 Task: Look for space in Madgaon, India from 6th September, 2023 to 15th September, 2023 for 6 adults in price range Rs.8000 to Rs.12000. Place can be entire place or private room with 6 bedrooms having 6 beds and 6 bathrooms. Property type can be house, flat, guest house. Amenities needed are: wifi, TV, free parkinig on premises, gym, breakfast. Booking option can be shelf check-in. Required host language is English.
Action: Key pressed <Key.caps_lock>M<Key.caps_lock>adgaon,<Key.space><Key.caps_lock>I<Key.caps_lock>ndia<Key.enter>
Screenshot: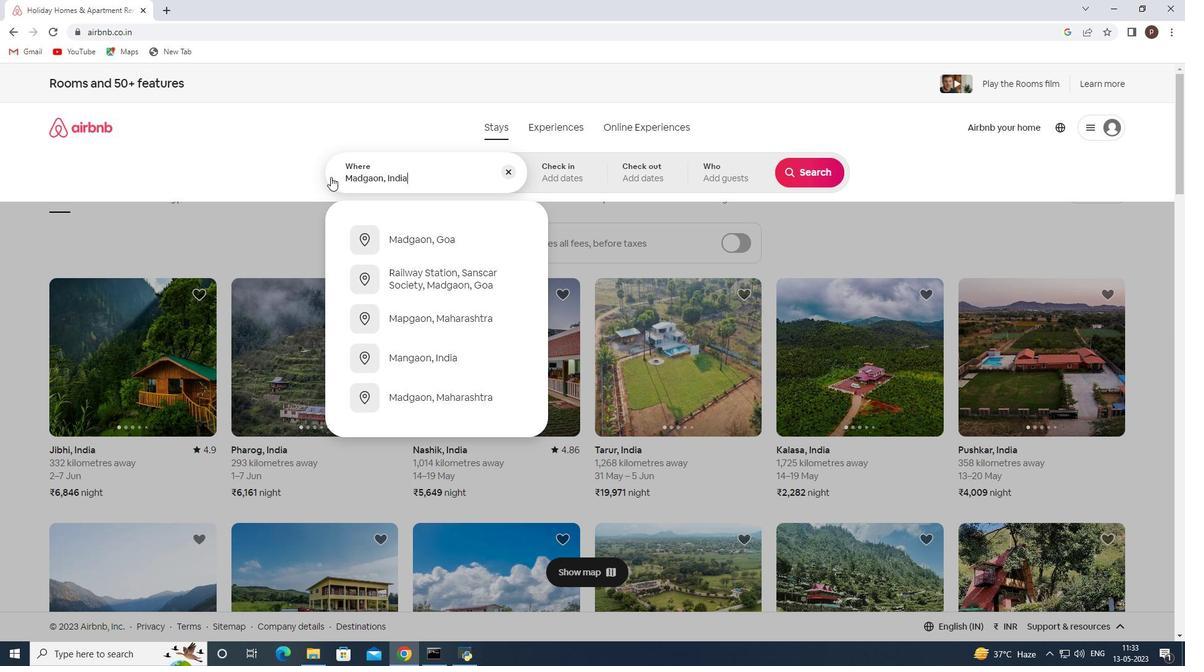 
Action: Mouse moved to (810, 269)
Screenshot: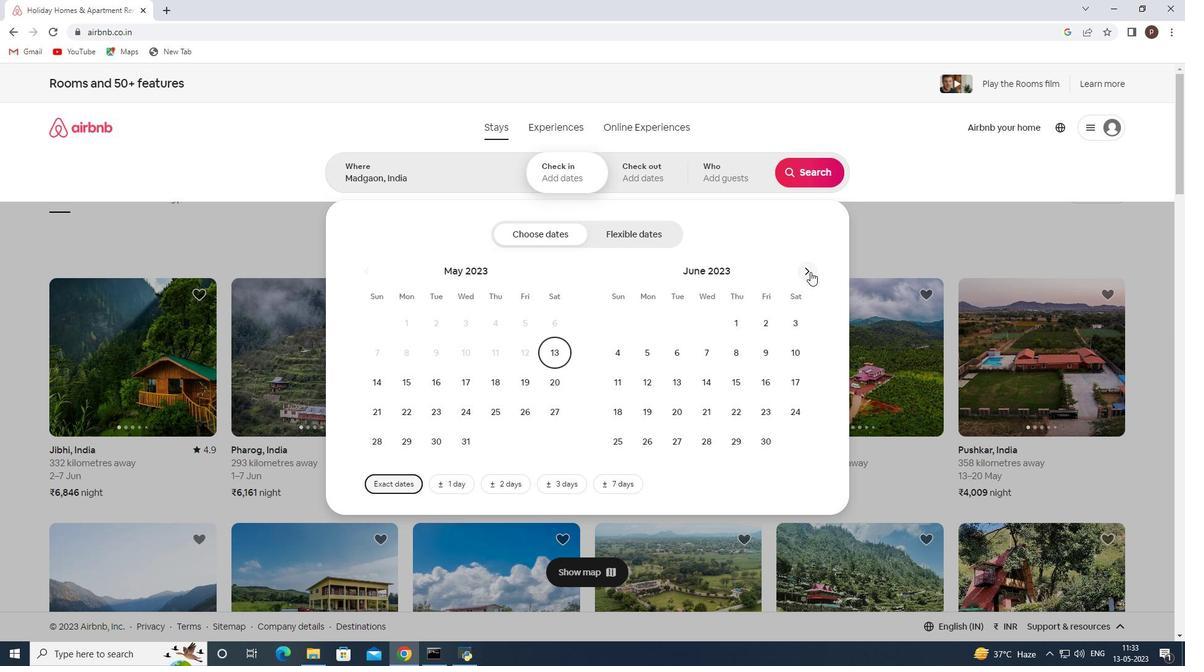 
Action: Mouse pressed left at (810, 269)
Screenshot: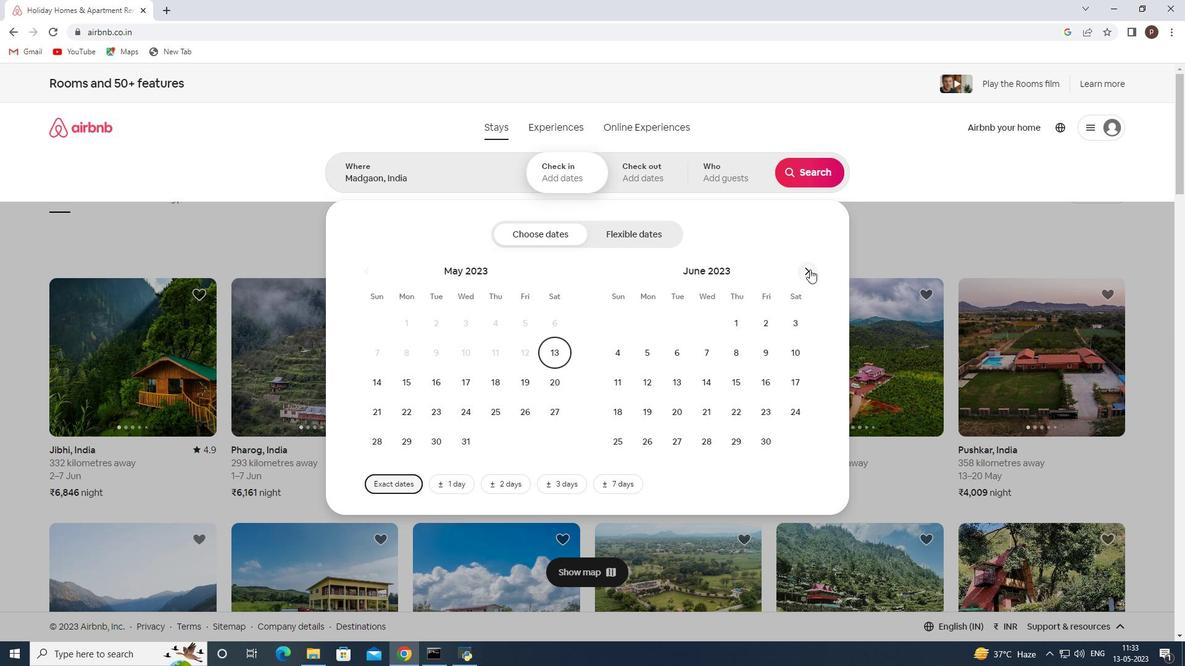 
Action: Mouse pressed left at (810, 269)
Screenshot: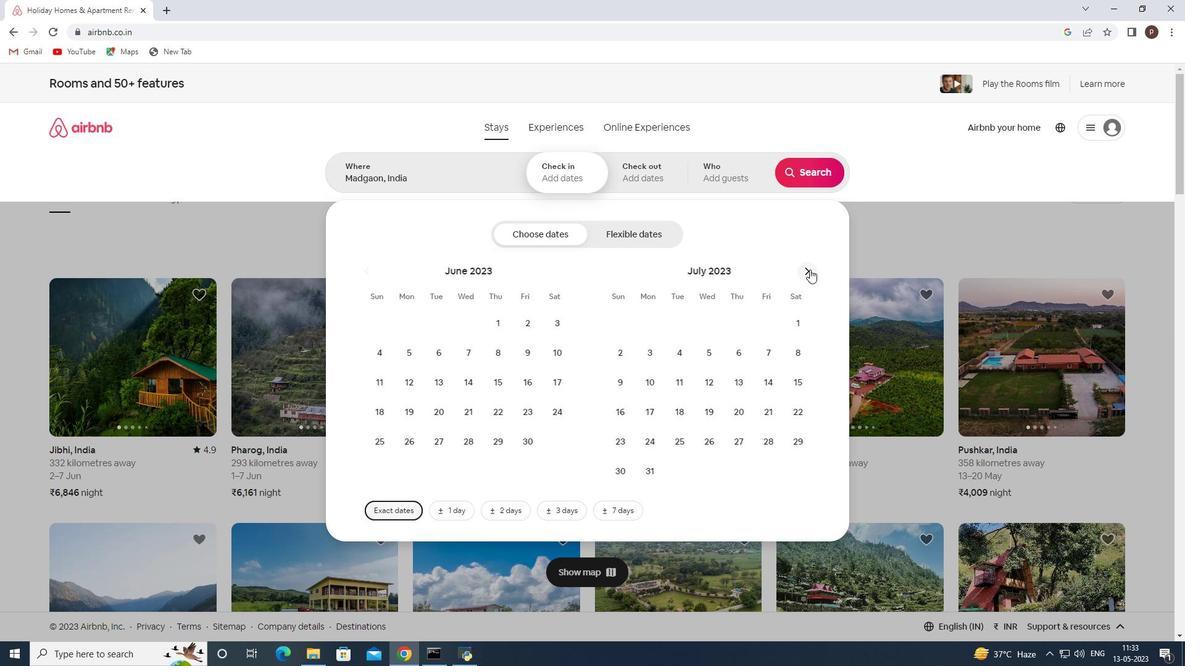 
Action: Mouse pressed left at (810, 269)
Screenshot: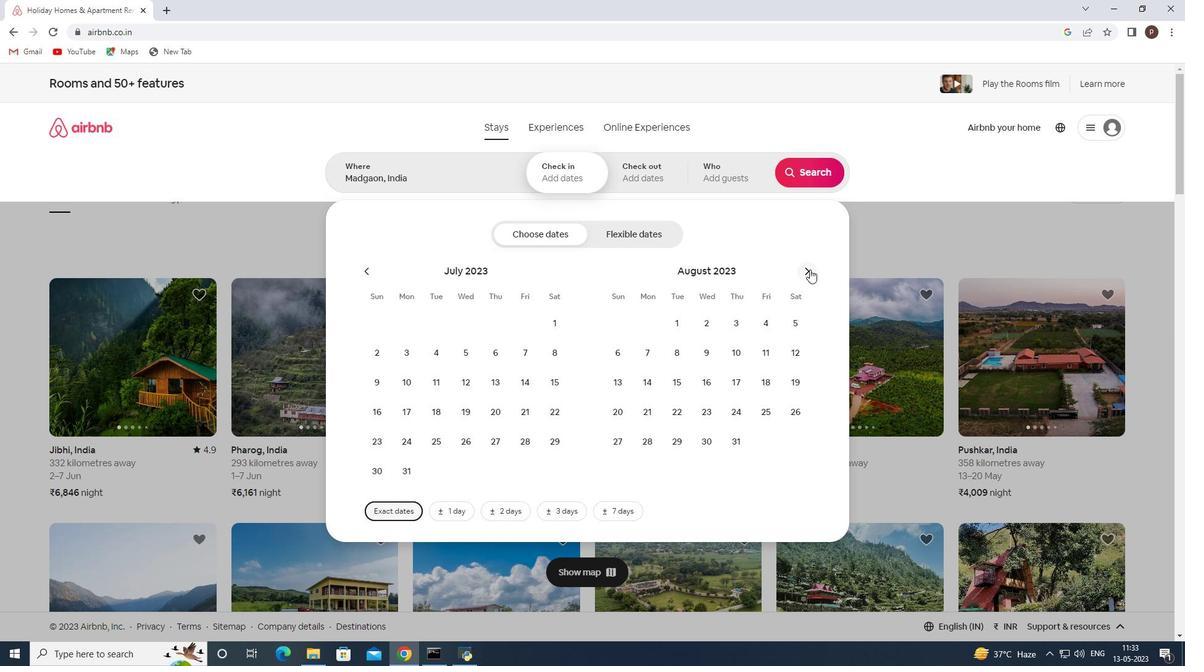 
Action: Mouse moved to (703, 351)
Screenshot: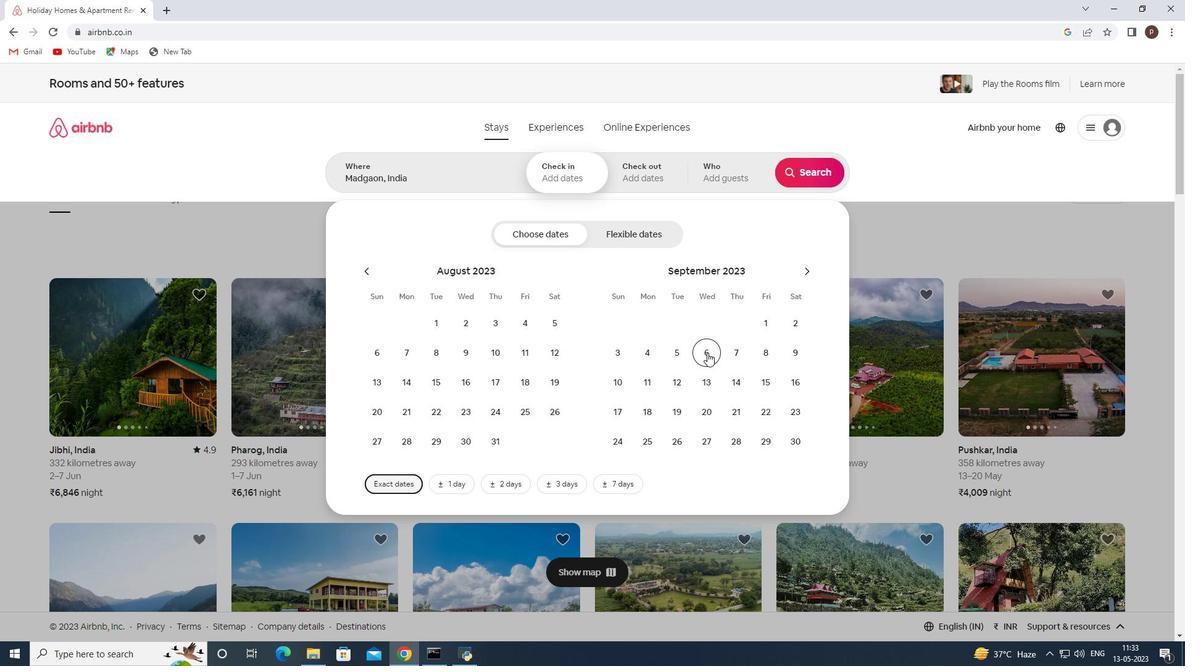 
Action: Mouse pressed left at (703, 351)
Screenshot: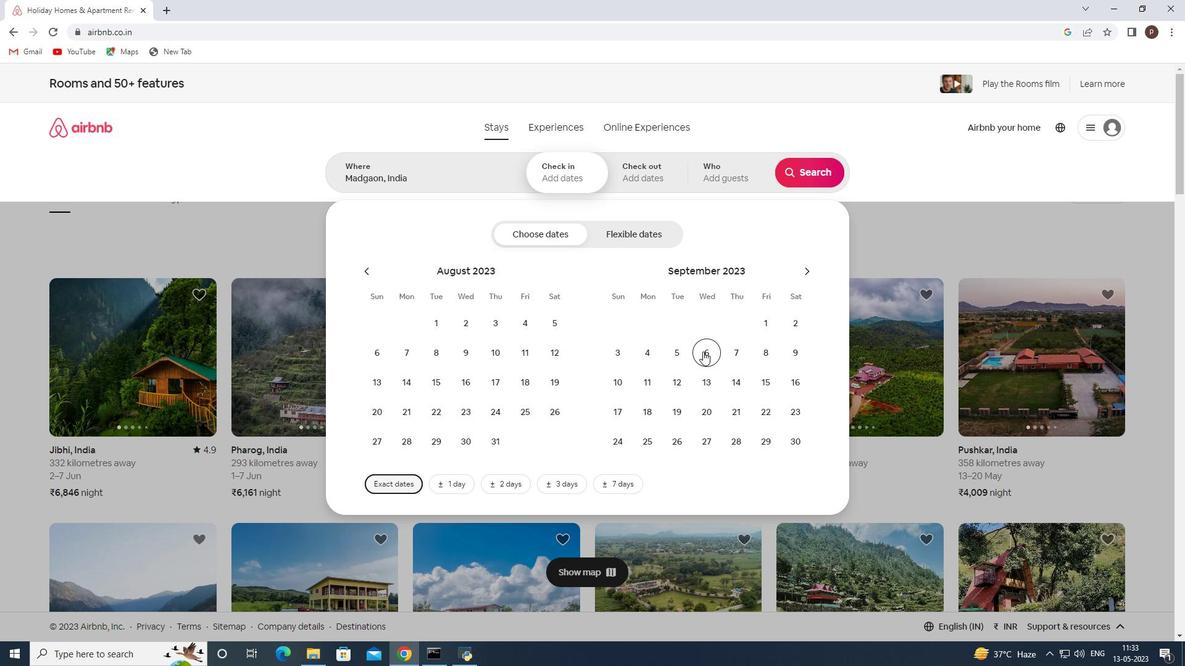 
Action: Mouse moved to (763, 382)
Screenshot: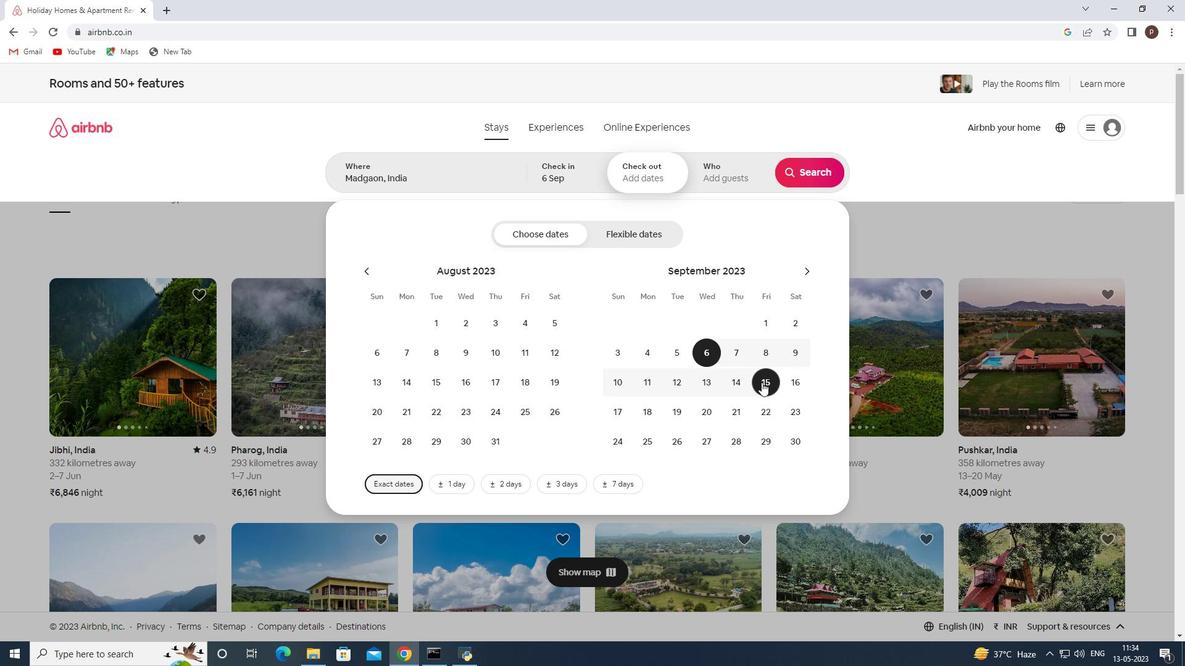
Action: Mouse pressed left at (763, 382)
Screenshot: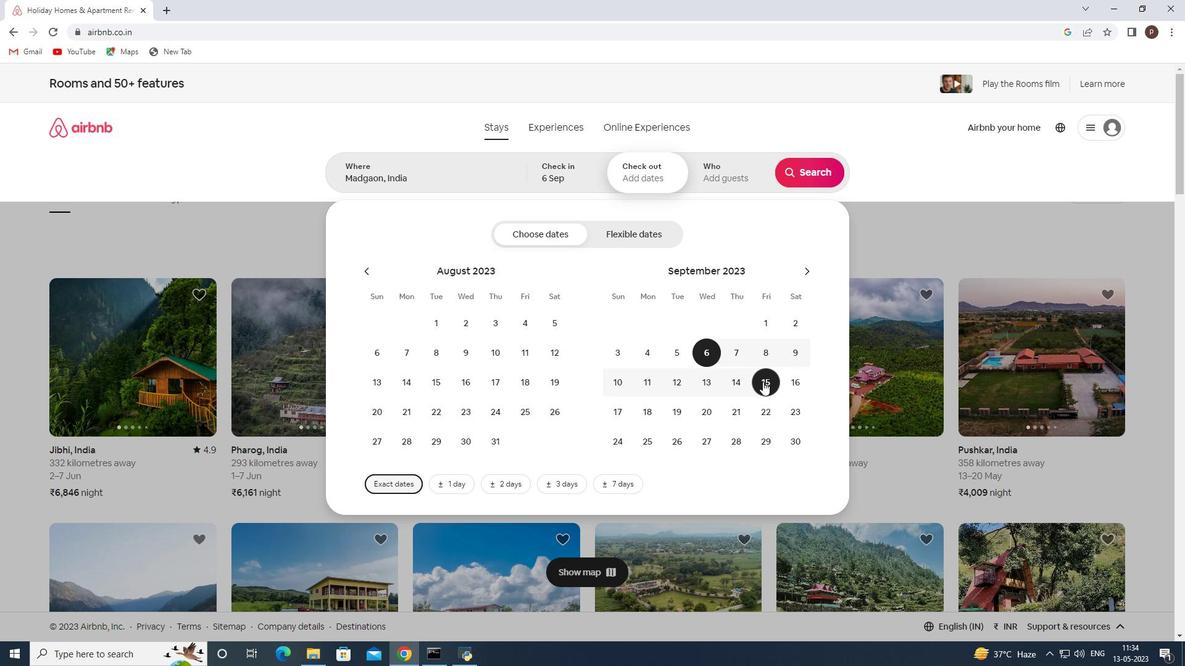 
Action: Mouse moved to (724, 158)
Screenshot: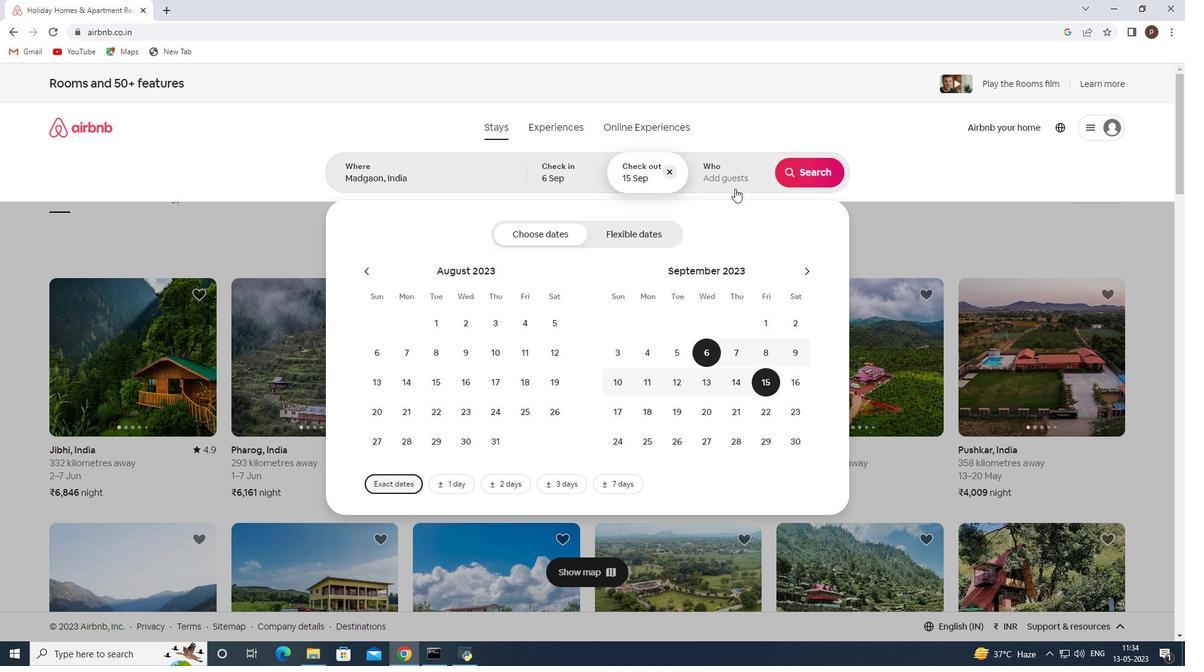 
Action: Mouse pressed left at (724, 158)
Screenshot: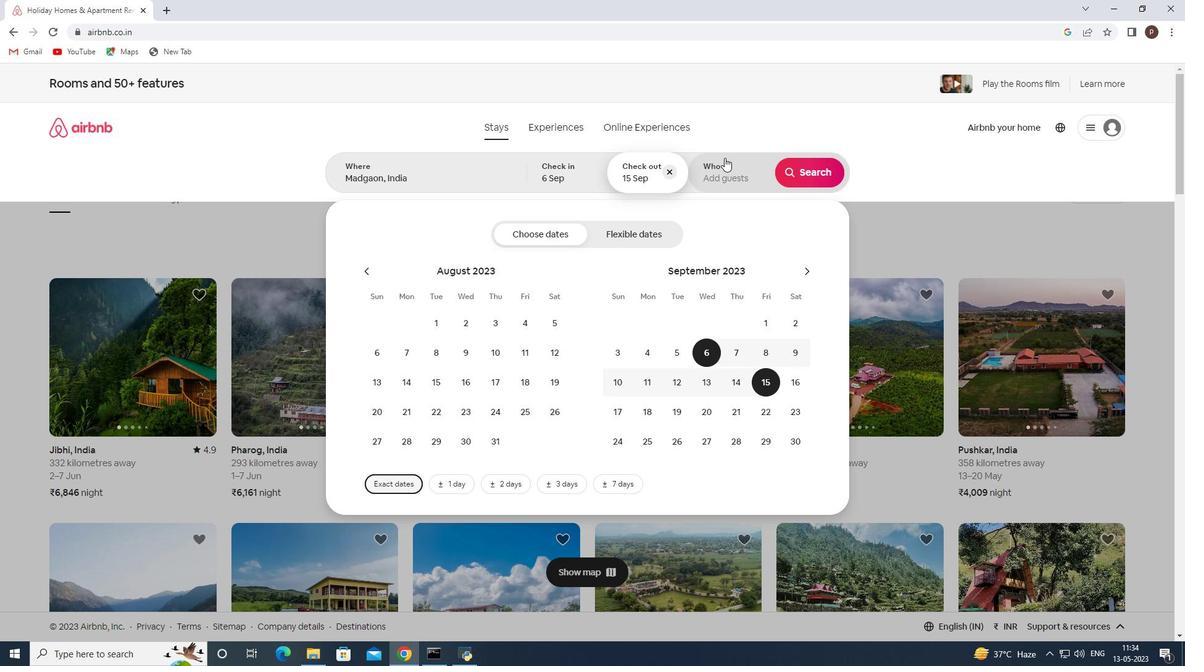 
Action: Mouse moved to (816, 241)
Screenshot: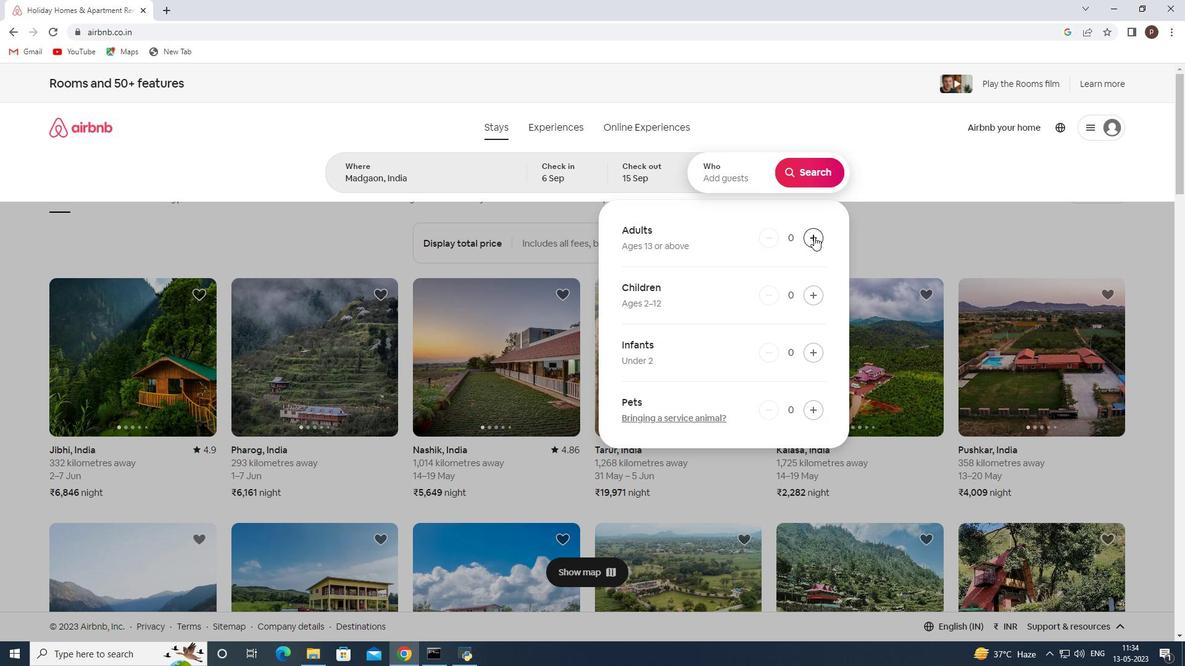 
Action: Mouse pressed left at (816, 241)
Screenshot: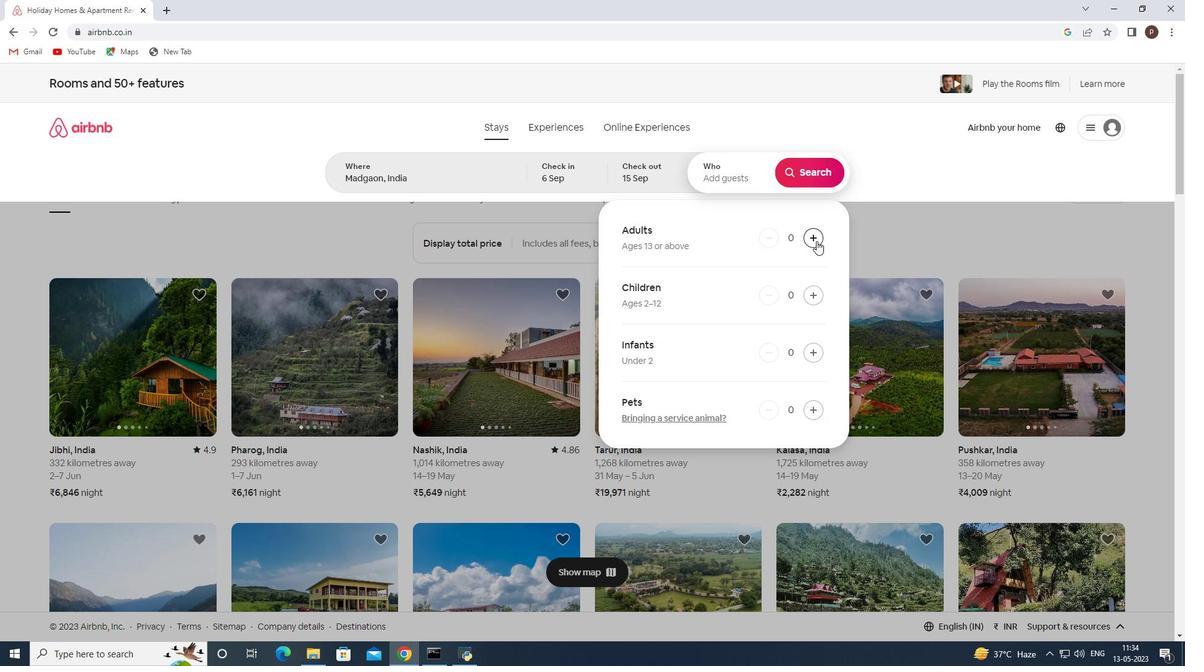 
Action: Mouse pressed left at (816, 241)
Screenshot: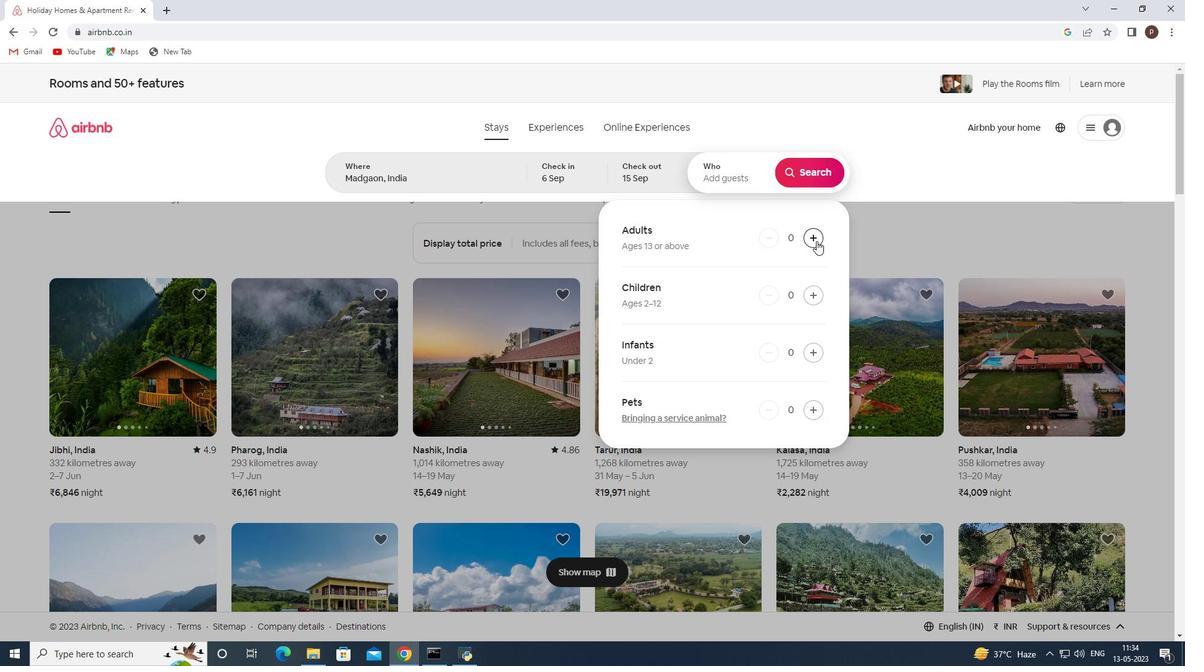 
Action: Mouse moved to (817, 241)
Screenshot: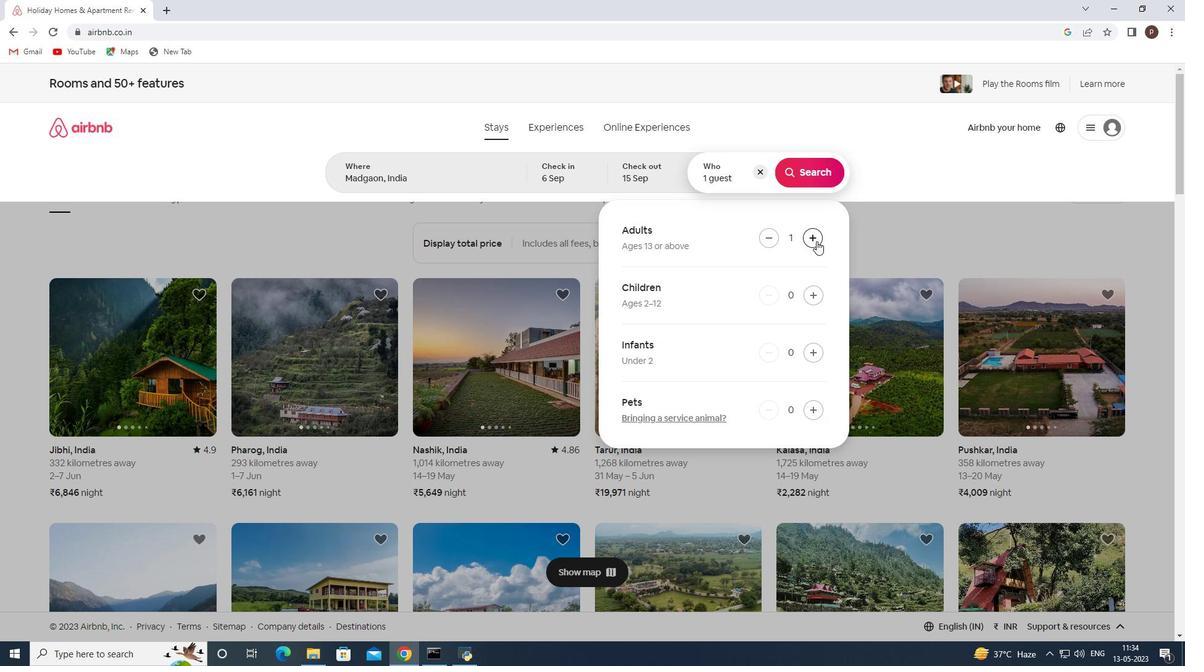 
Action: Mouse pressed left at (817, 241)
Screenshot: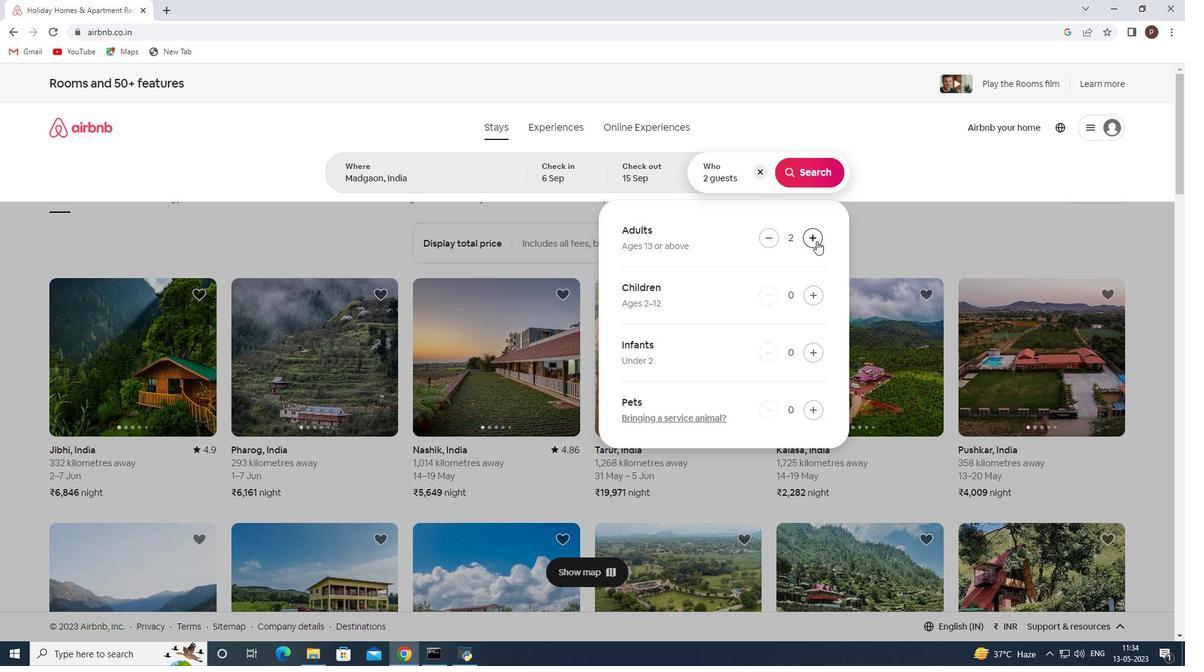 
Action: Mouse pressed left at (817, 241)
Screenshot: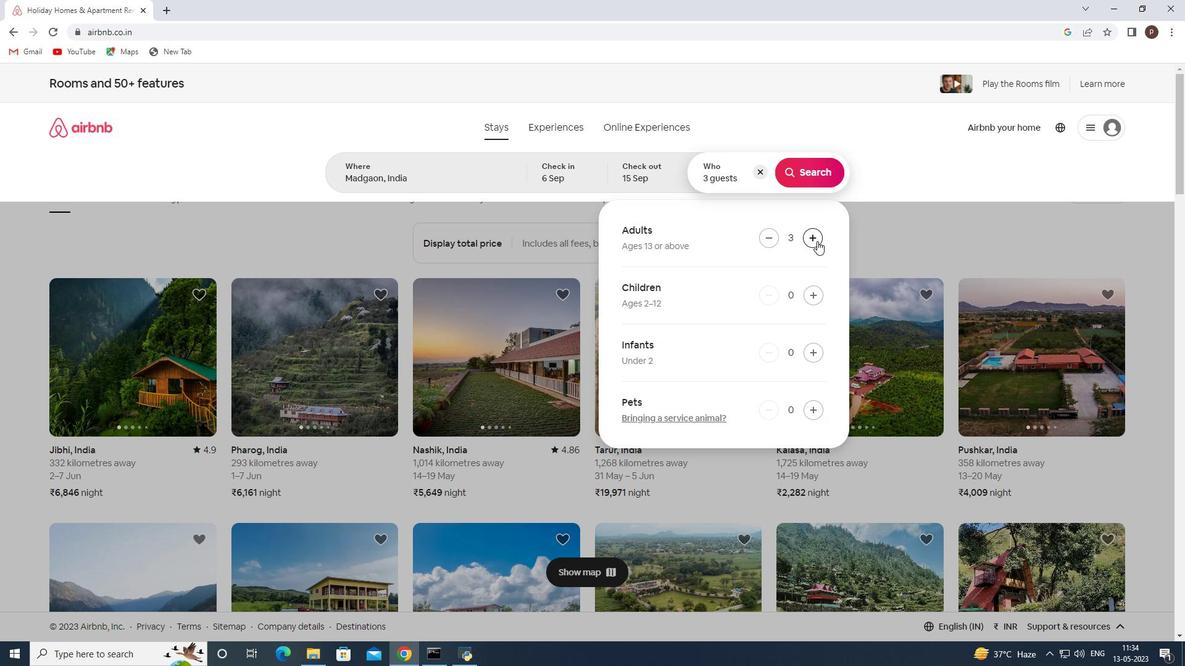 
Action: Mouse pressed left at (817, 241)
Screenshot: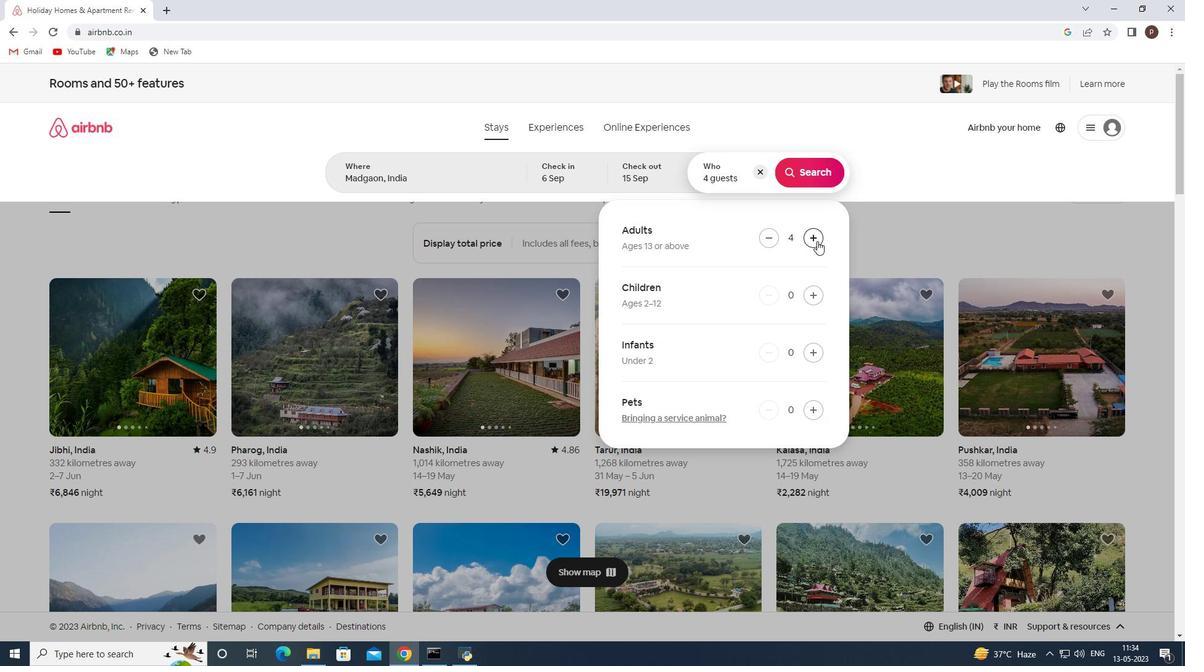 
Action: Mouse pressed left at (817, 241)
Screenshot: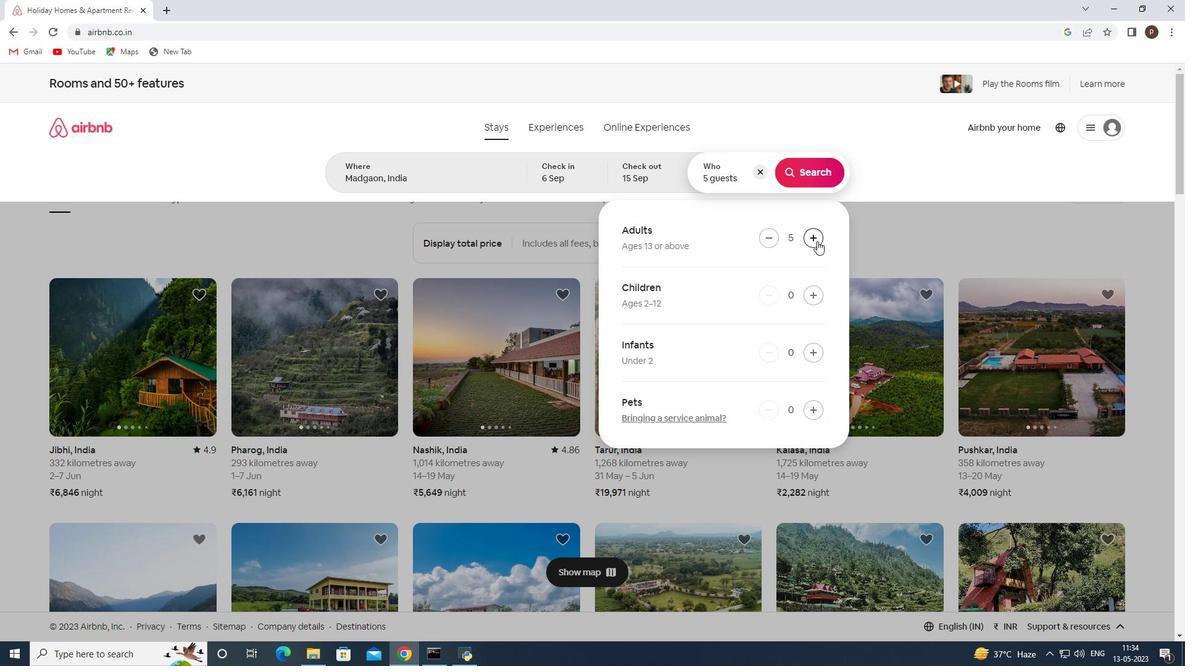 
Action: Mouse moved to (808, 185)
Screenshot: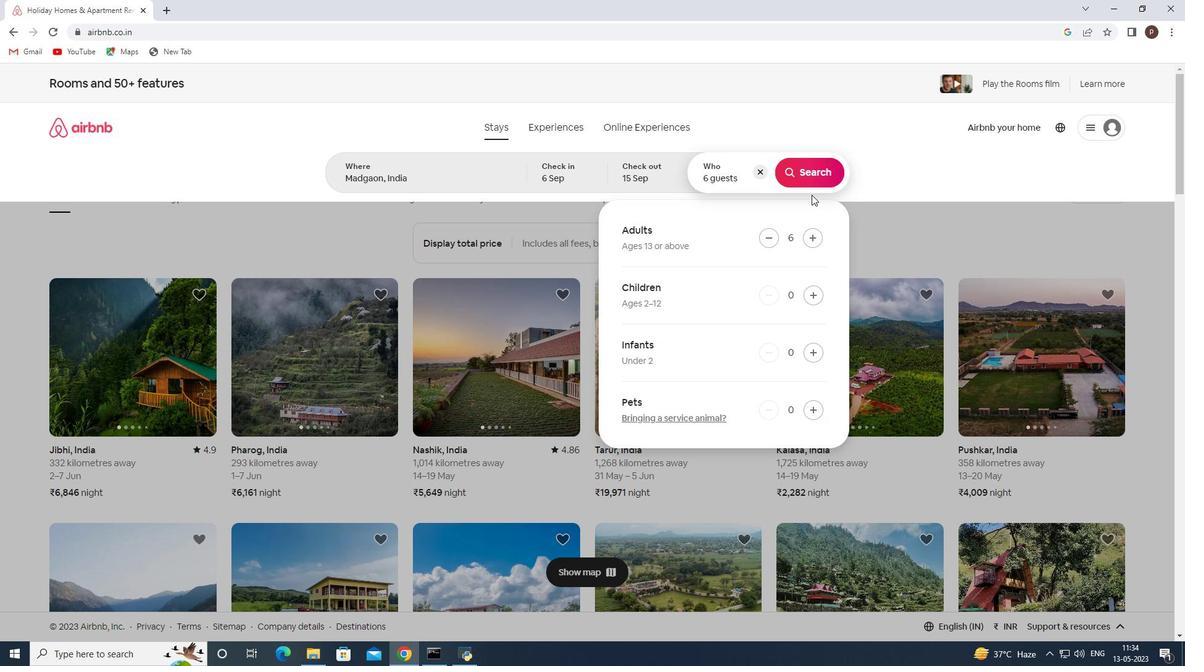 
Action: Mouse pressed left at (808, 185)
Screenshot: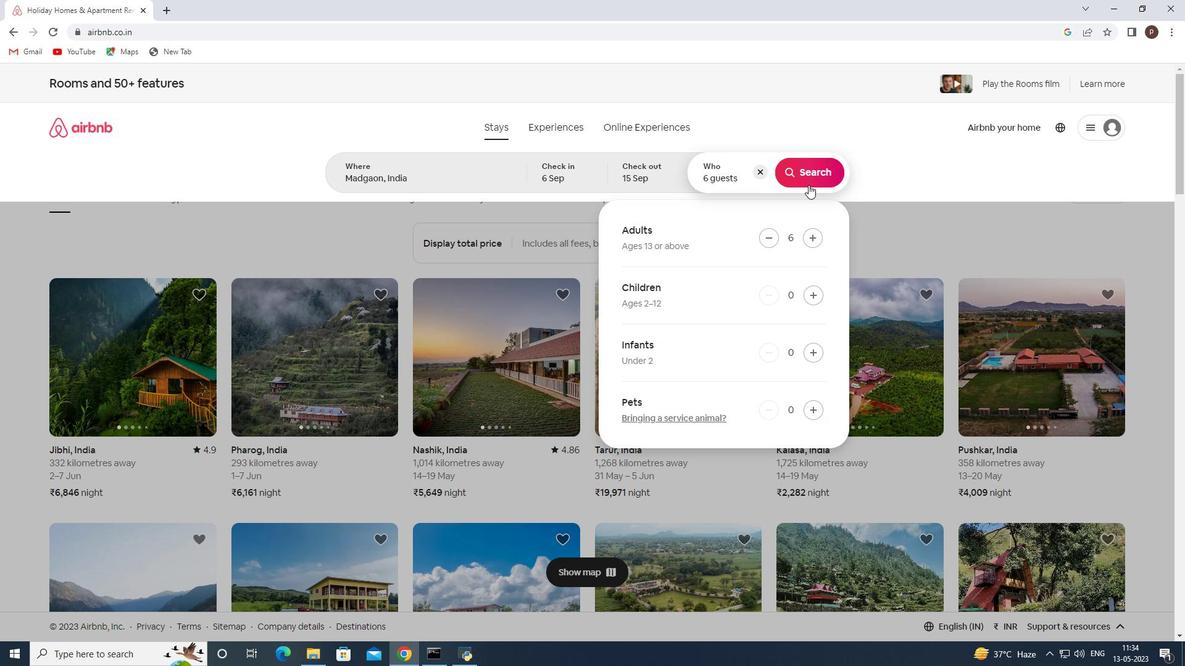 
Action: Mouse moved to (1122, 137)
Screenshot: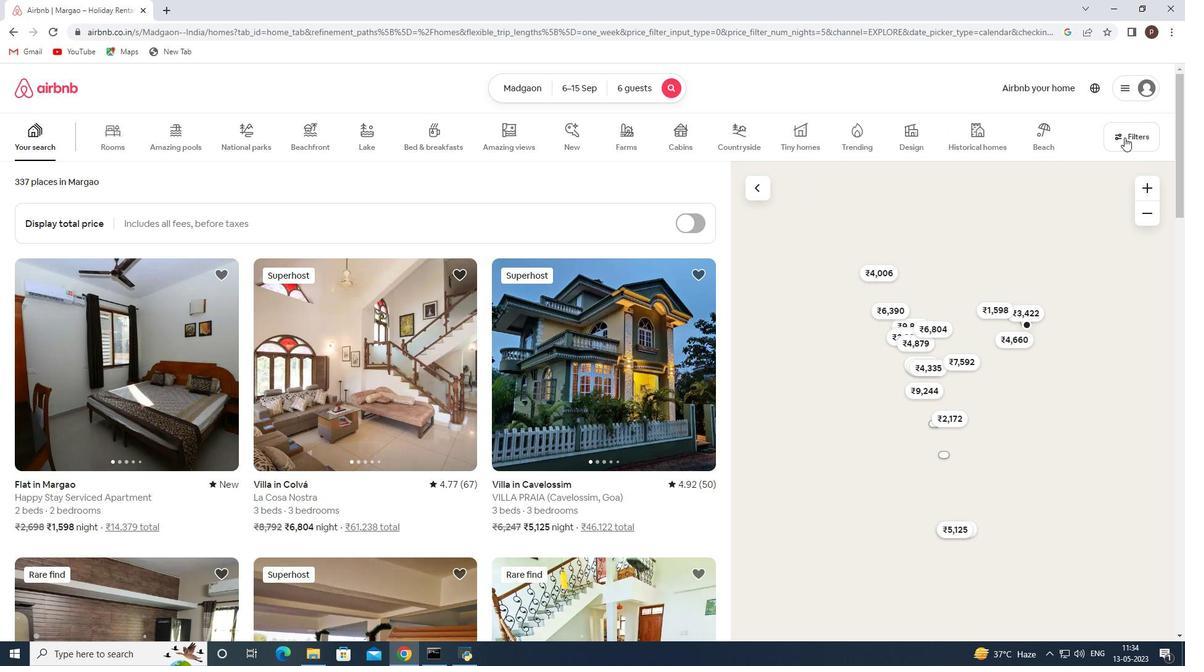 
Action: Mouse pressed left at (1122, 137)
Screenshot: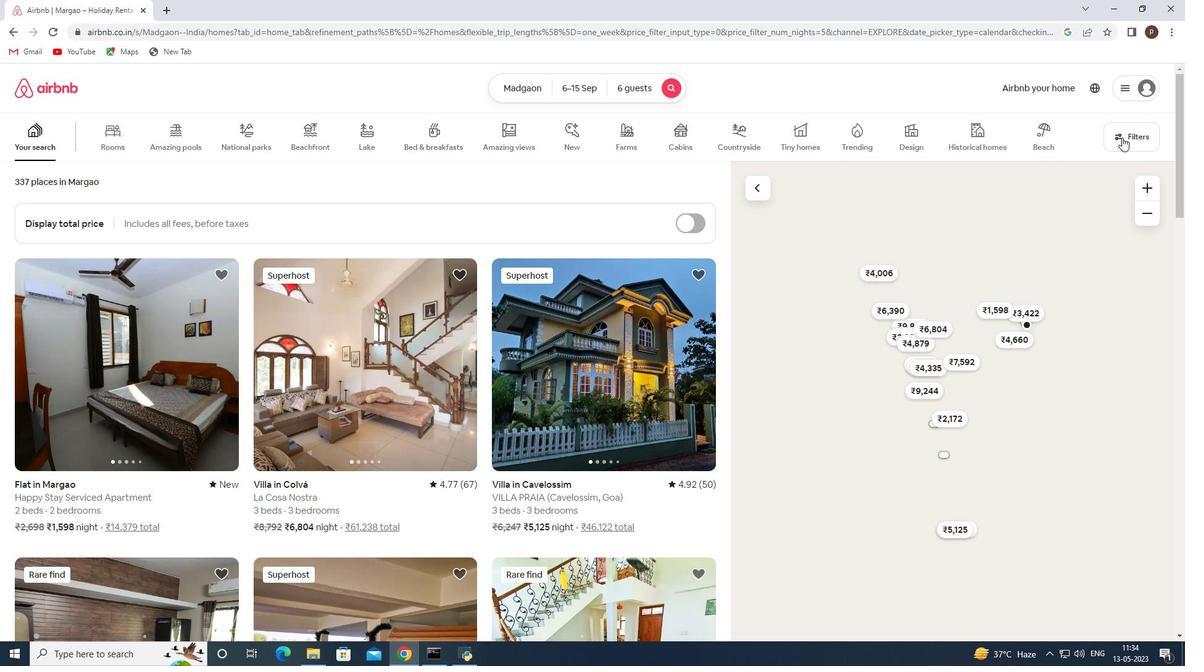 
Action: Mouse moved to (420, 438)
Screenshot: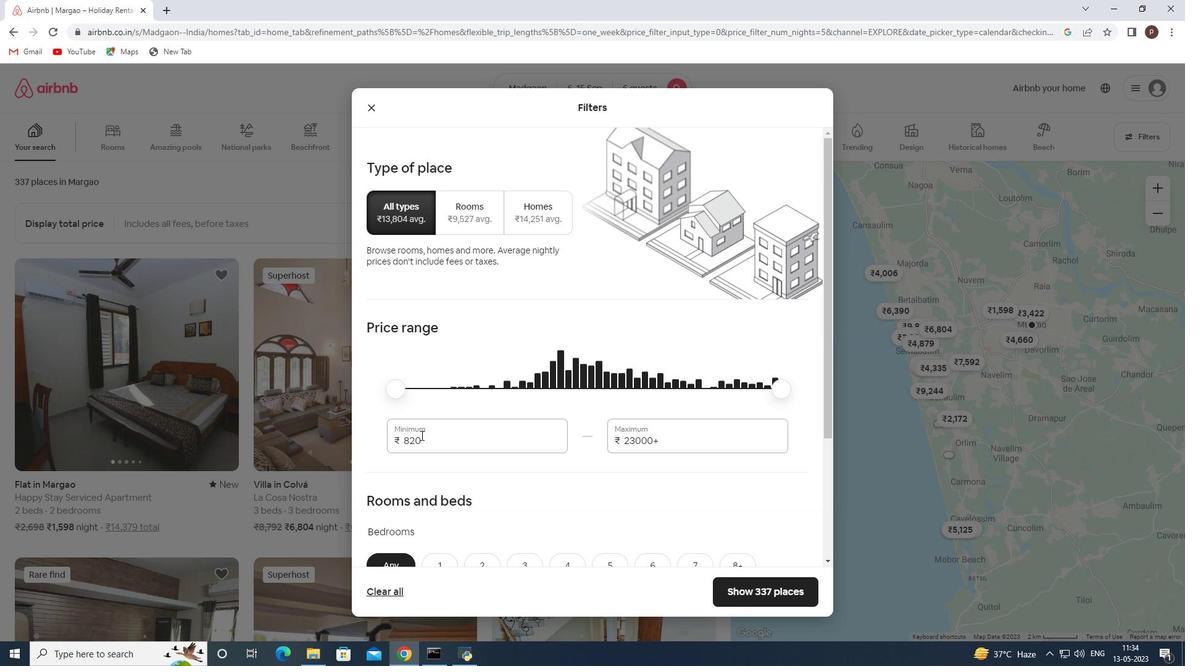 
Action: Mouse pressed left at (420, 438)
Screenshot: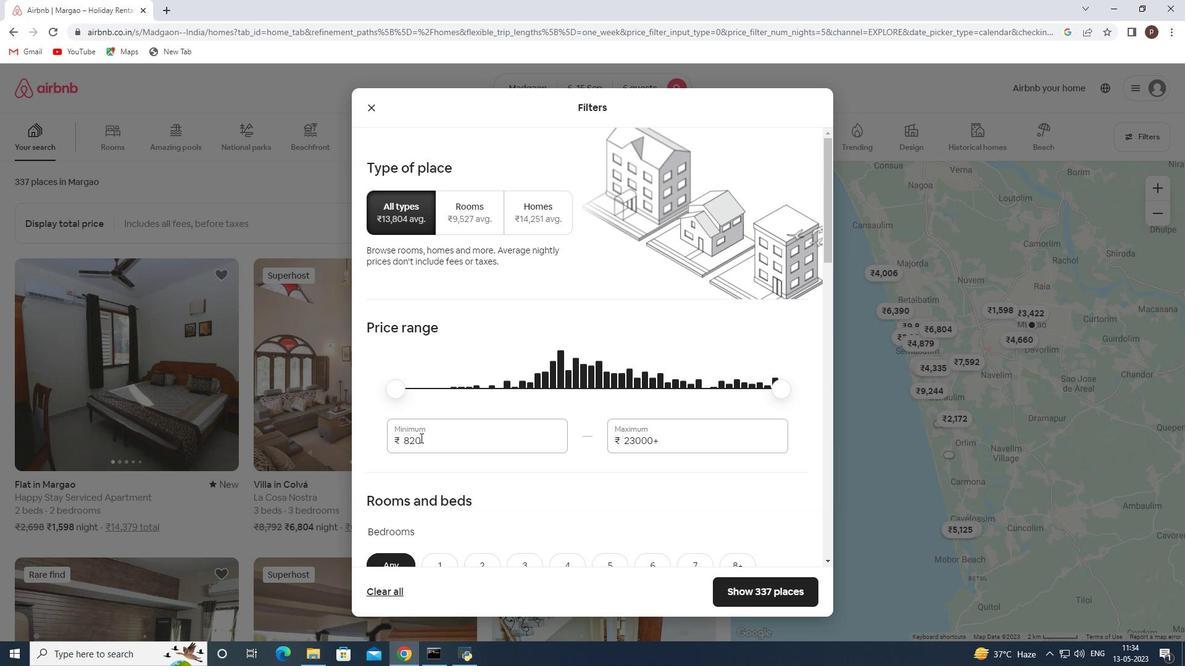 
Action: Mouse pressed left at (420, 438)
Screenshot: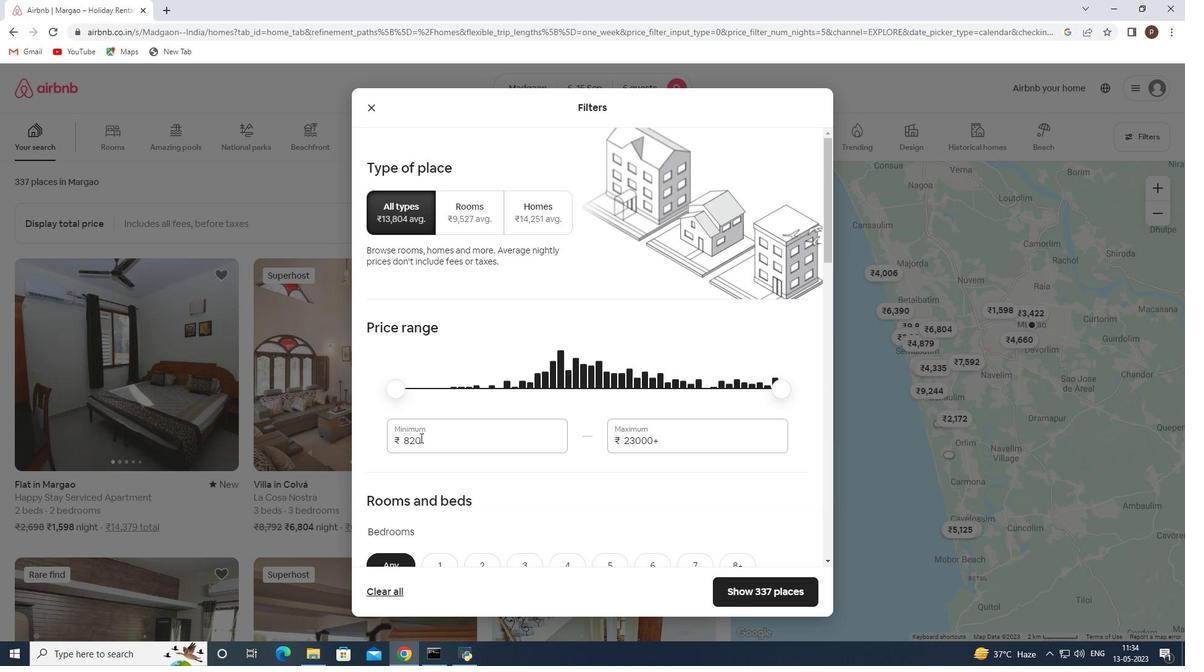 
Action: Key pressed 8000<Key.tab>12000
Screenshot: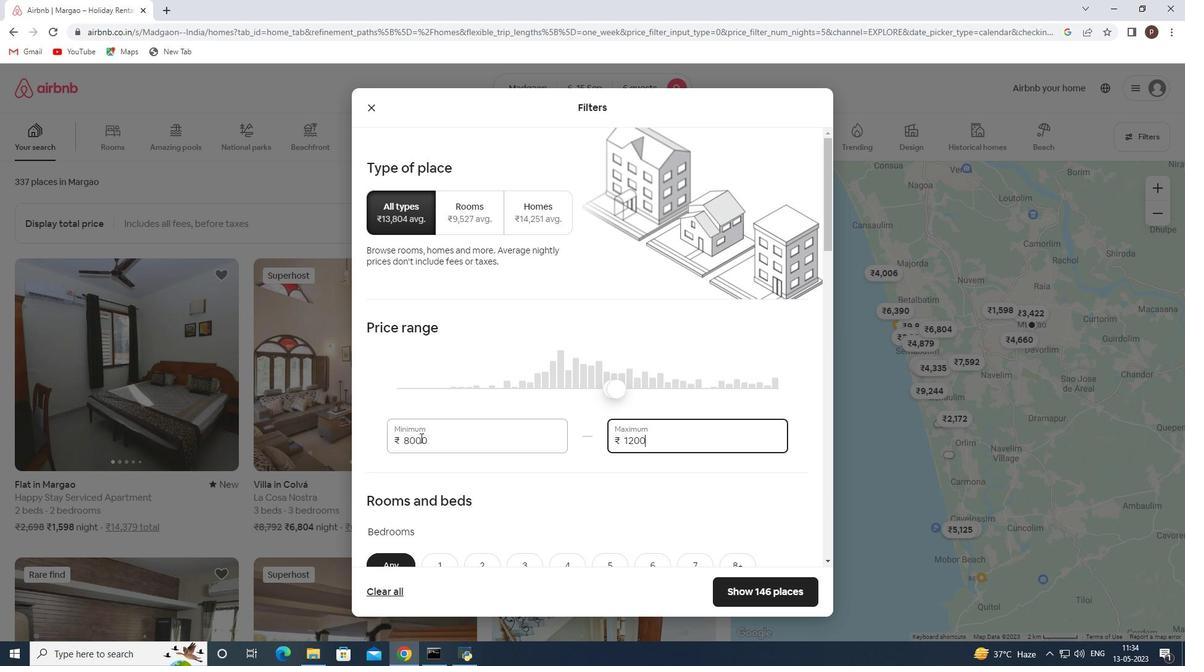 
Action: Mouse scrolled (420, 437) with delta (0, 0)
Screenshot: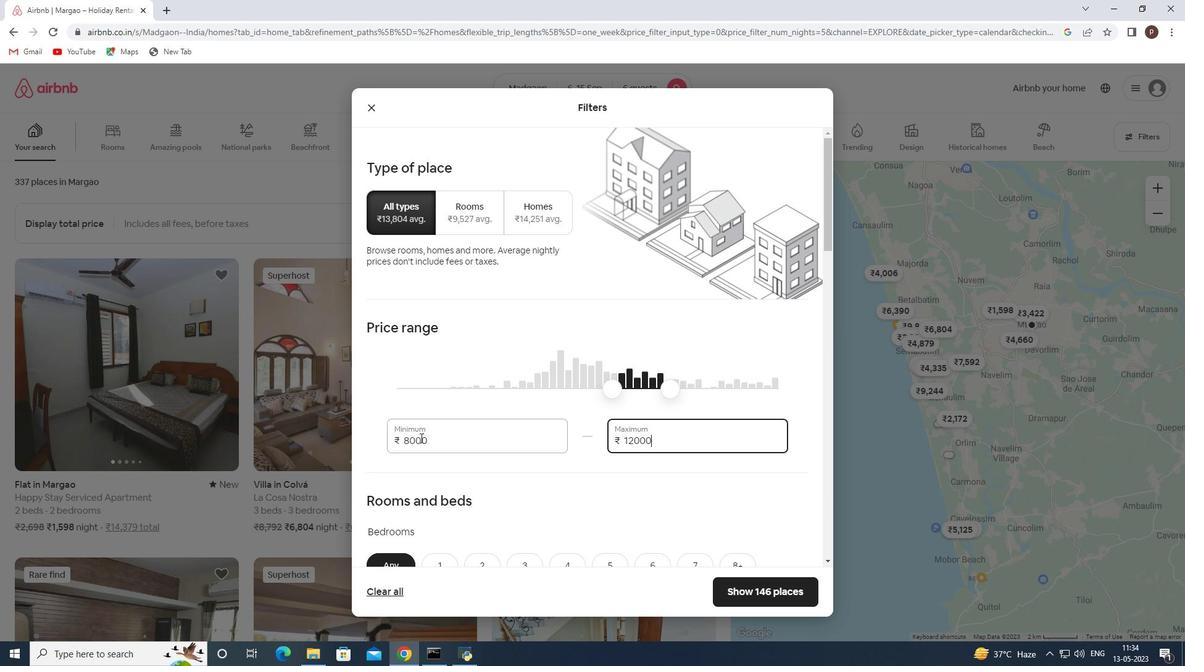 
Action: Mouse scrolled (420, 437) with delta (0, 0)
Screenshot: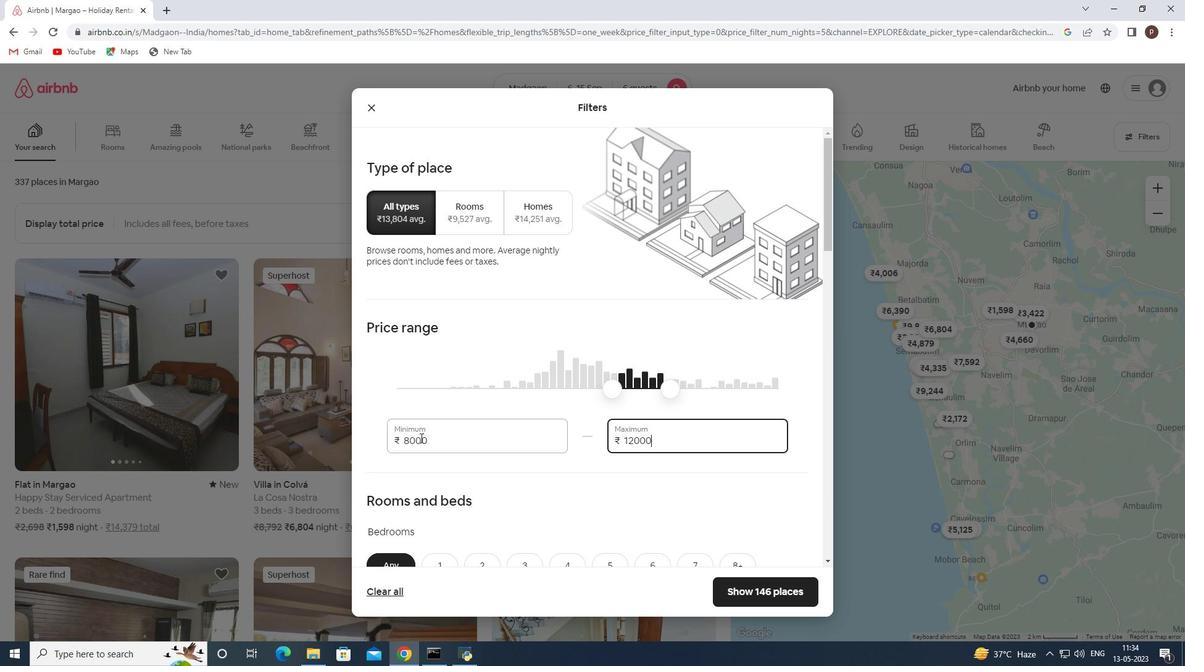 
Action: Mouse scrolled (420, 437) with delta (0, 0)
Screenshot: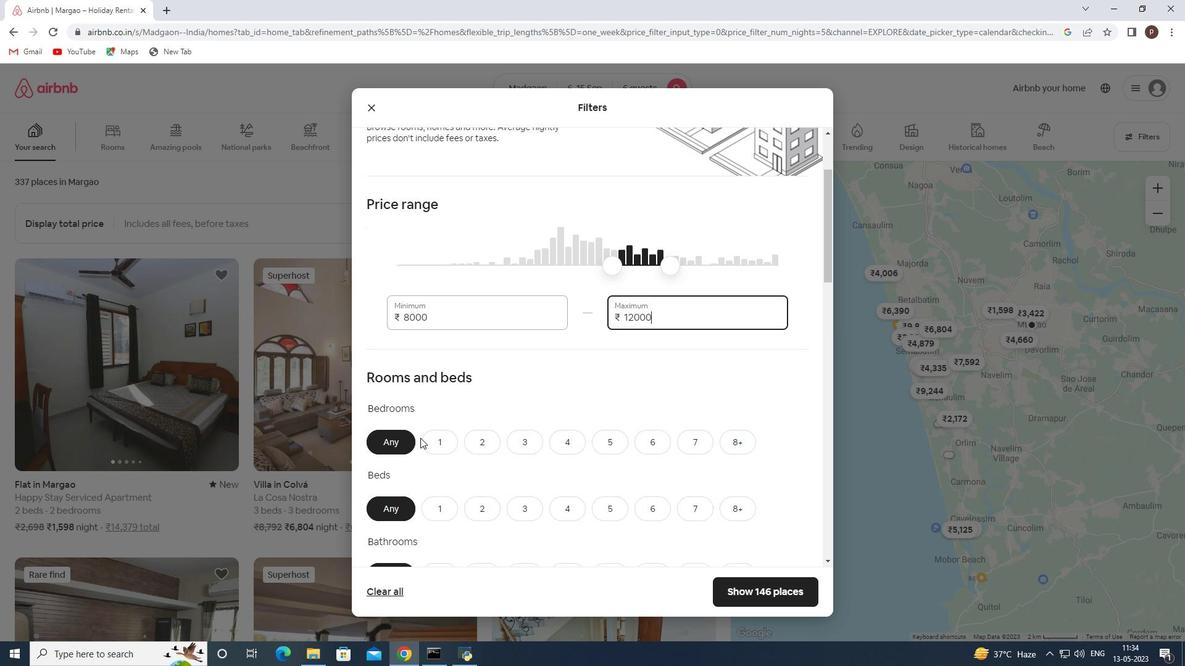 
Action: Mouse scrolled (420, 437) with delta (0, 0)
Screenshot: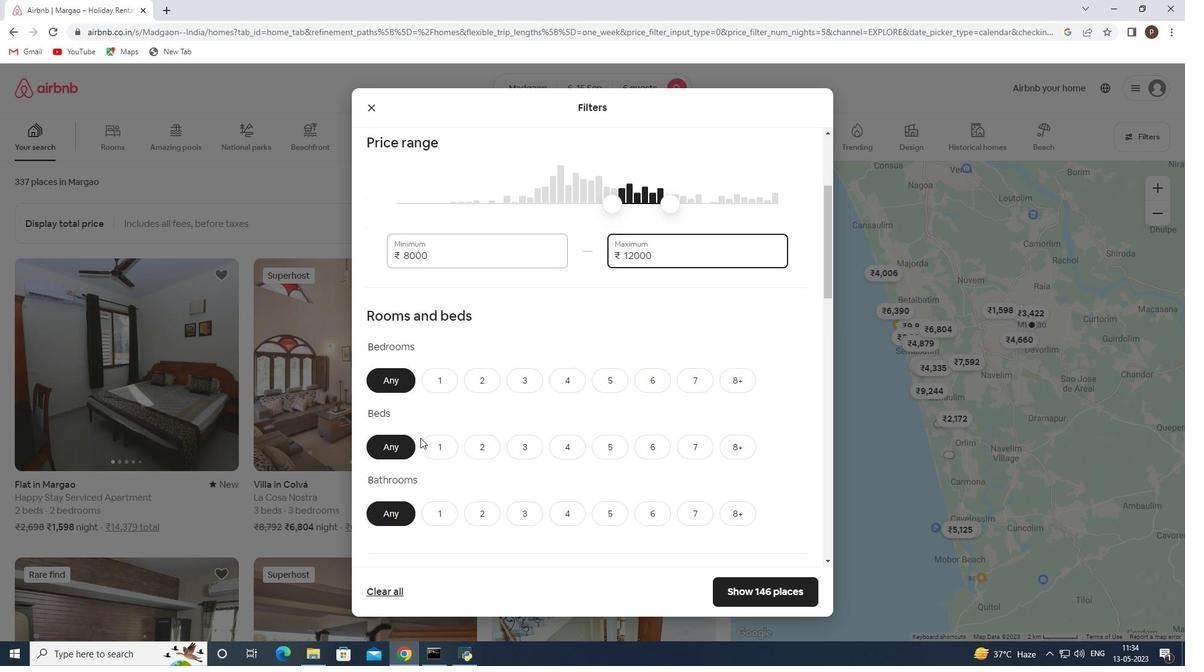 
Action: Mouse moved to (642, 319)
Screenshot: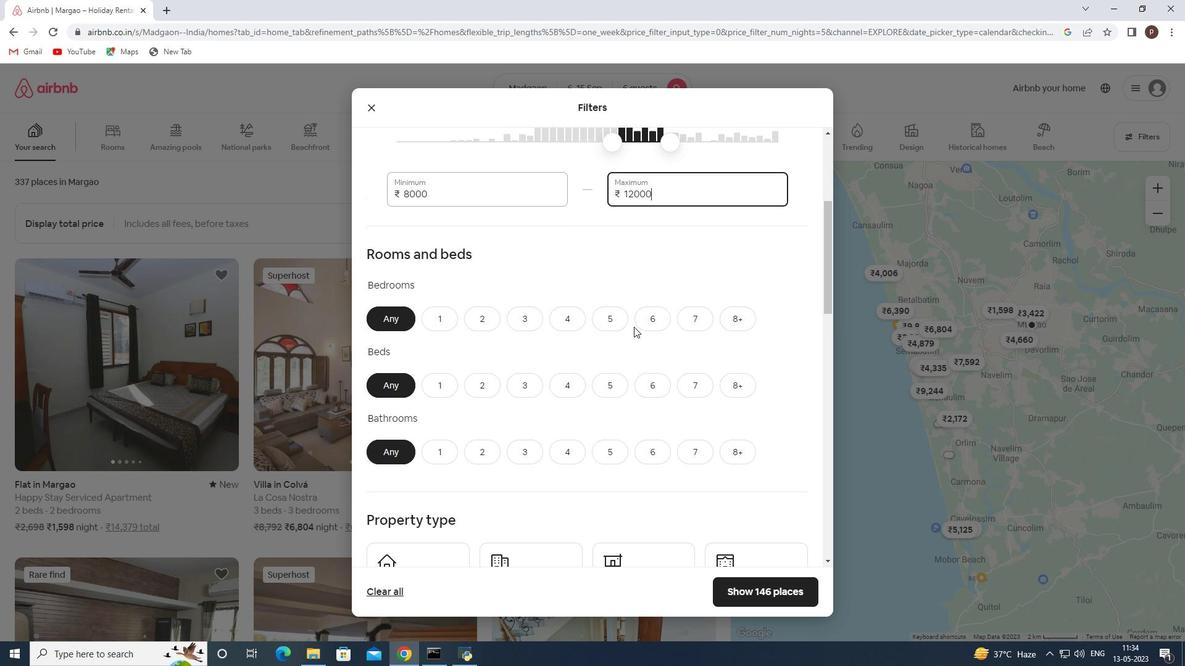 
Action: Mouse pressed left at (642, 319)
Screenshot: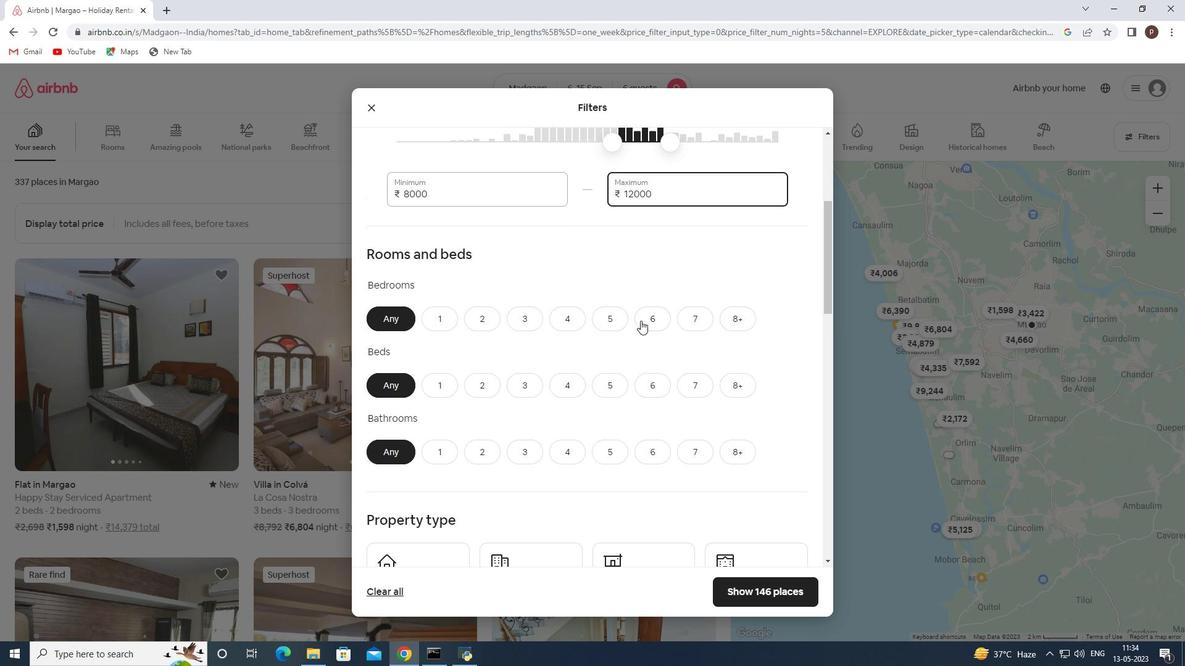 
Action: Mouse moved to (653, 389)
Screenshot: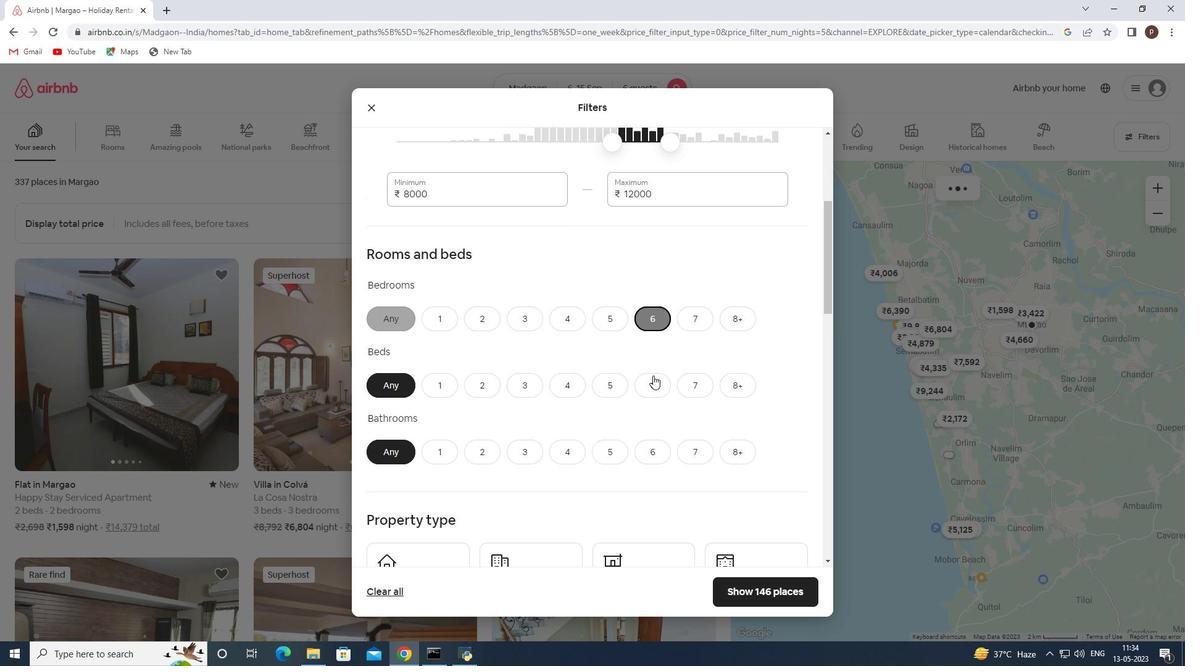 
Action: Mouse pressed left at (653, 389)
Screenshot: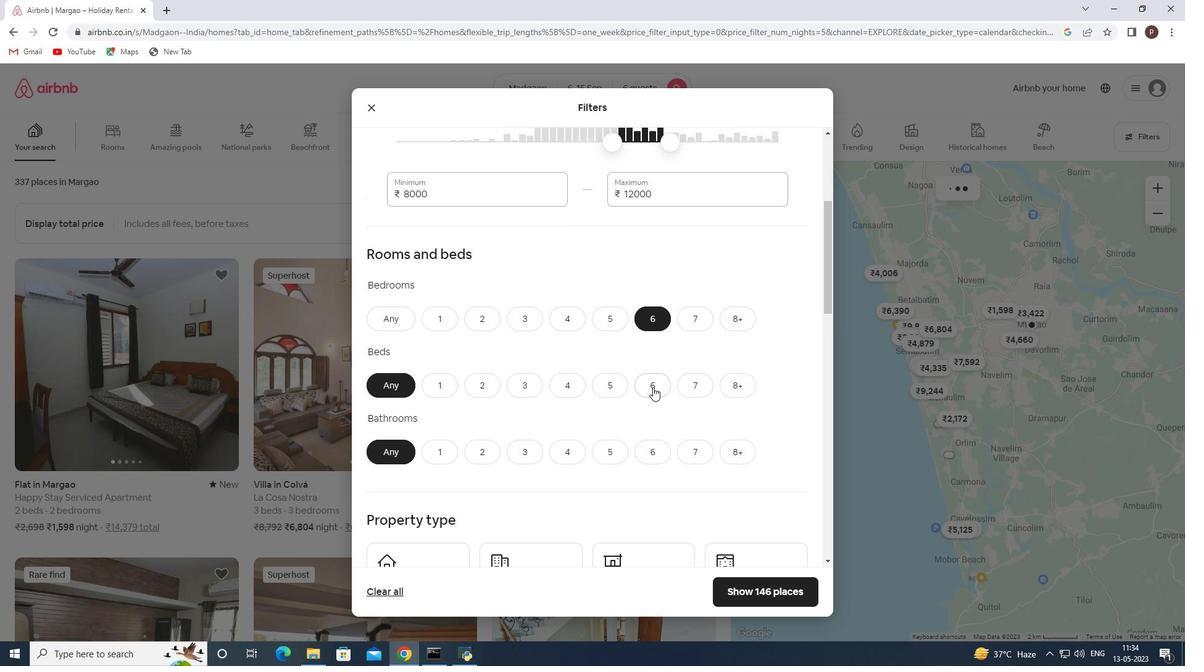 
Action: Mouse moved to (652, 442)
Screenshot: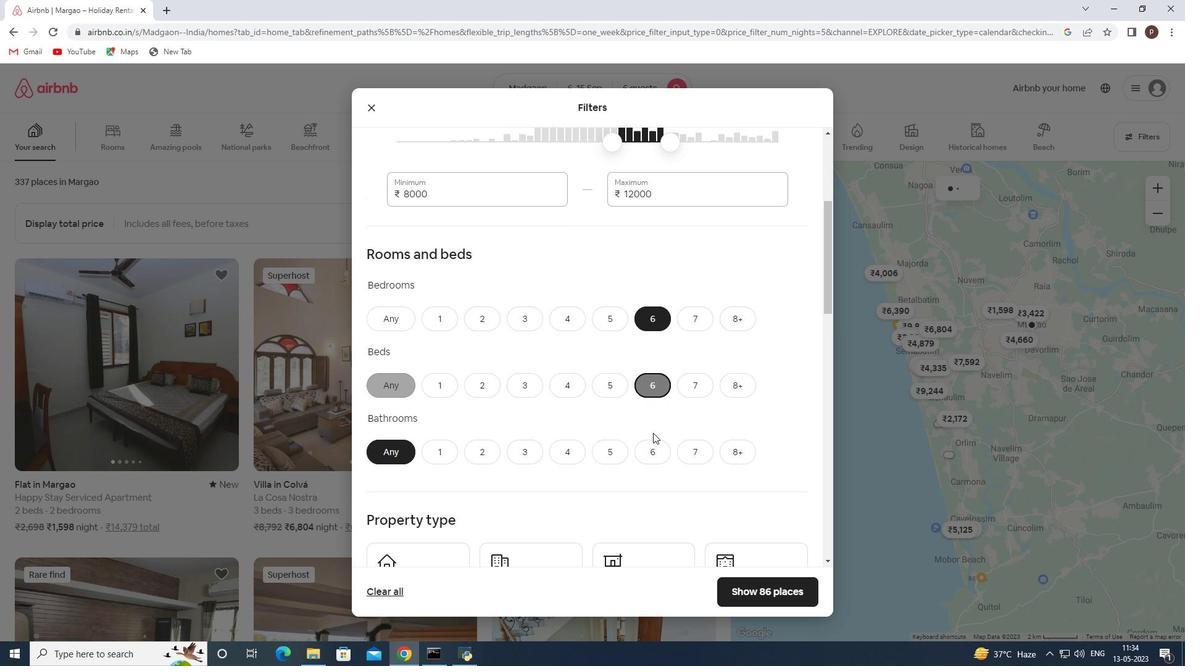 
Action: Mouse pressed left at (652, 442)
Screenshot: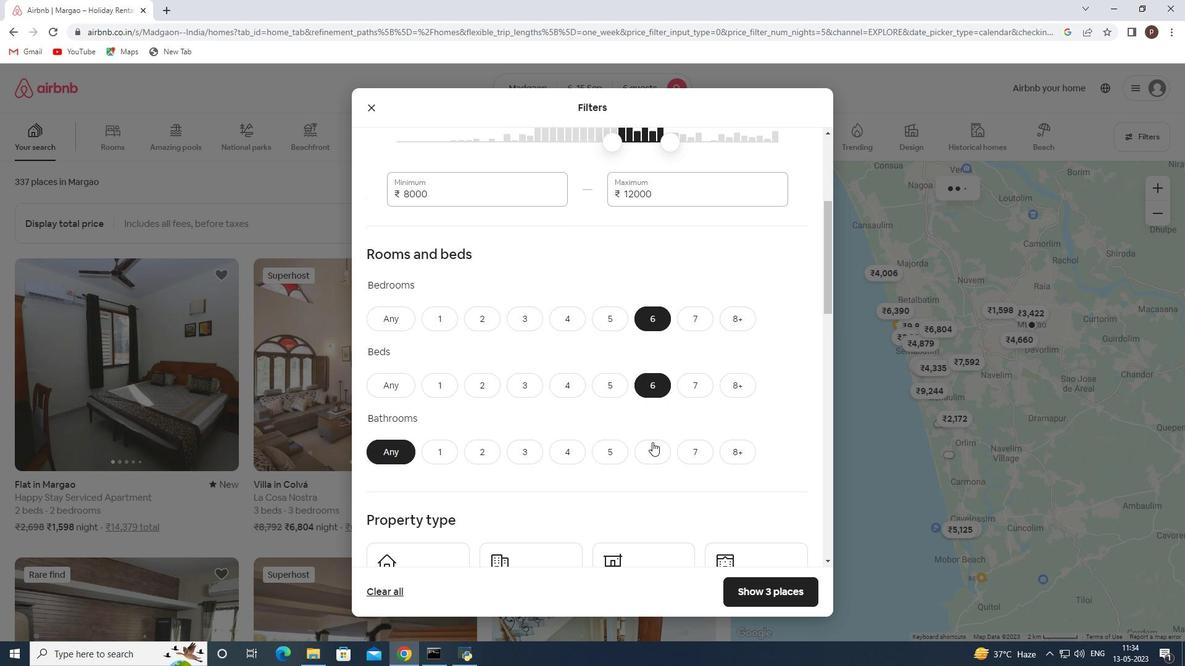 
Action: Mouse moved to (650, 442)
Screenshot: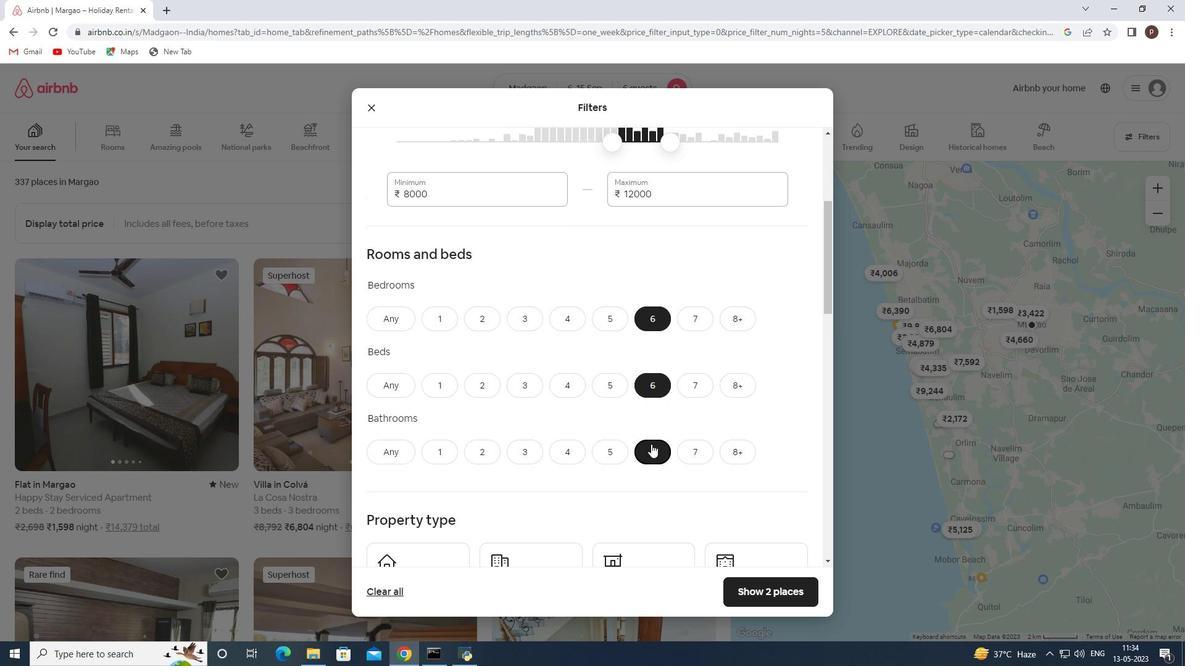 
Action: Mouse scrolled (650, 441) with delta (0, 0)
Screenshot: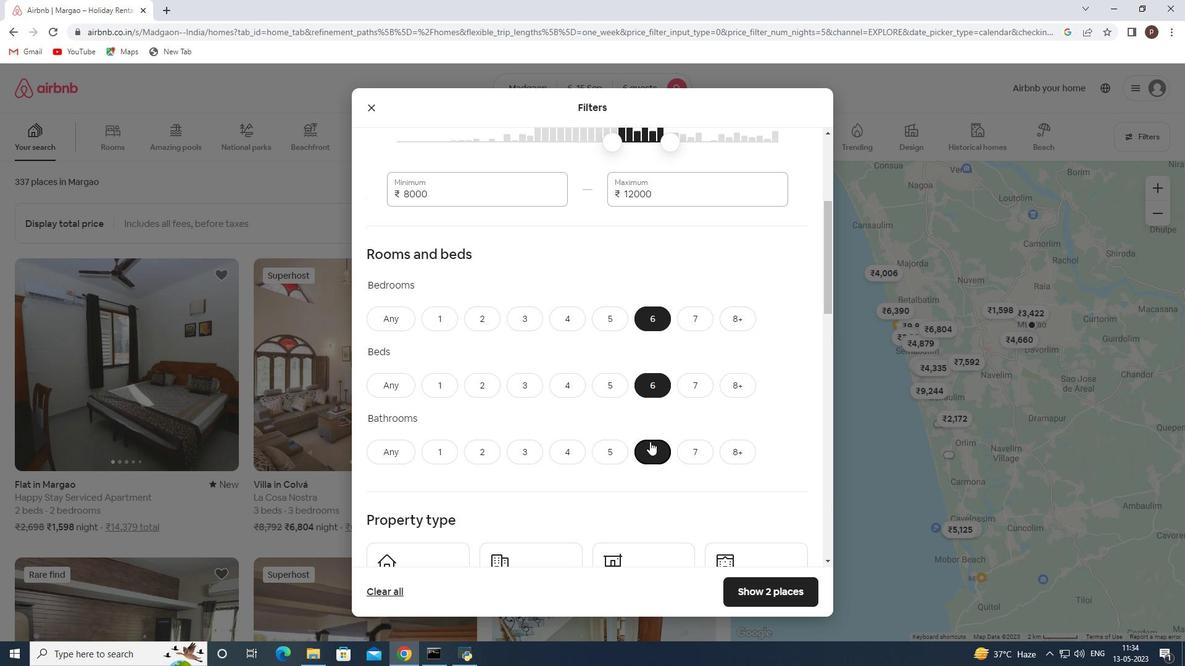 
Action: Mouse moved to (632, 397)
Screenshot: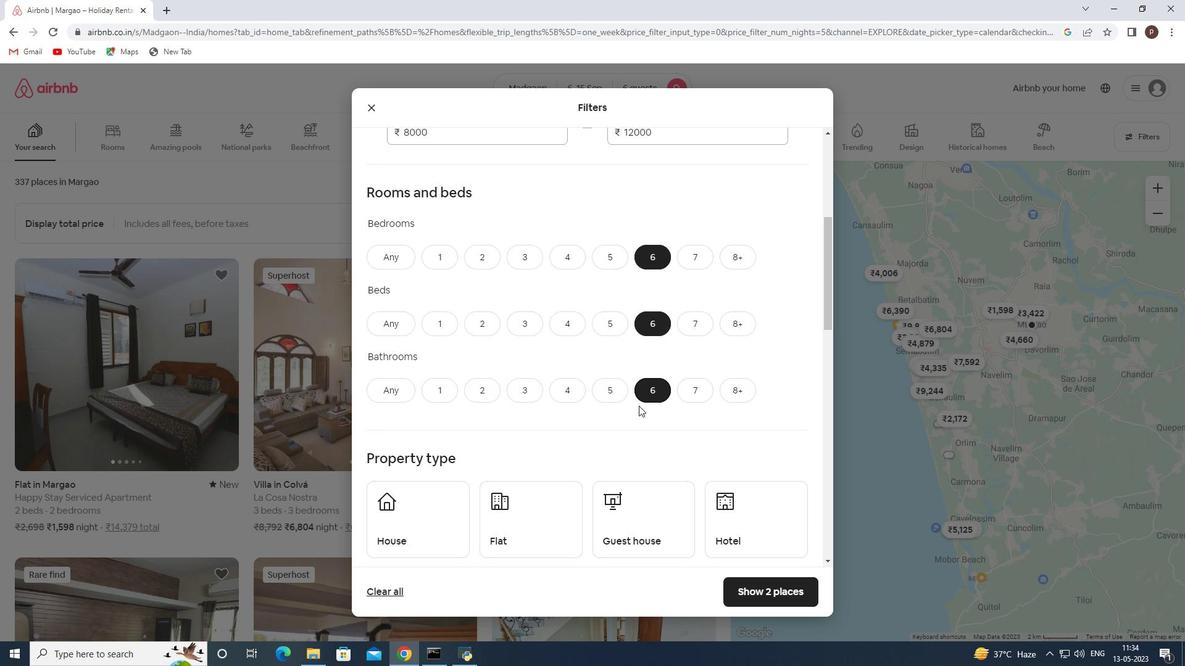 
Action: Mouse scrolled (632, 396) with delta (0, 0)
Screenshot: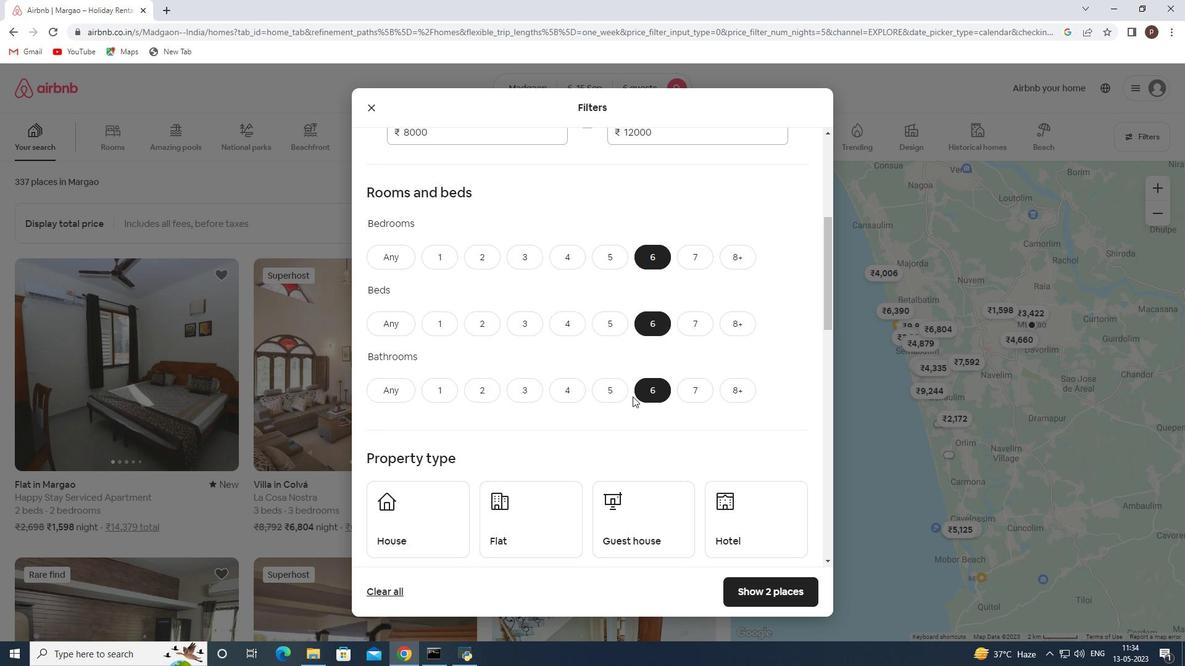 
Action: Mouse scrolled (632, 396) with delta (0, 0)
Screenshot: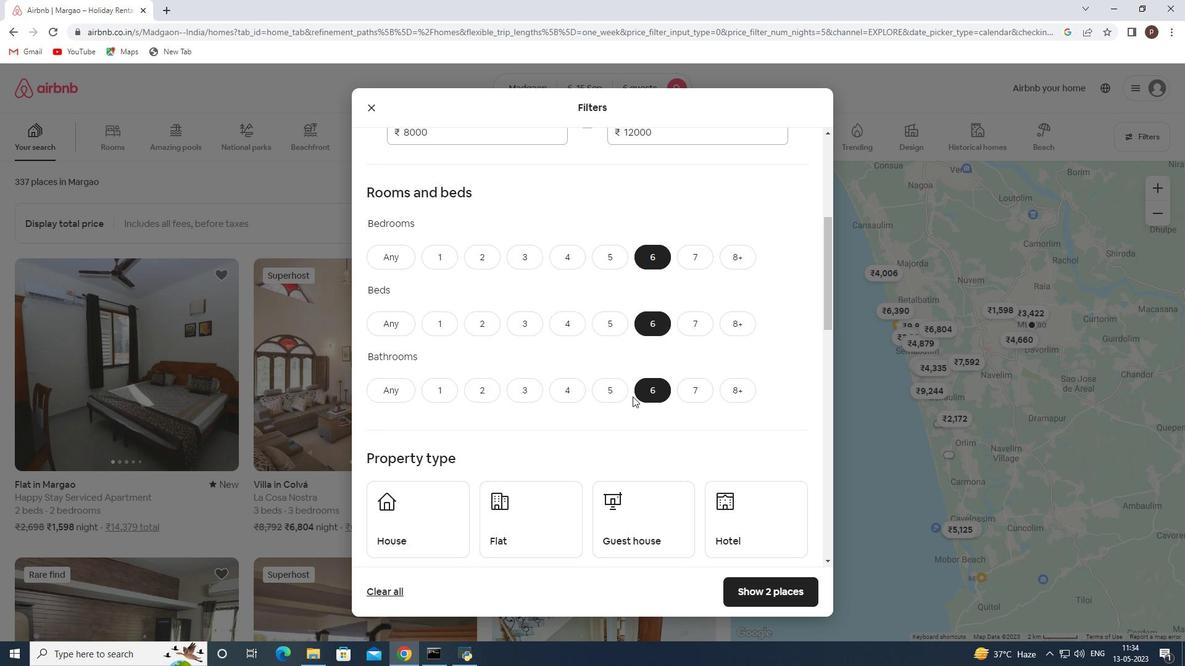 
Action: Mouse moved to (403, 406)
Screenshot: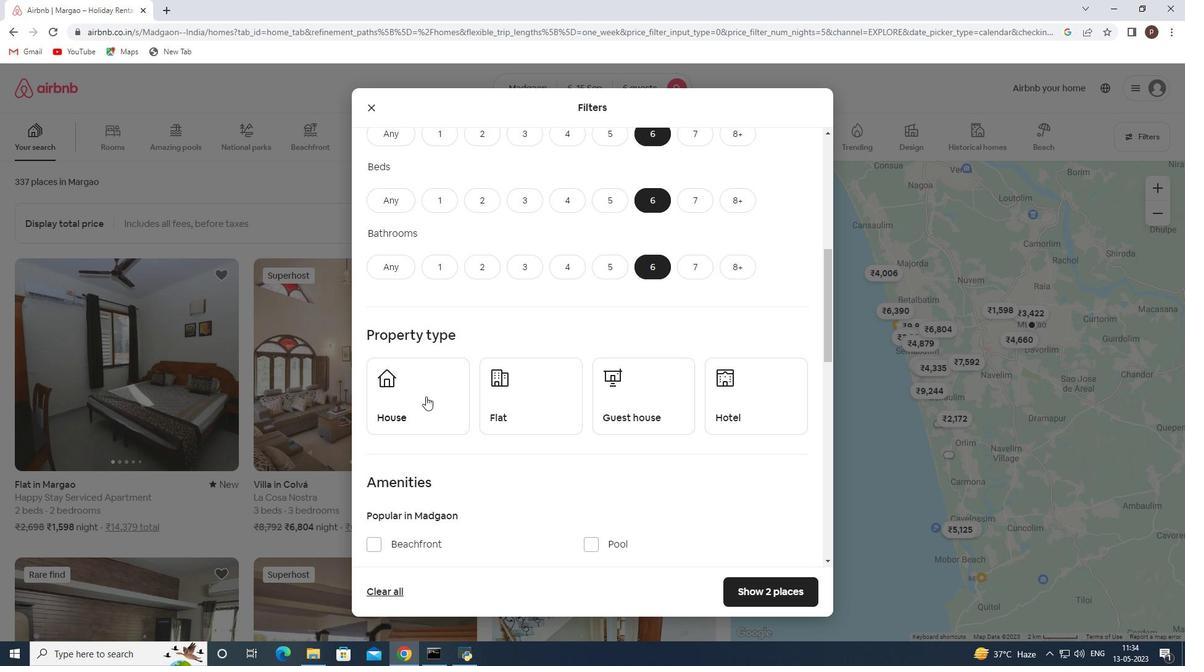 
Action: Mouse pressed left at (403, 406)
Screenshot: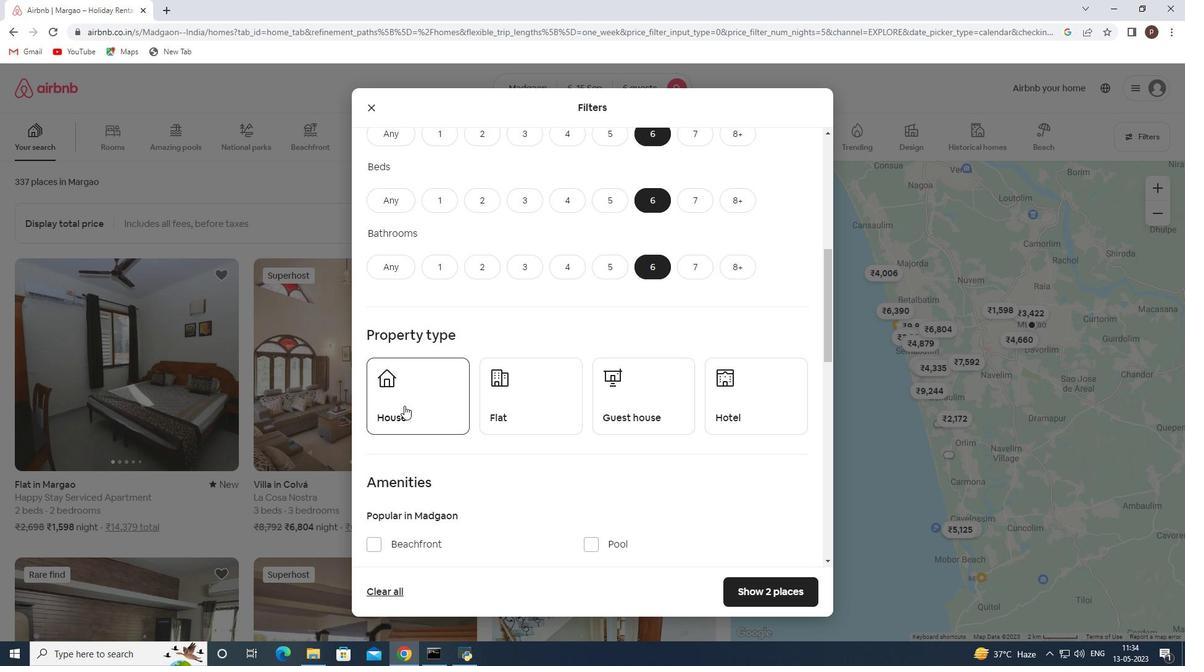 
Action: Mouse moved to (505, 408)
Screenshot: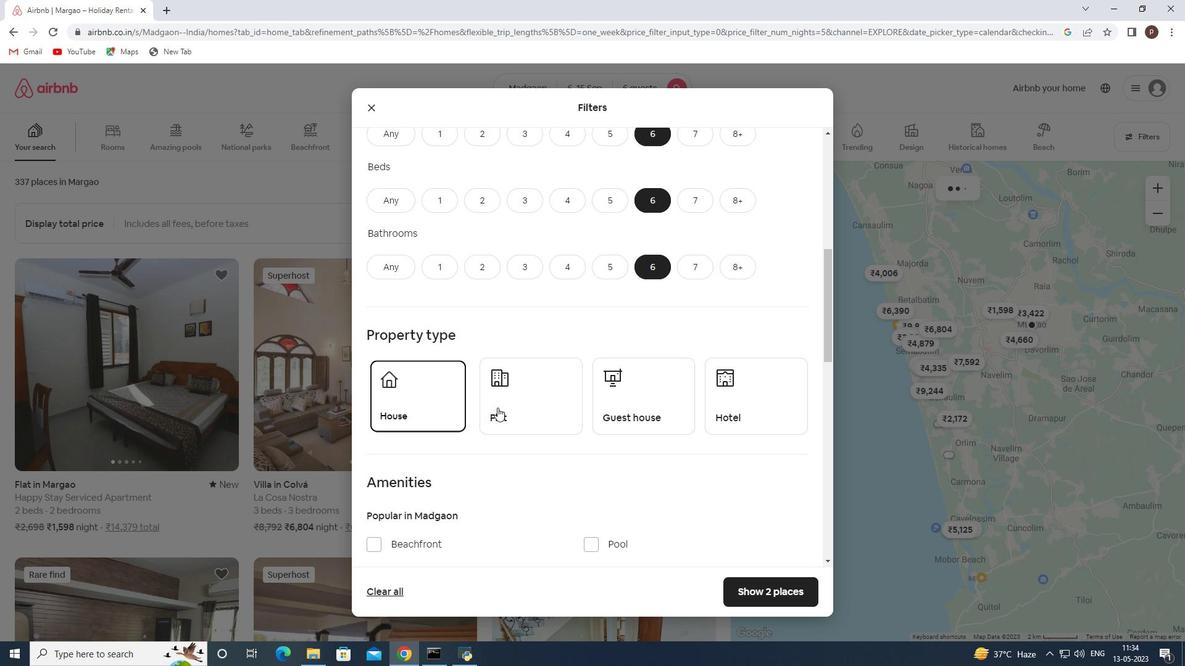 
Action: Mouse pressed left at (505, 408)
Screenshot: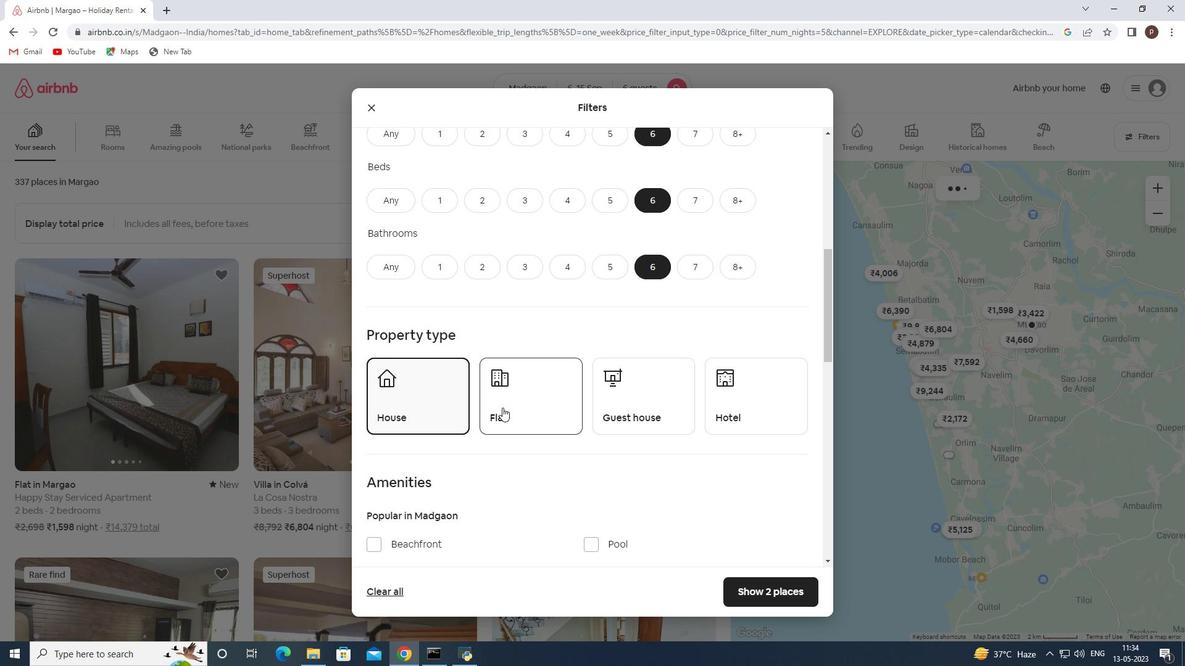
Action: Mouse moved to (641, 409)
Screenshot: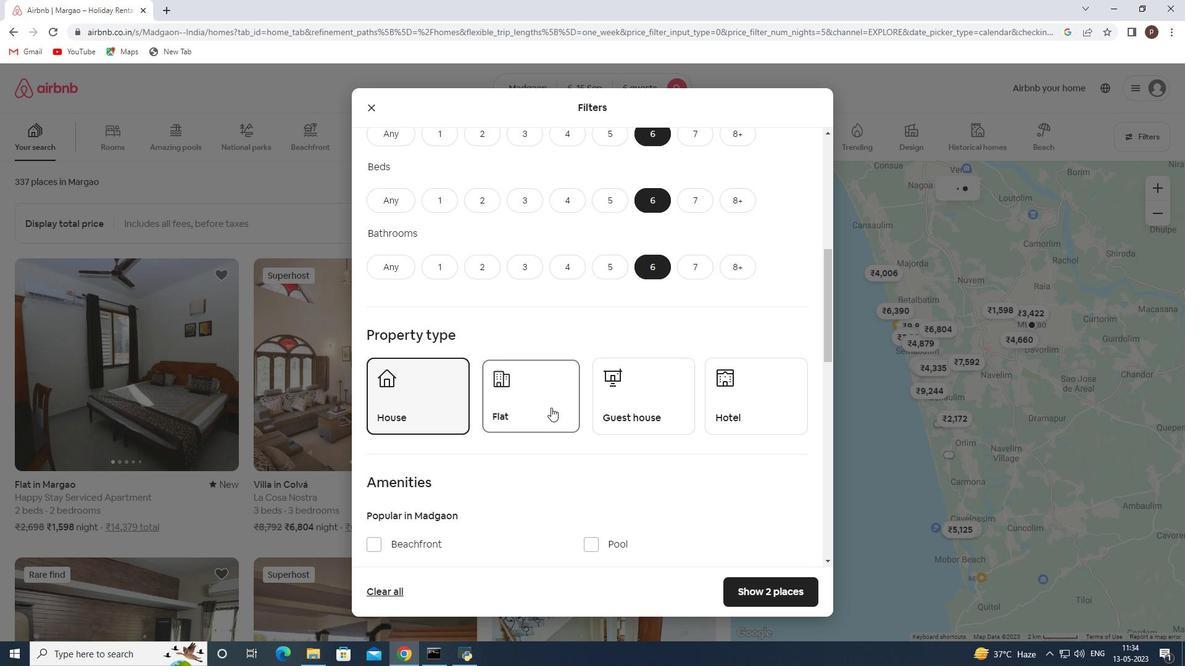 
Action: Mouse pressed left at (641, 409)
Screenshot: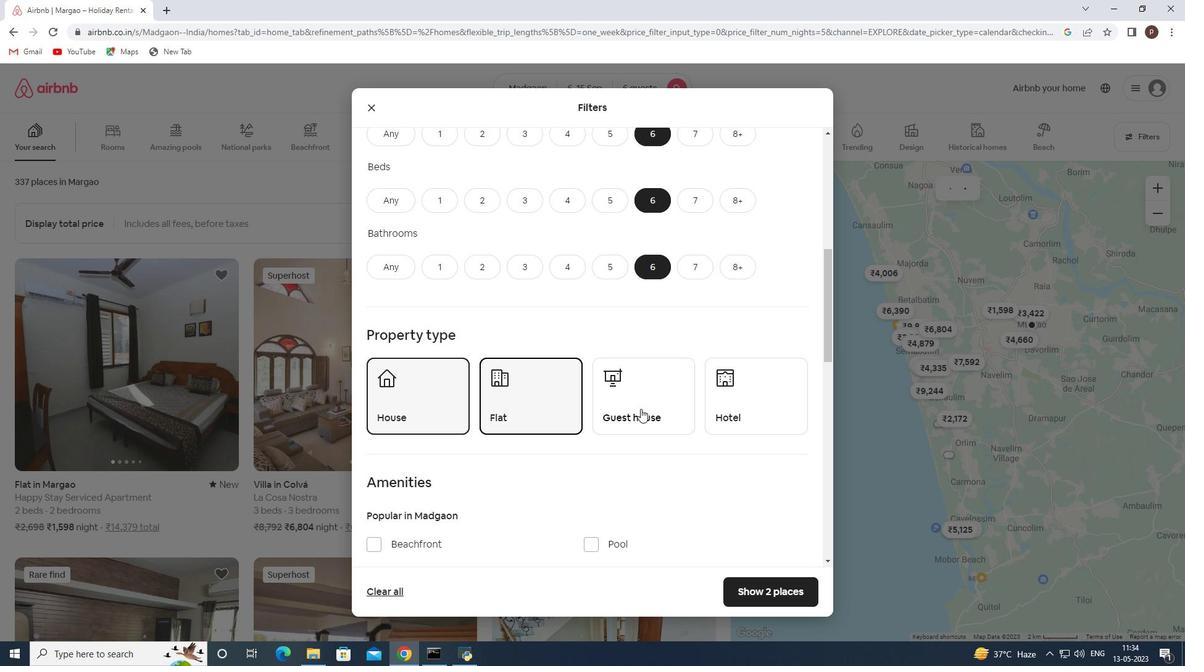 
Action: Mouse moved to (637, 408)
Screenshot: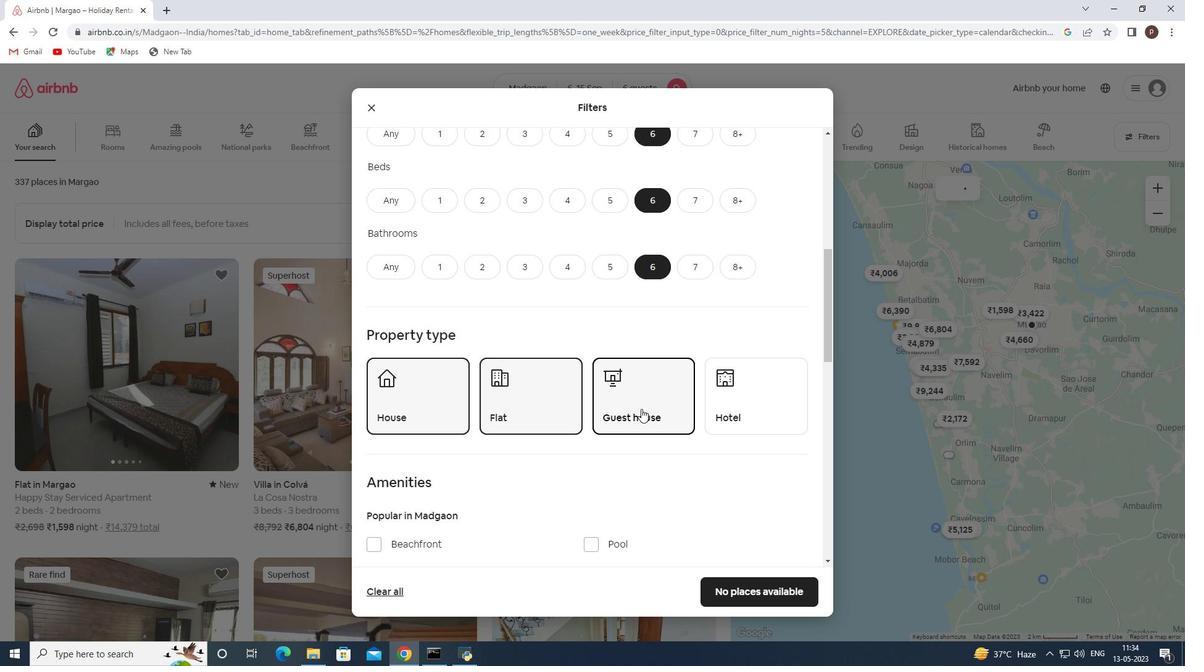 
Action: Mouse scrolled (637, 408) with delta (0, 0)
Screenshot: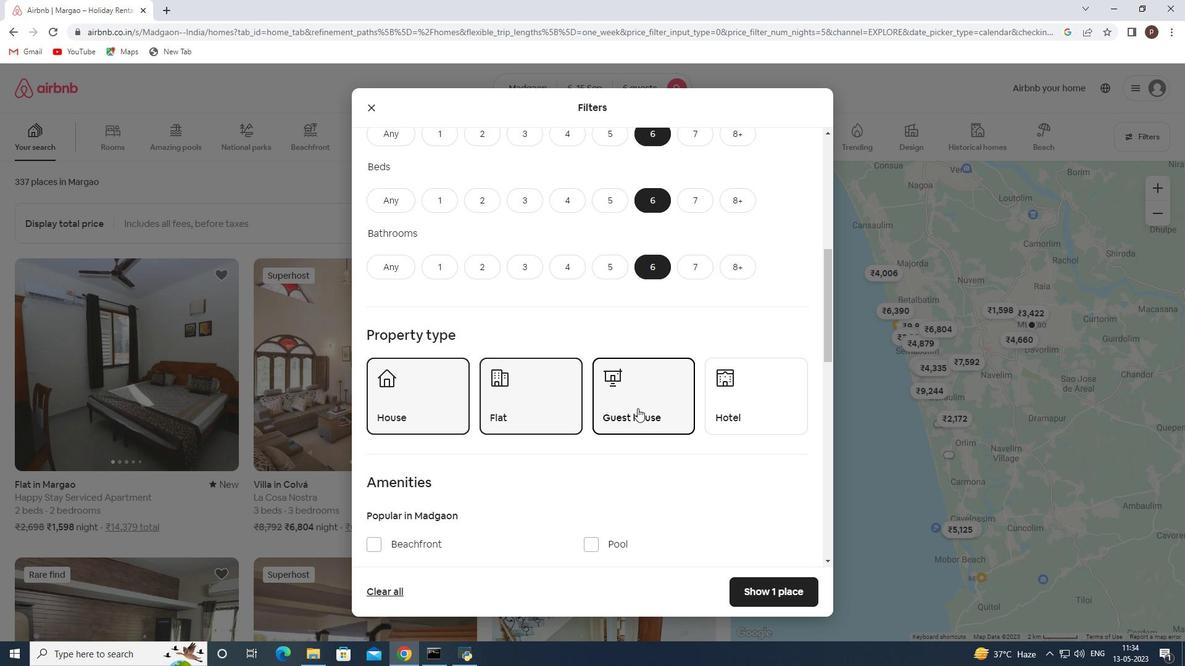
Action: Mouse scrolled (637, 408) with delta (0, 0)
Screenshot: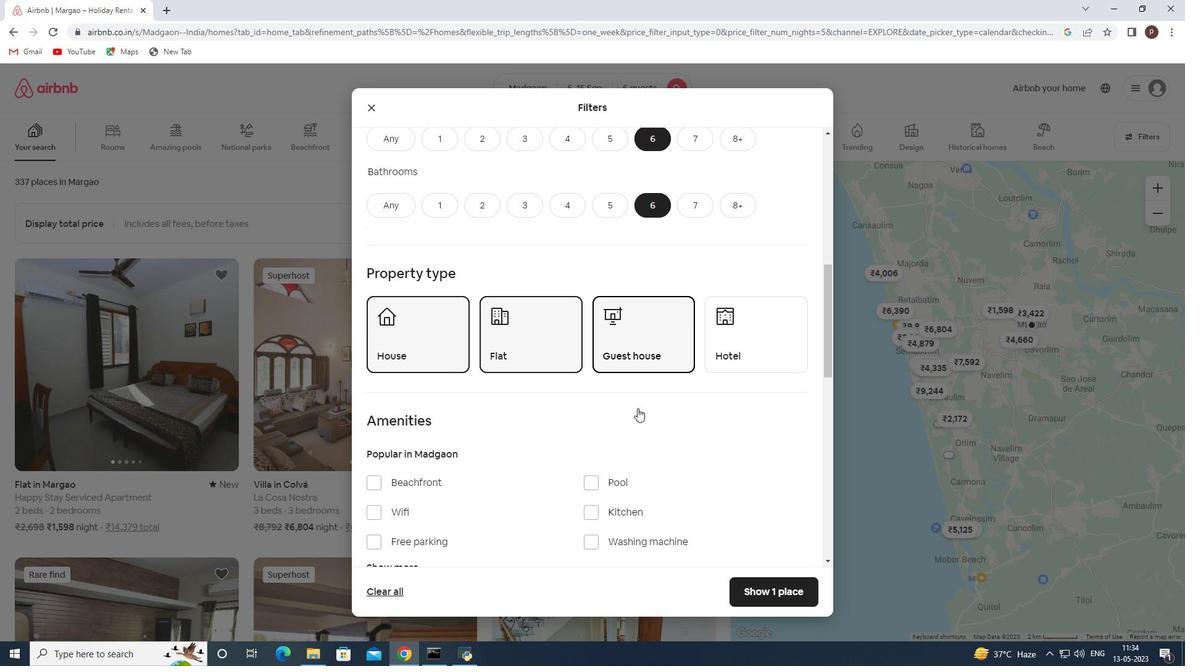 
Action: Mouse scrolled (637, 408) with delta (0, 0)
Screenshot: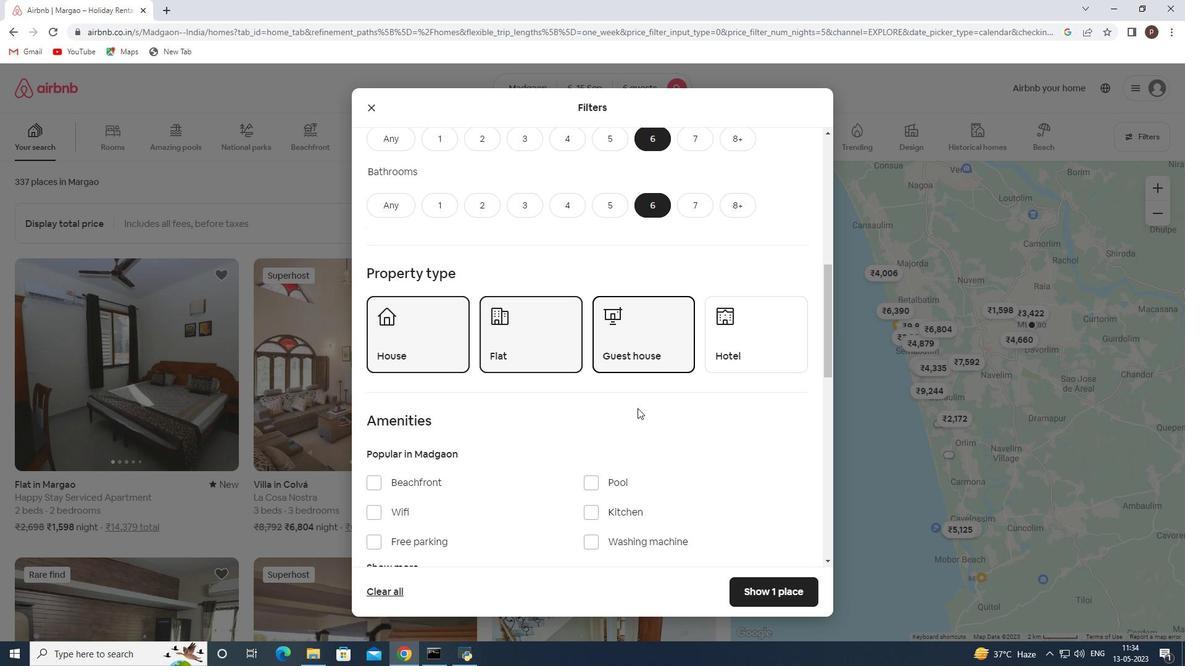 
Action: Mouse moved to (372, 389)
Screenshot: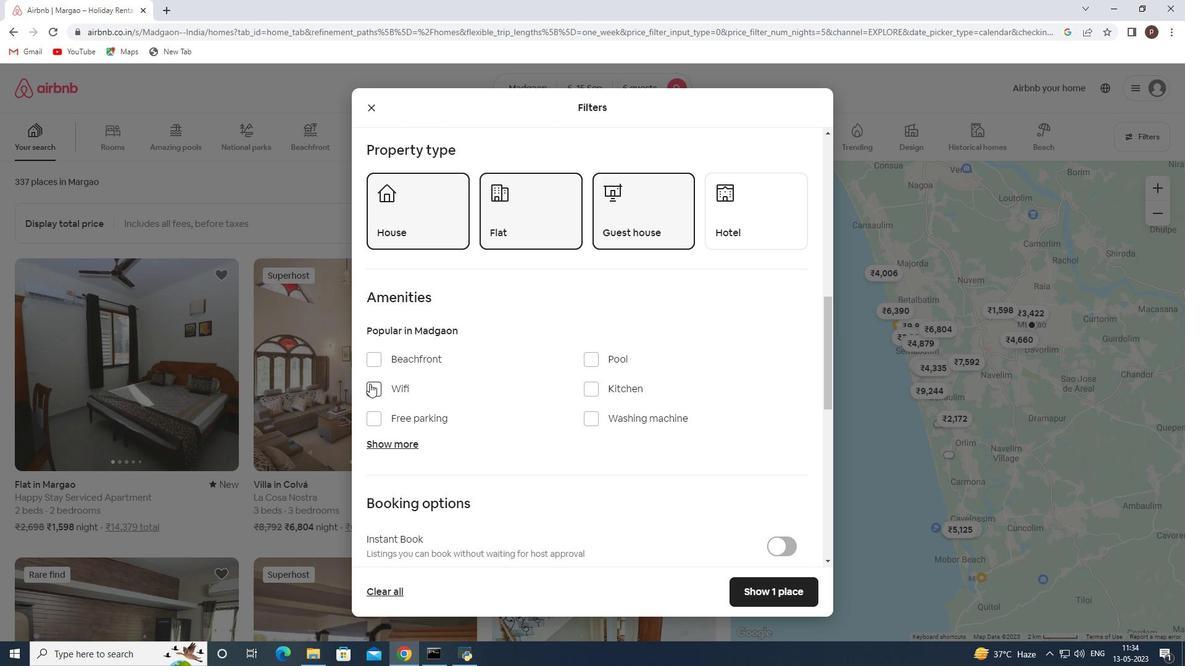 
Action: Mouse pressed left at (372, 389)
Screenshot: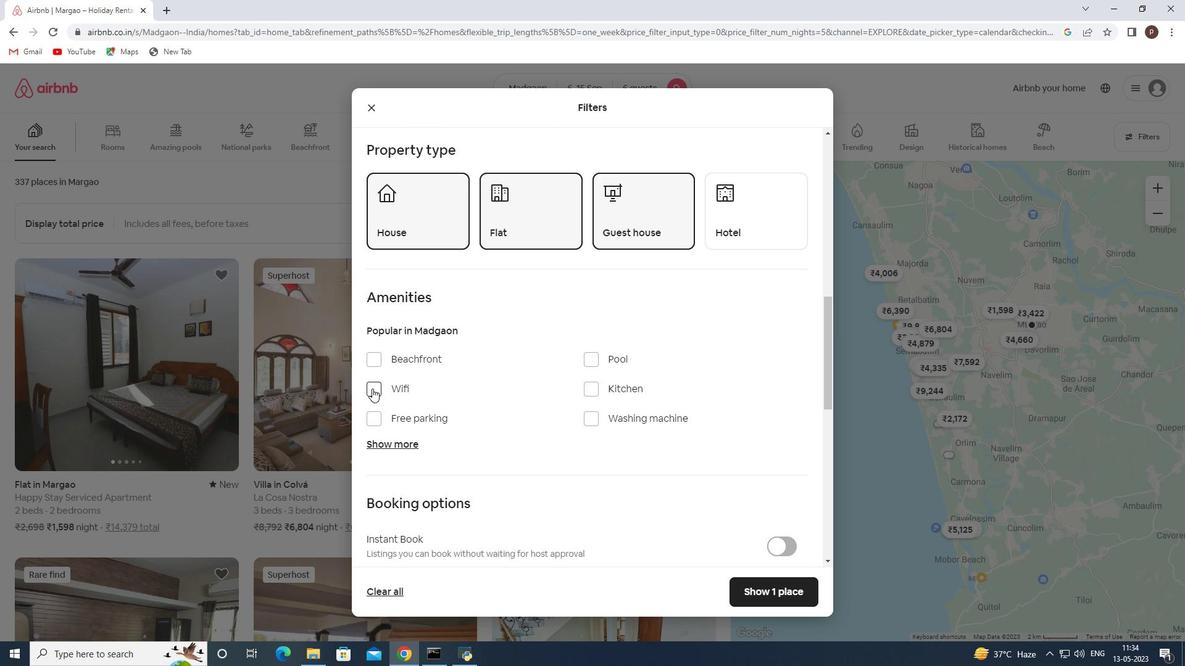 
Action: Mouse moved to (385, 418)
Screenshot: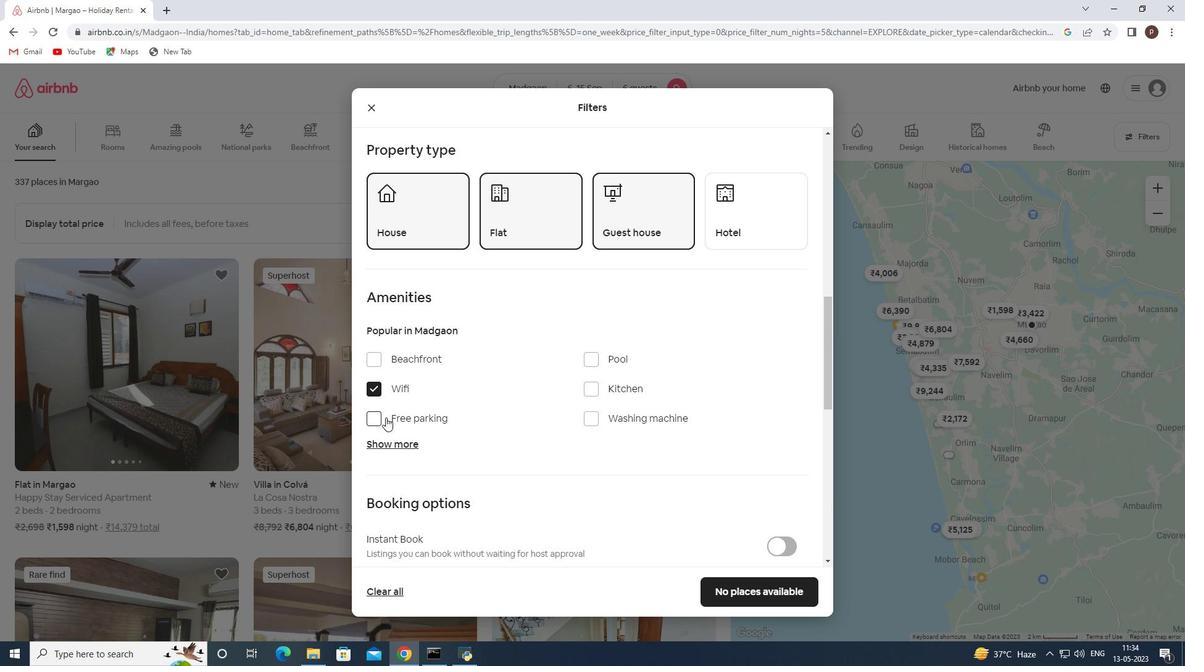 
Action: Mouse pressed left at (385, 418)
Screenshot: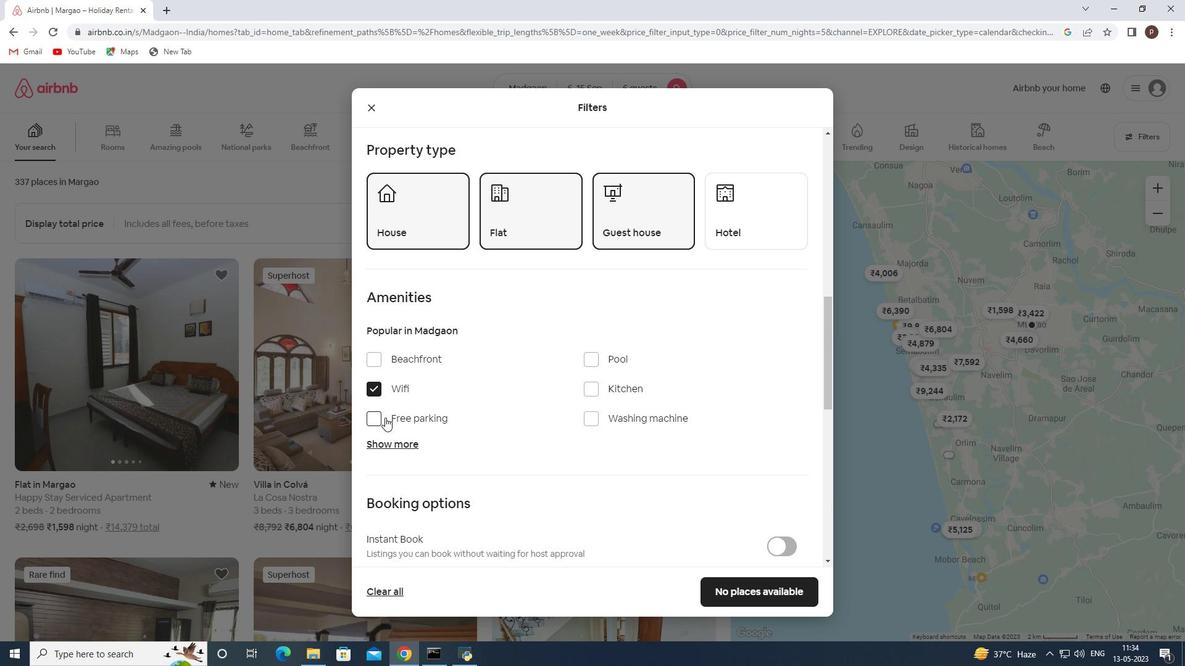 
Action: Mouse moved to (399, 440)
Screenshot: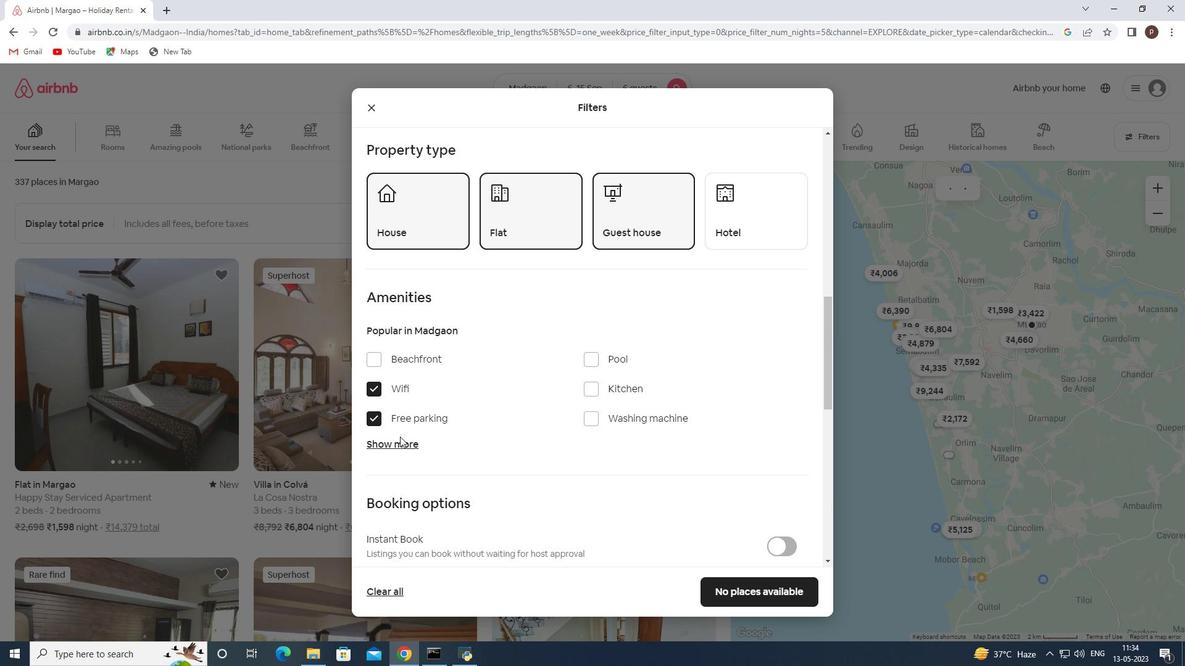 
Action: Mouse pressed left at (399, 440)
Screenshot: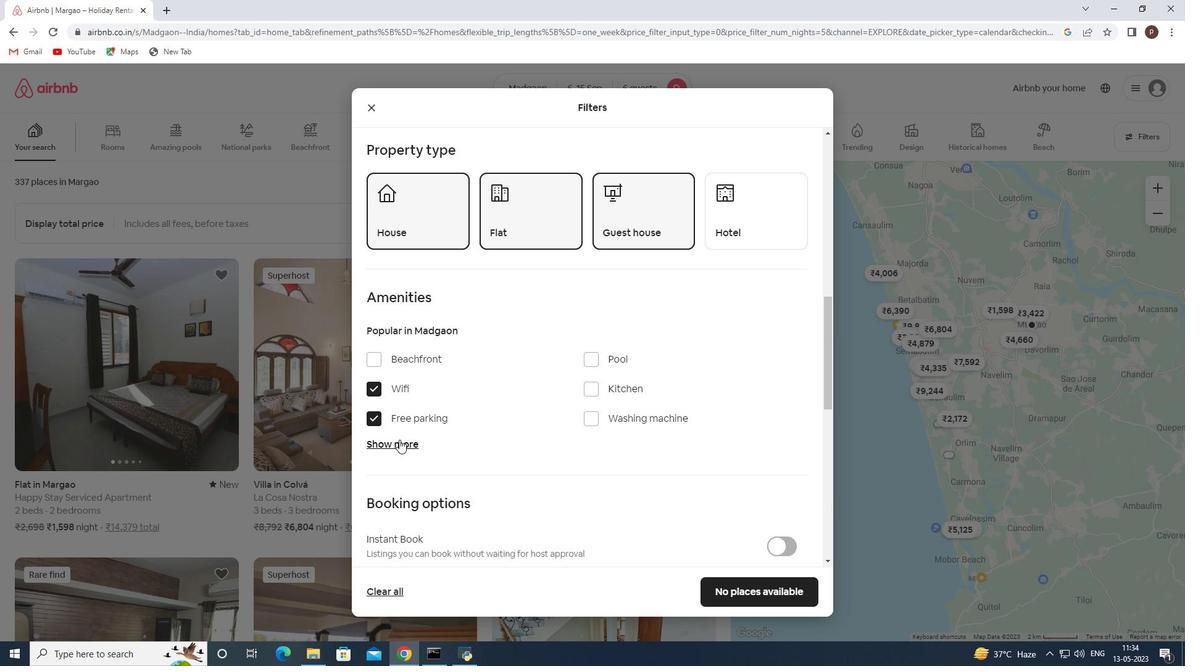
Action: Mouse moved to (515, 445)
Screenshot: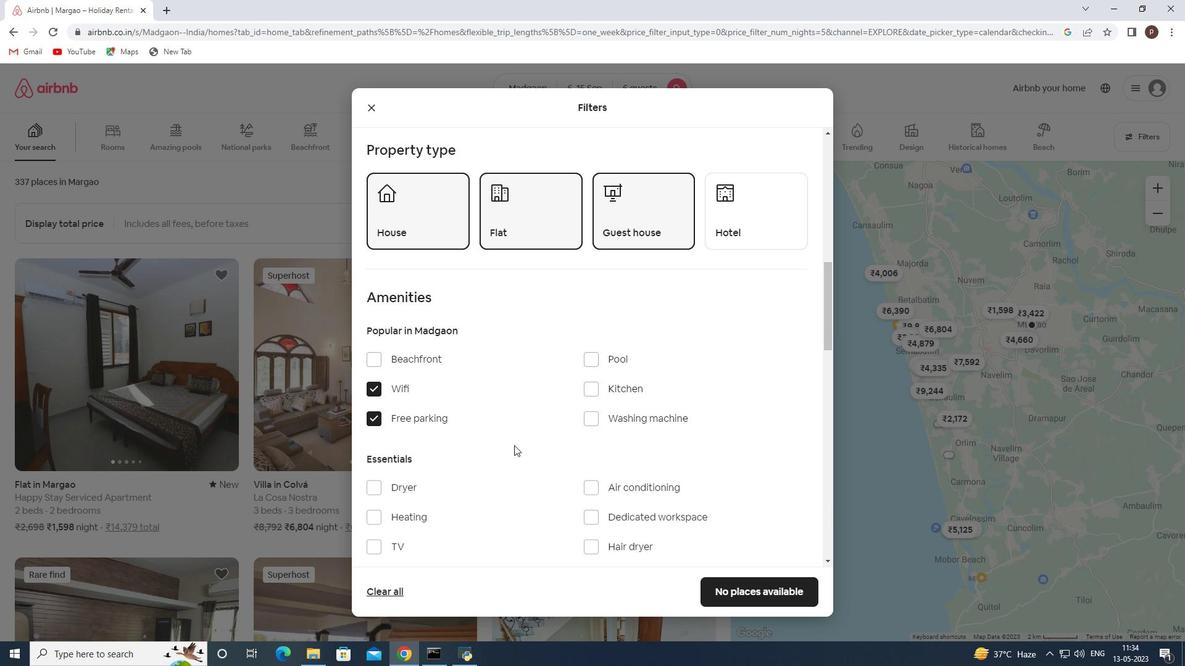 
Action: Mouse scrolled (515, 445) with delta (0, 0)
Screenshot: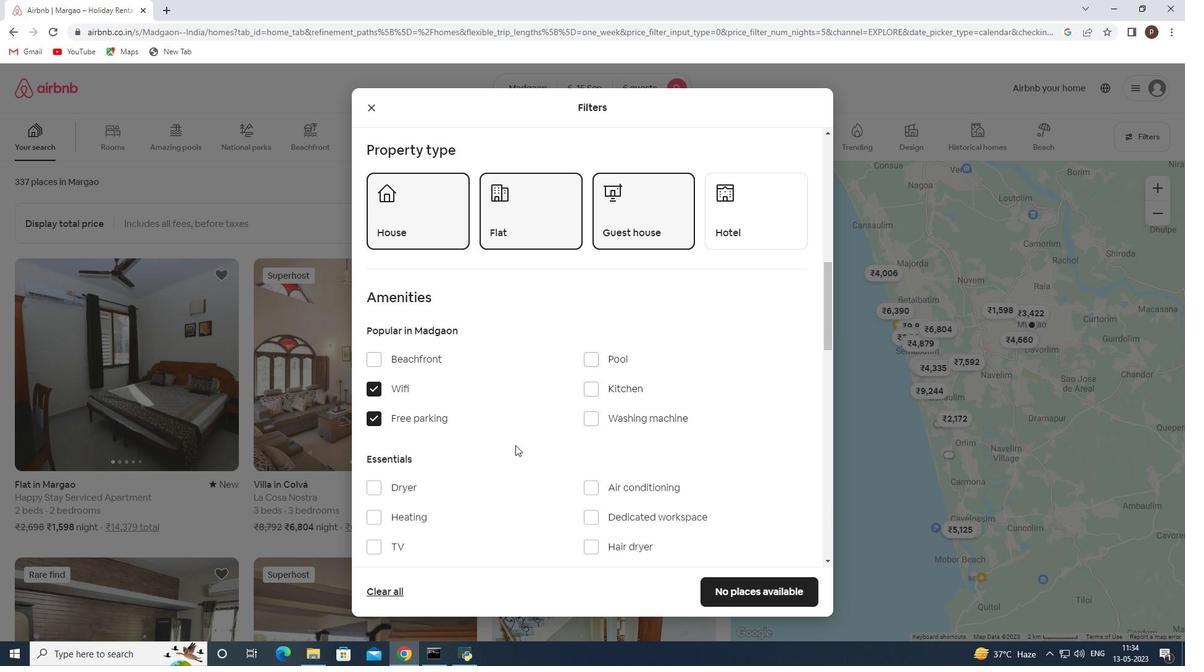
Action: Mouse moved to (374, 484)
Screenshot: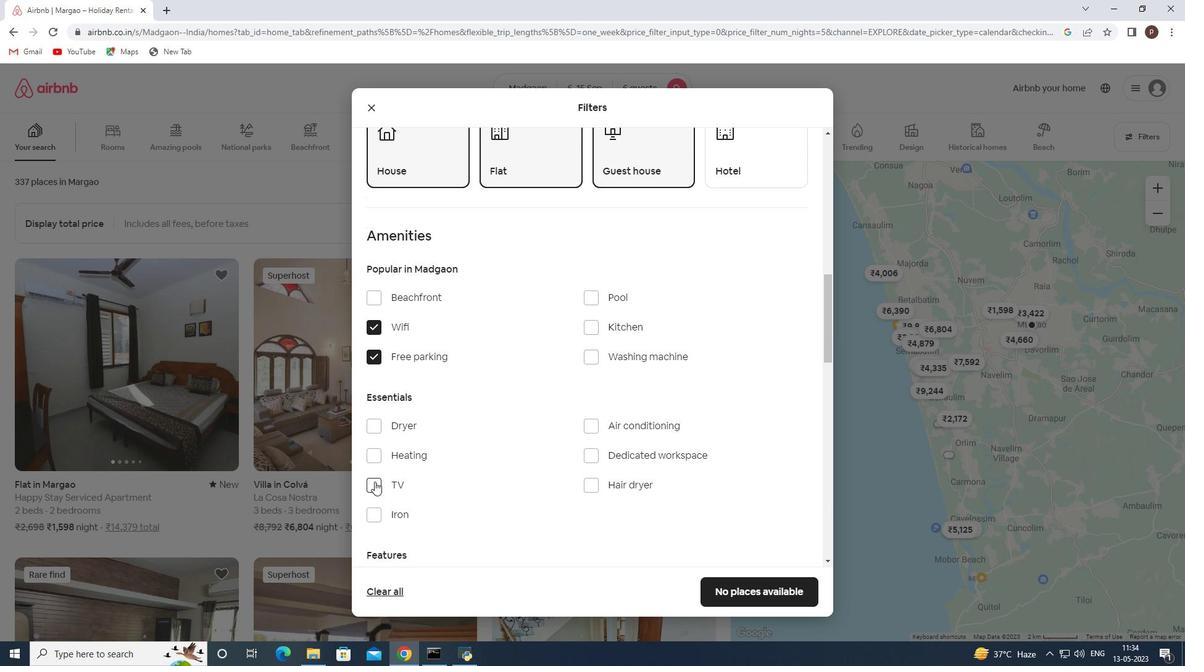 
Action: Mouse pressed left at (374, 484)
Screenshot: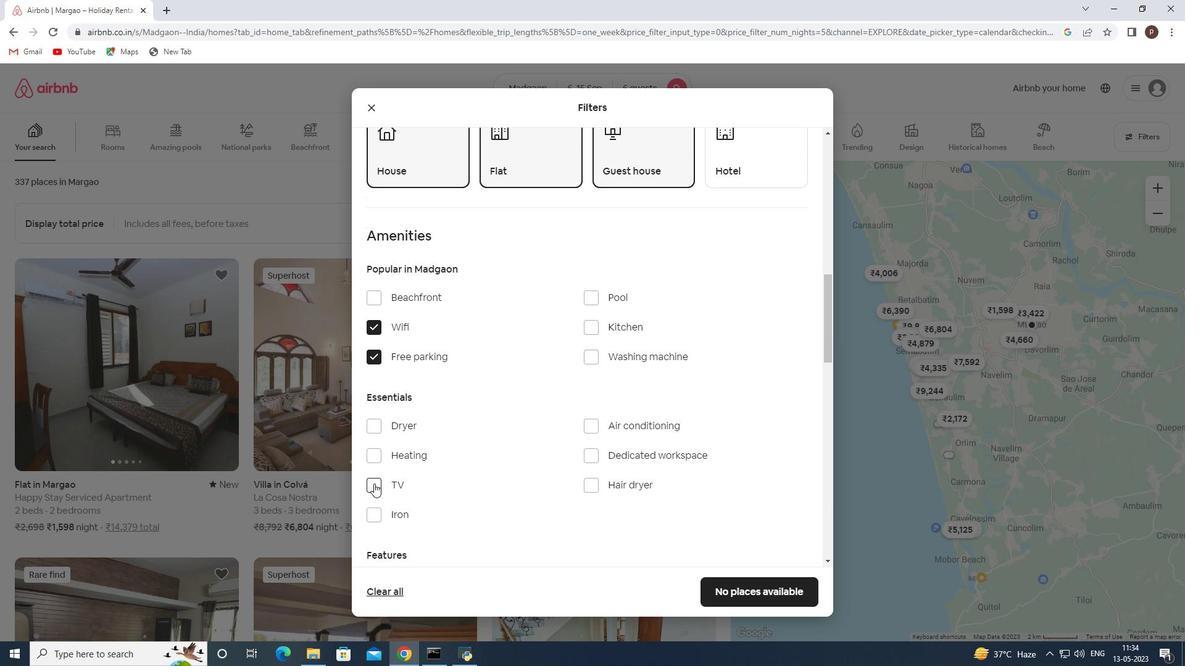 
Action: Mouse moved to (476, 463)
Screenshot: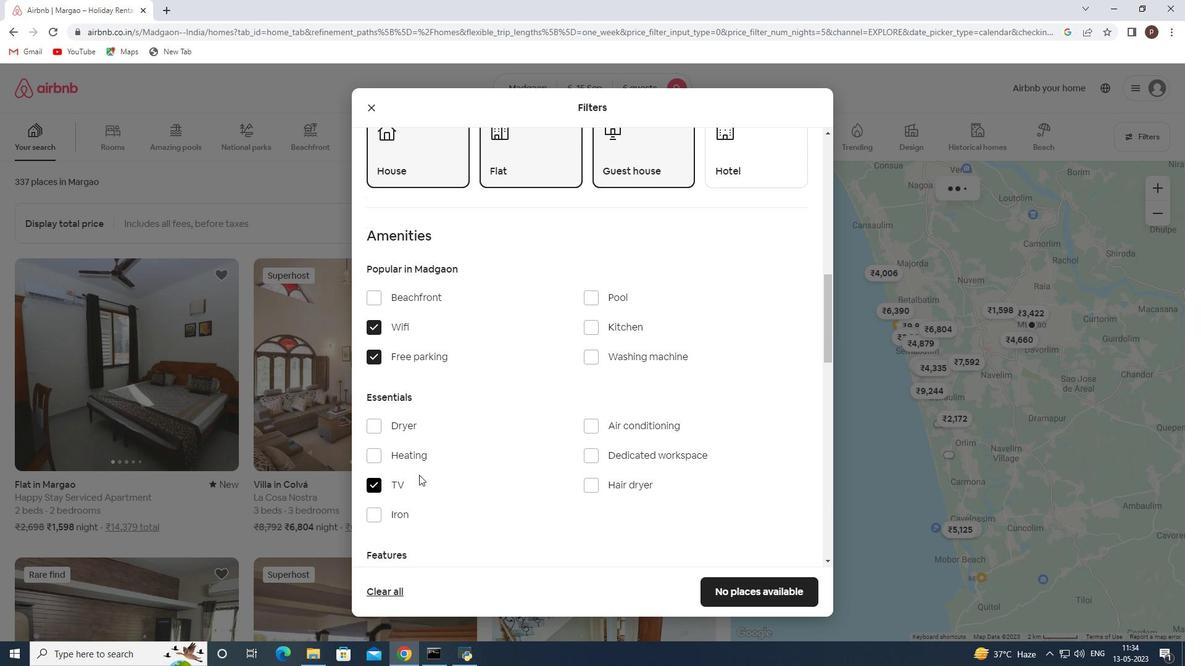 
Action: Mouse scrolled (476, 463) with delta (0, 0)
Screenshot: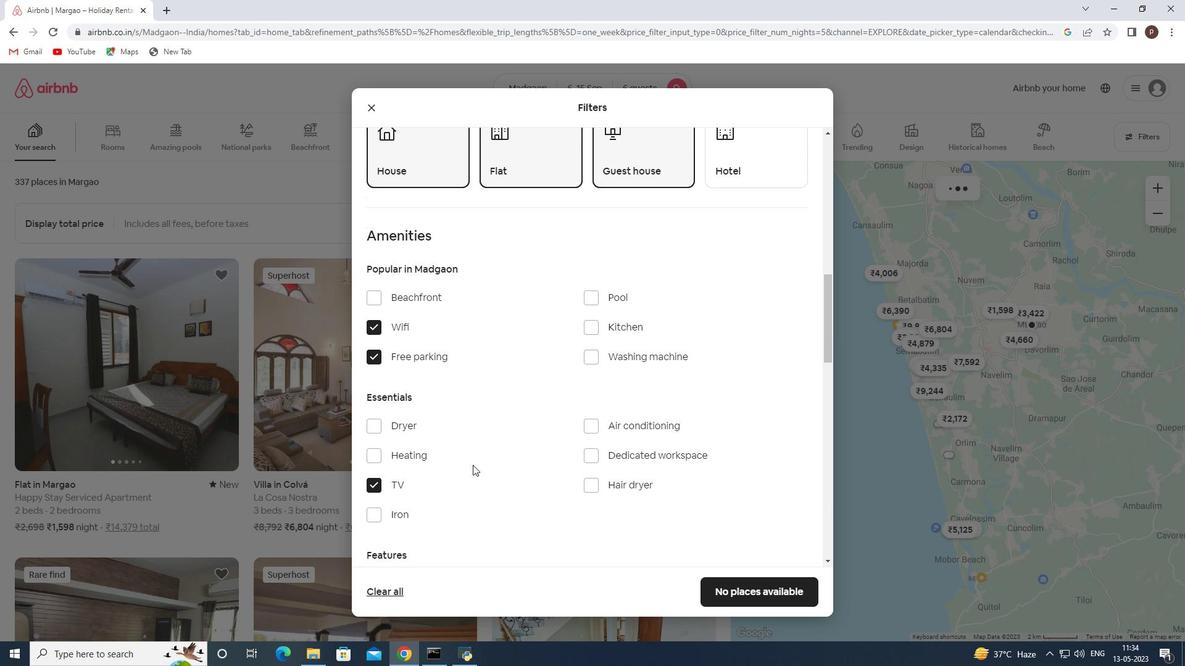 
Action: Mouse scrolled (476, 463) with delta (0, 0)
Screenshot: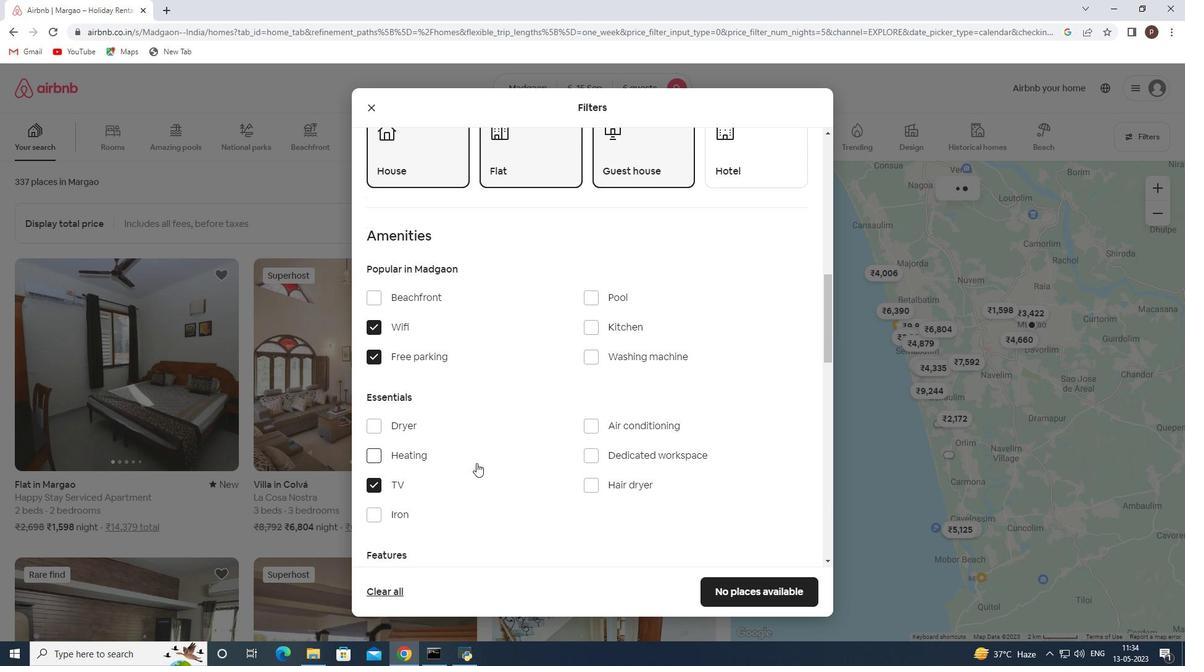 
Action: Mouse scrolled (476, 463) with delta (0, 0)
Screenshot: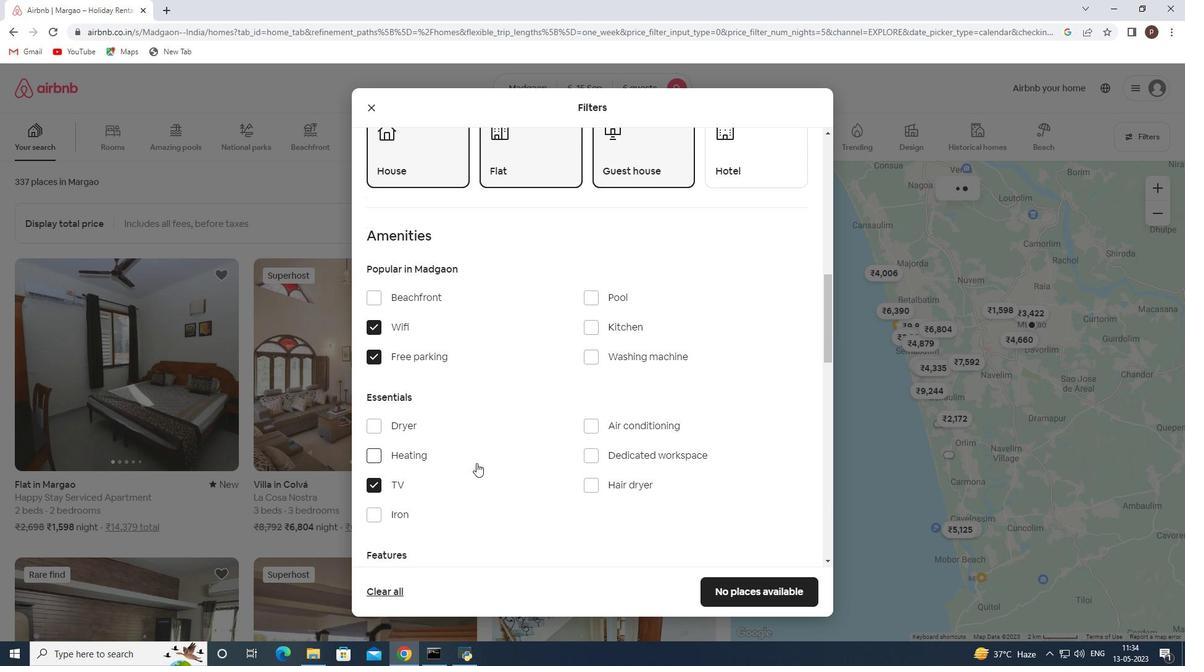 
Action: Mouse moved to (587, 429)
Screenshot: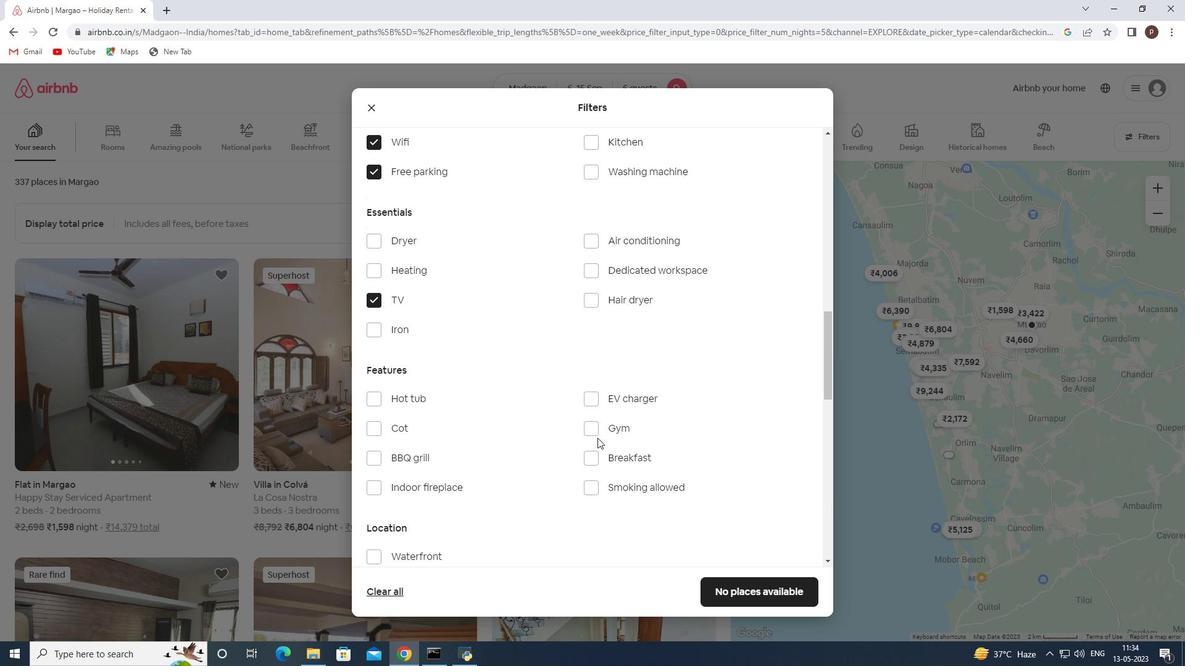 
Action: Mouse pressed left at (587, 429)
Screenshot: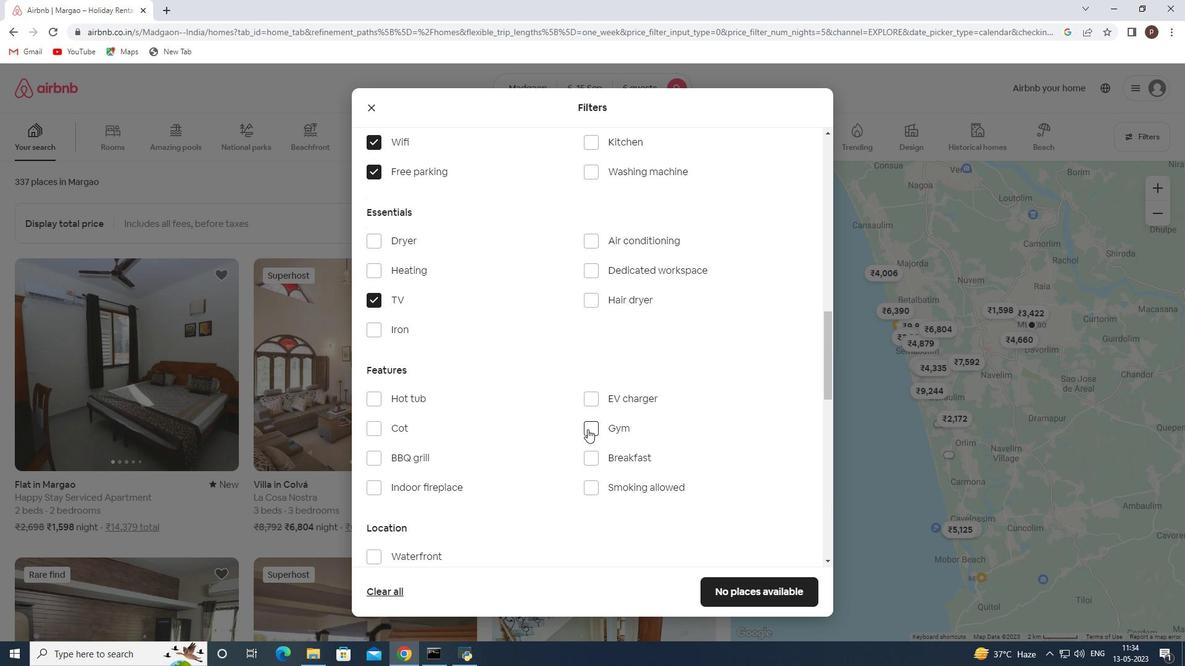 
Action: Mouse moved to (592, 461)
Screenshot: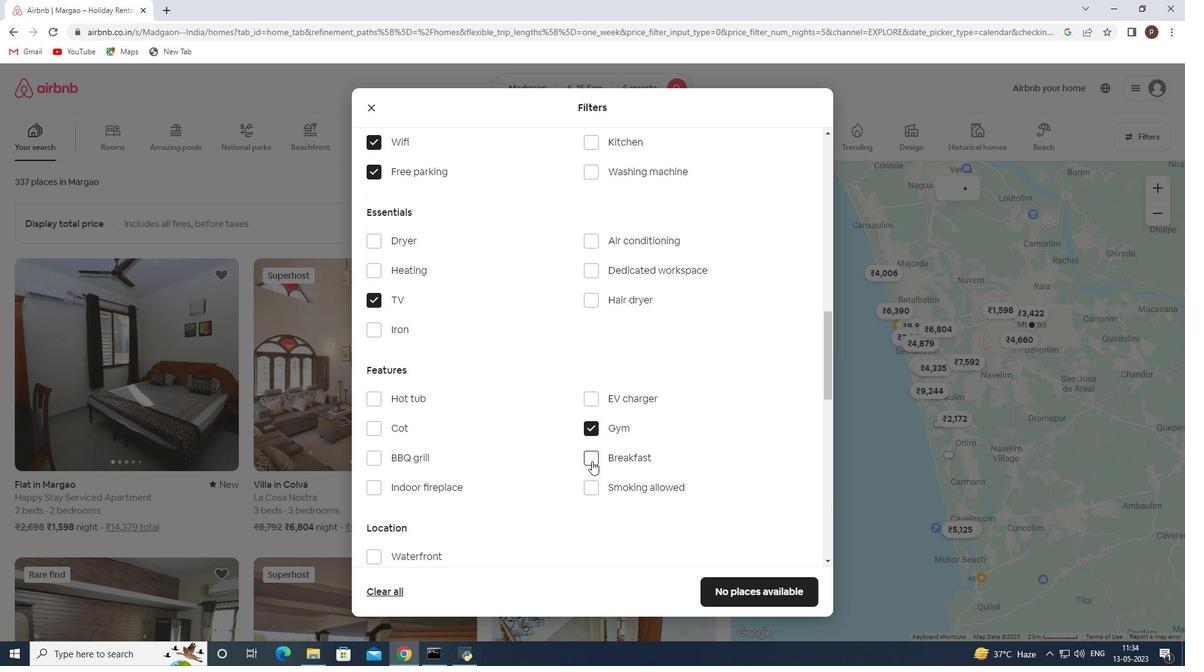 
Action: Mouse pressed left at (592, 461)
Screenshot: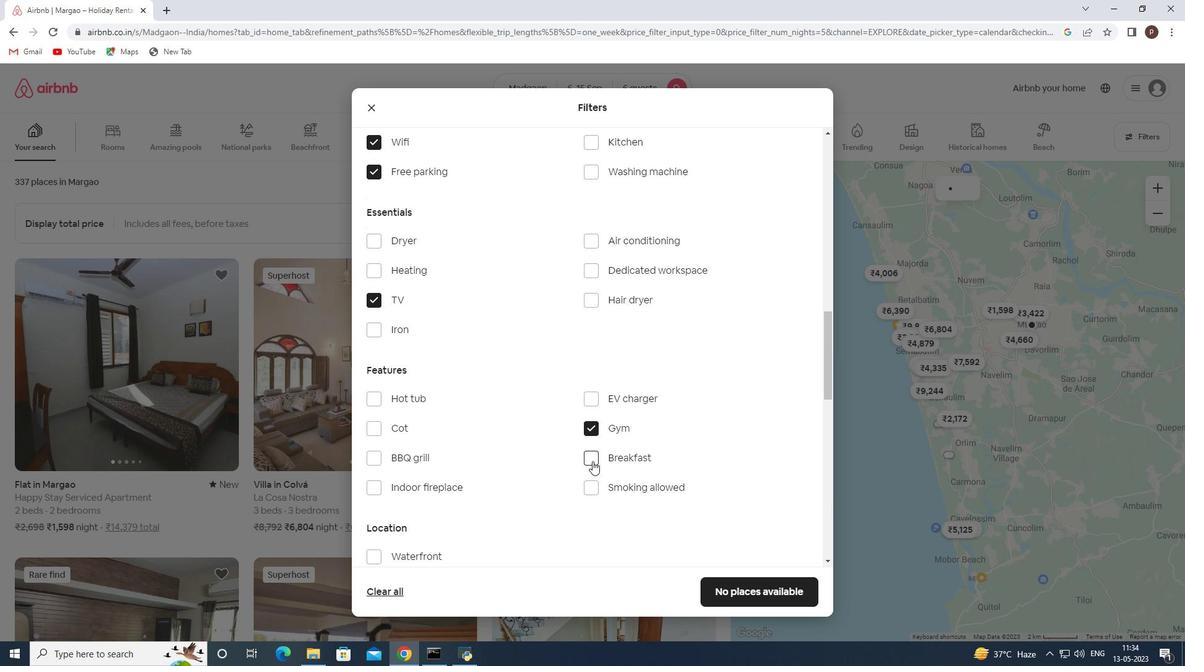 
Action: Mouse moved to (533, 445)
Screenshot: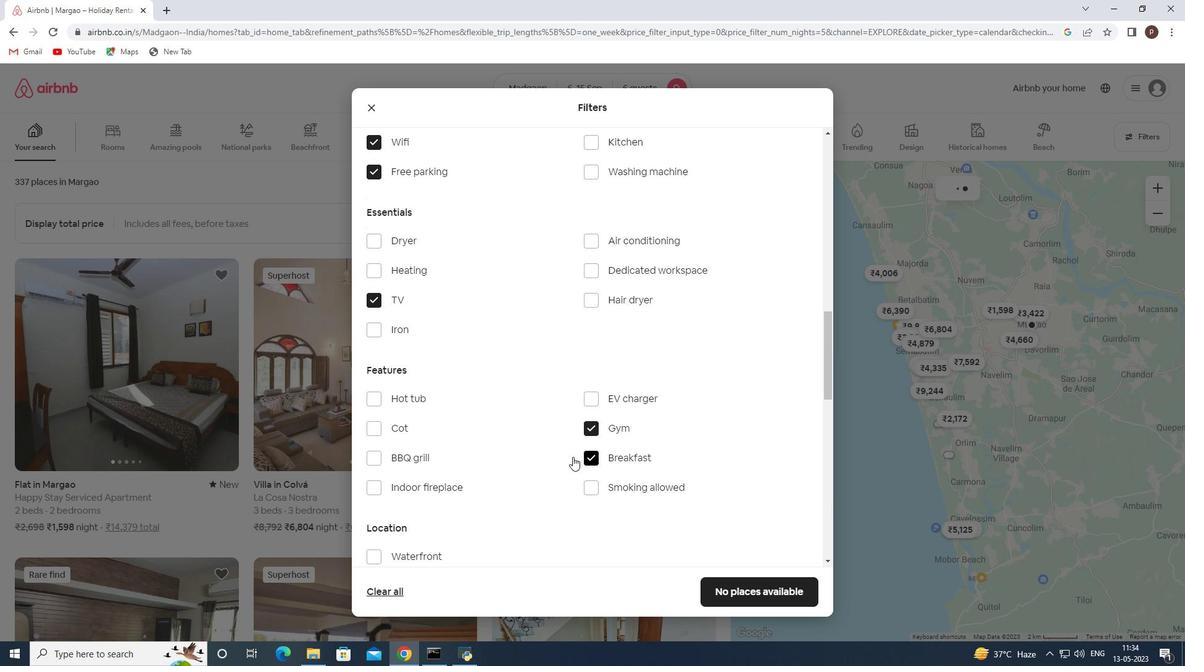 
Action: Mouse scrolled (533, 444) with delta (0, 0)
Screenshot: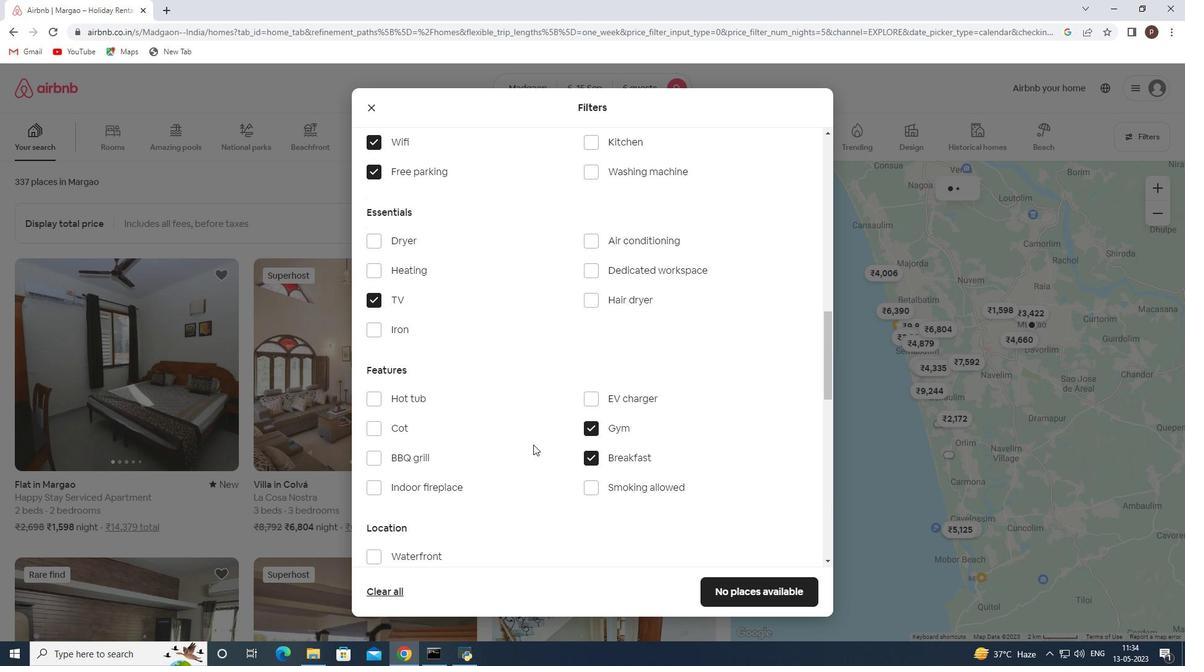
Action: Mouse scrolled (533, 444) with delta (0, 0)
Screenshot: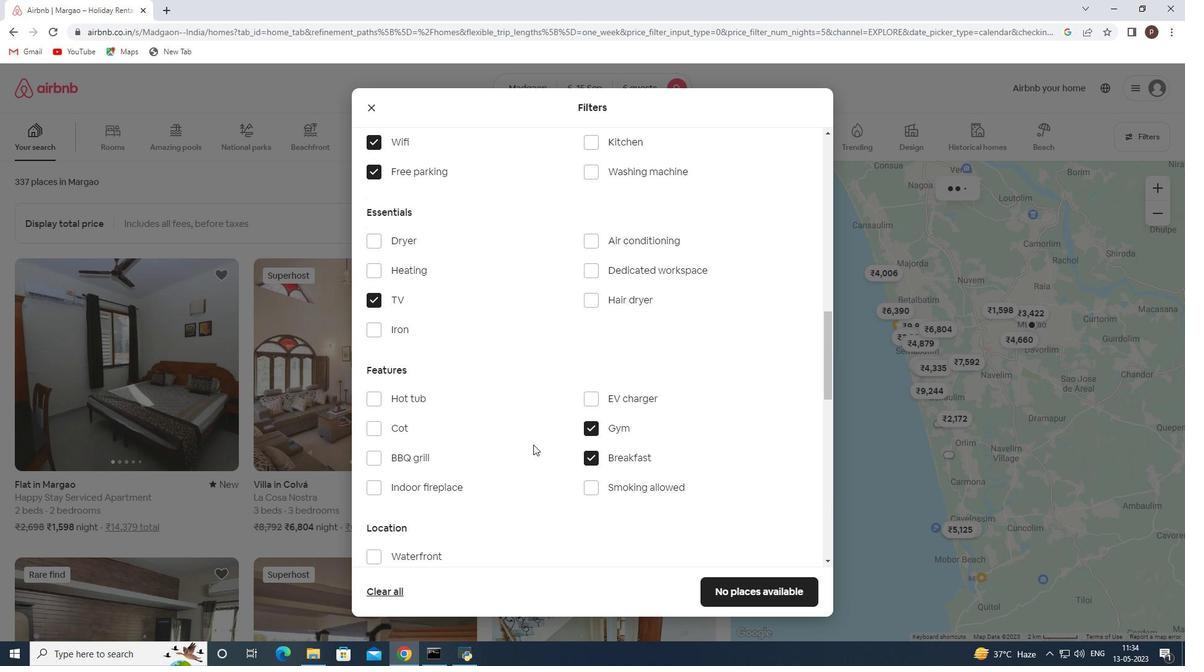 
Action: Mouse scrolled (533, 444) with delta (0, 0)
Screenshot: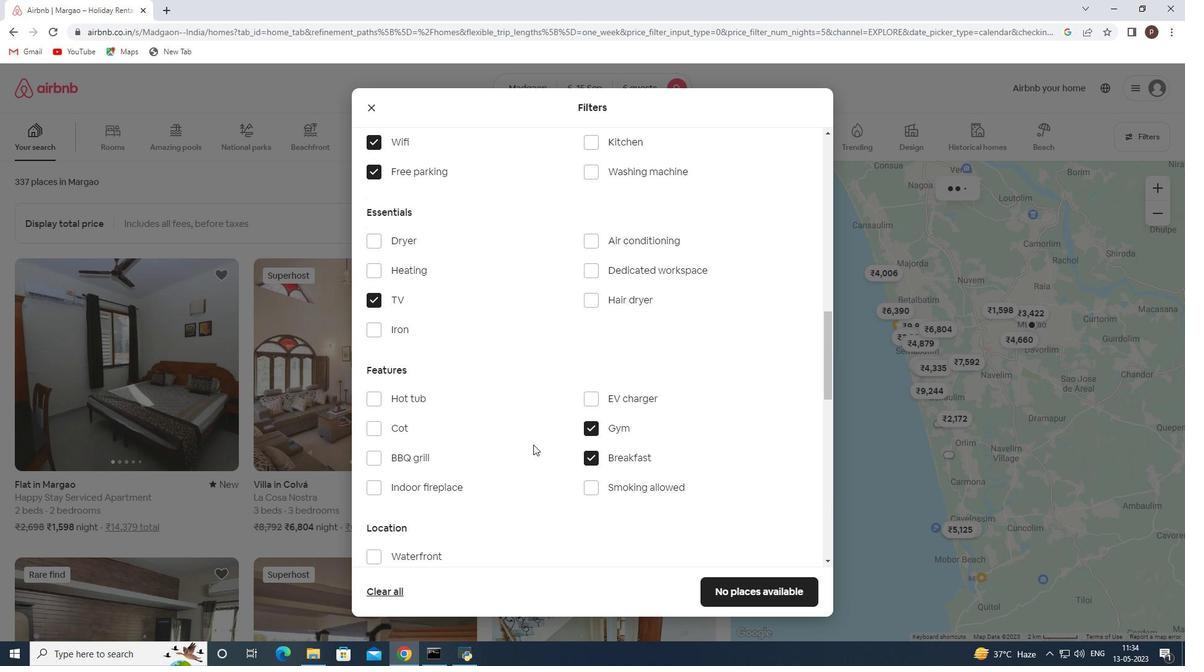 
Action: Mouse scrolled (533, 444) with delta (0, 0)
Screenshot: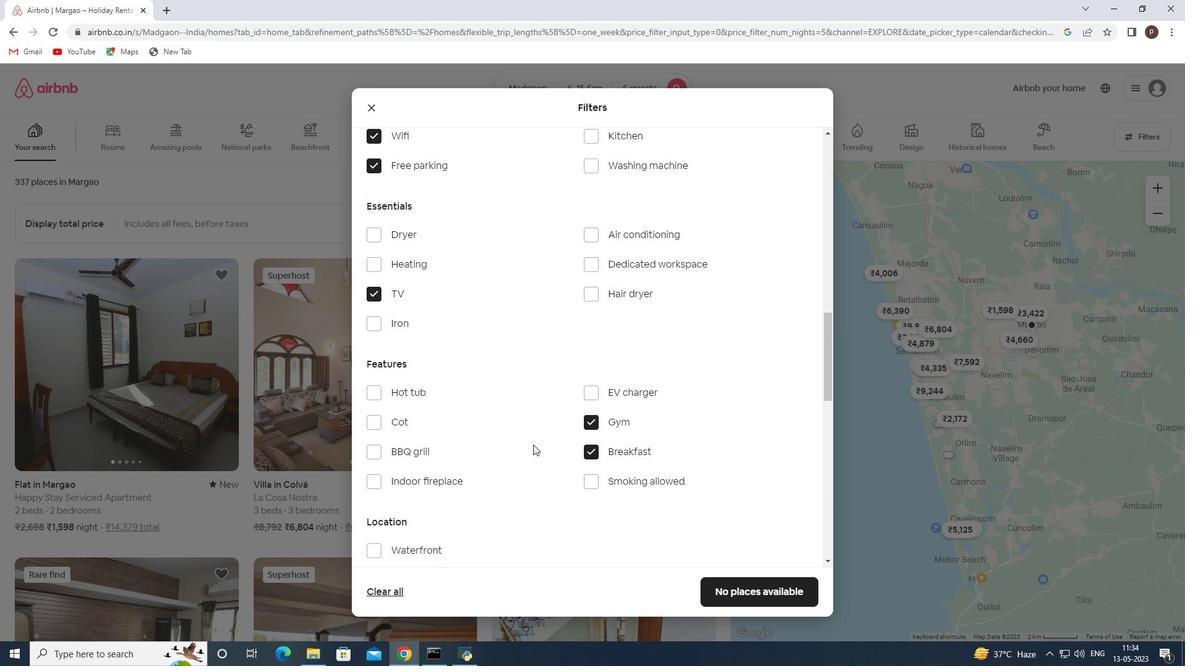 
Action: Mouse scrolled (533, 444) with delta (0, 0)
Screenshot: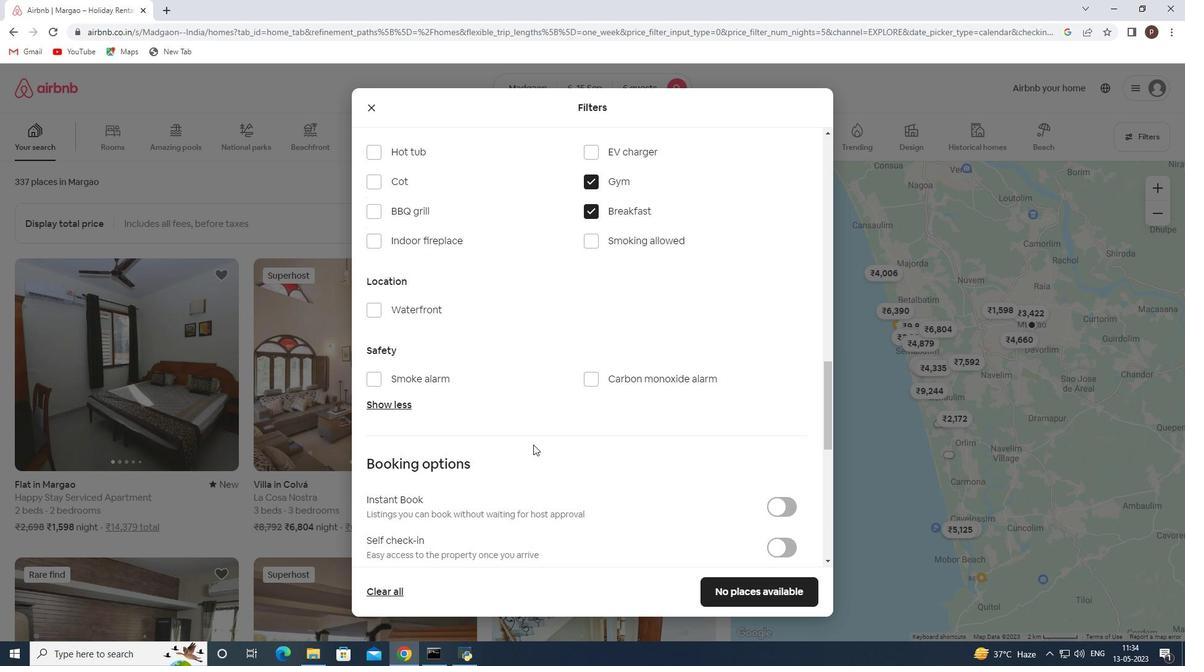 
Action: Mouse scrolled (533, 444) with delta (0, 0)
Screenshot: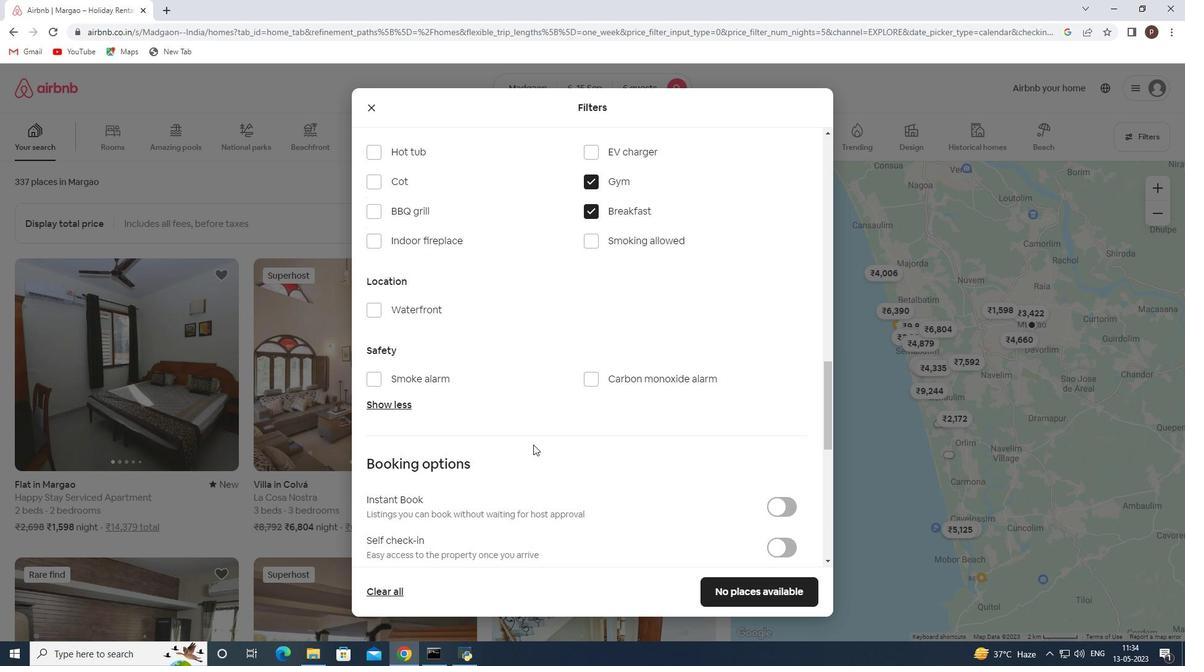 
Action: Mouse scrolled (533, 444) with delta (0, 0)
Screenshot: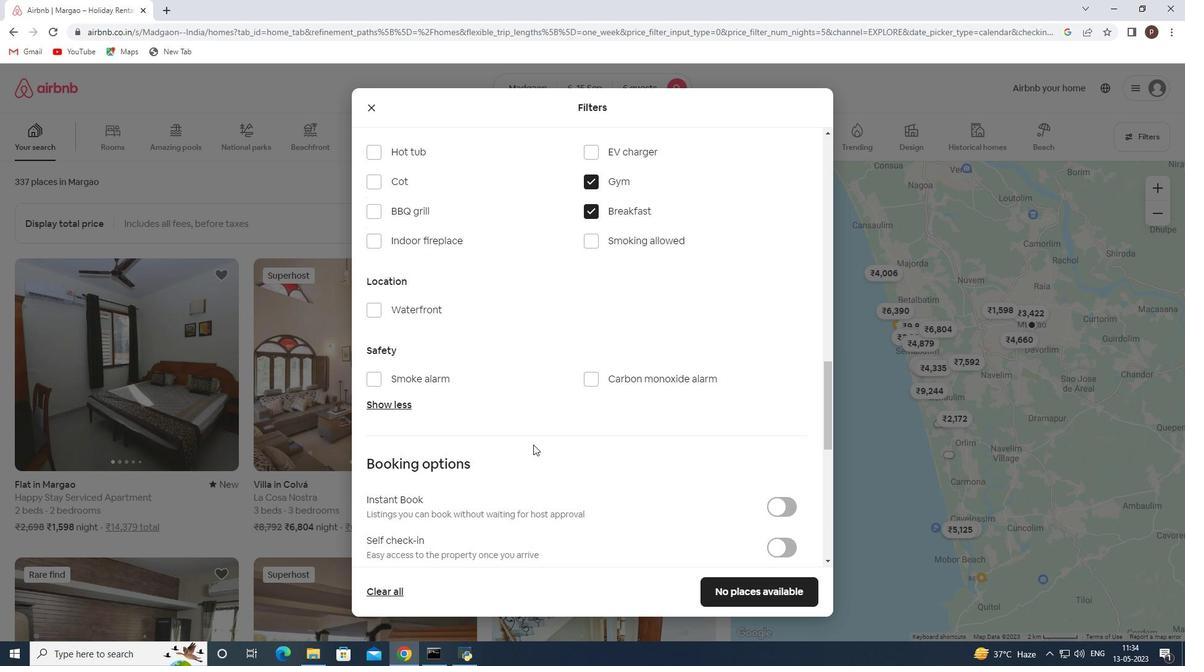 
Action: Mouse moved to (786, 363)
Screenshot: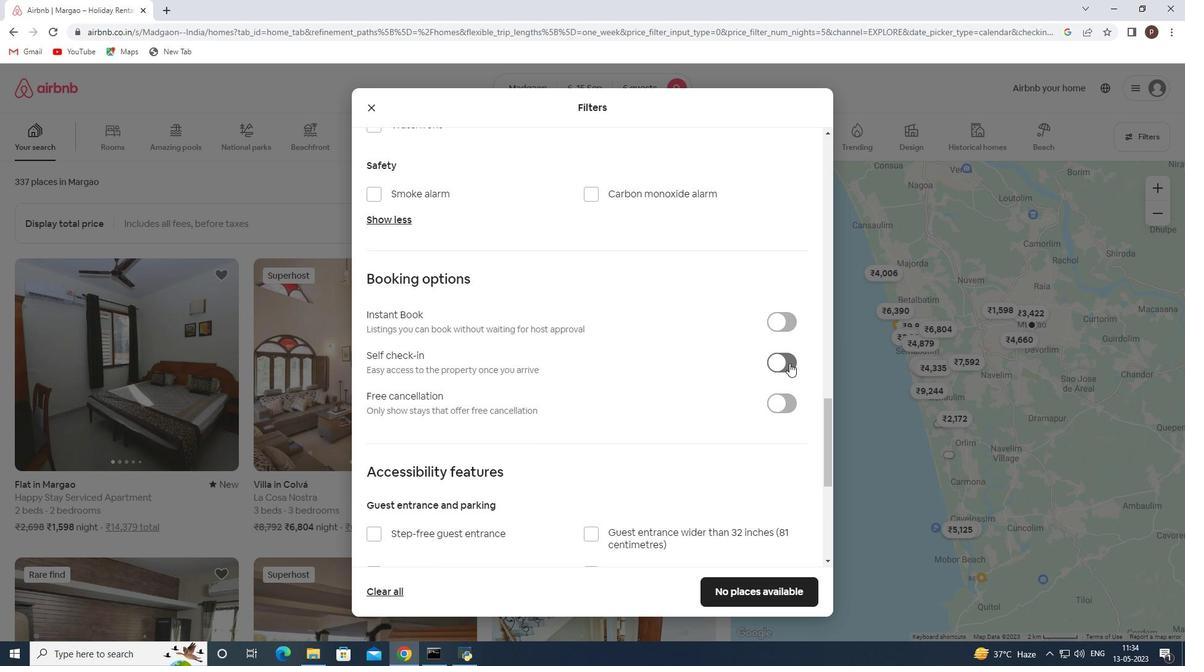 
Action: Mouse pressed left at (786, 363)
Screenshot: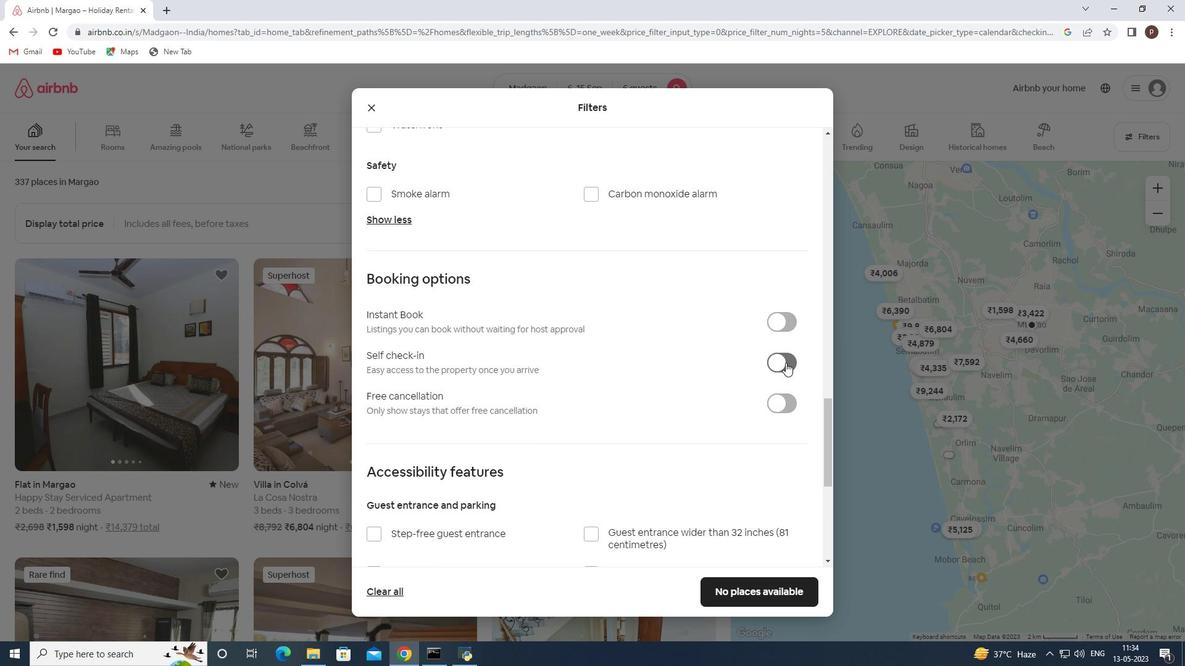 
Action: Mouse moved to (562, 434)
Screenshot: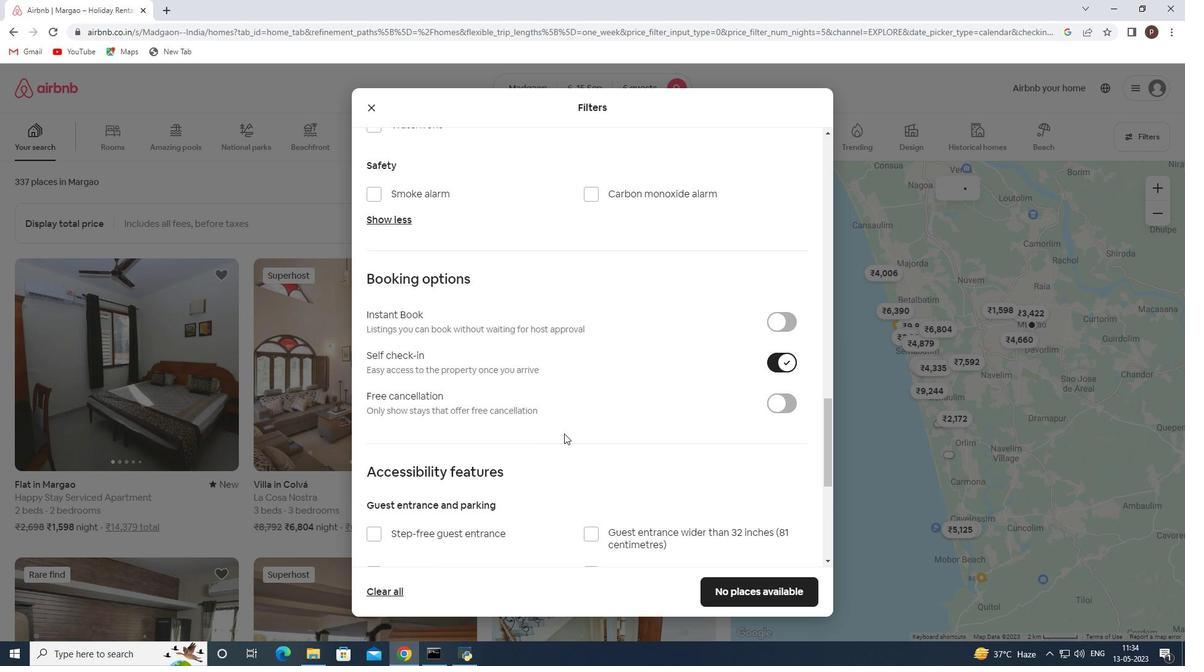 
Action: Mouse scrolled (562, 434) with delta (0, 0)
Screenshot: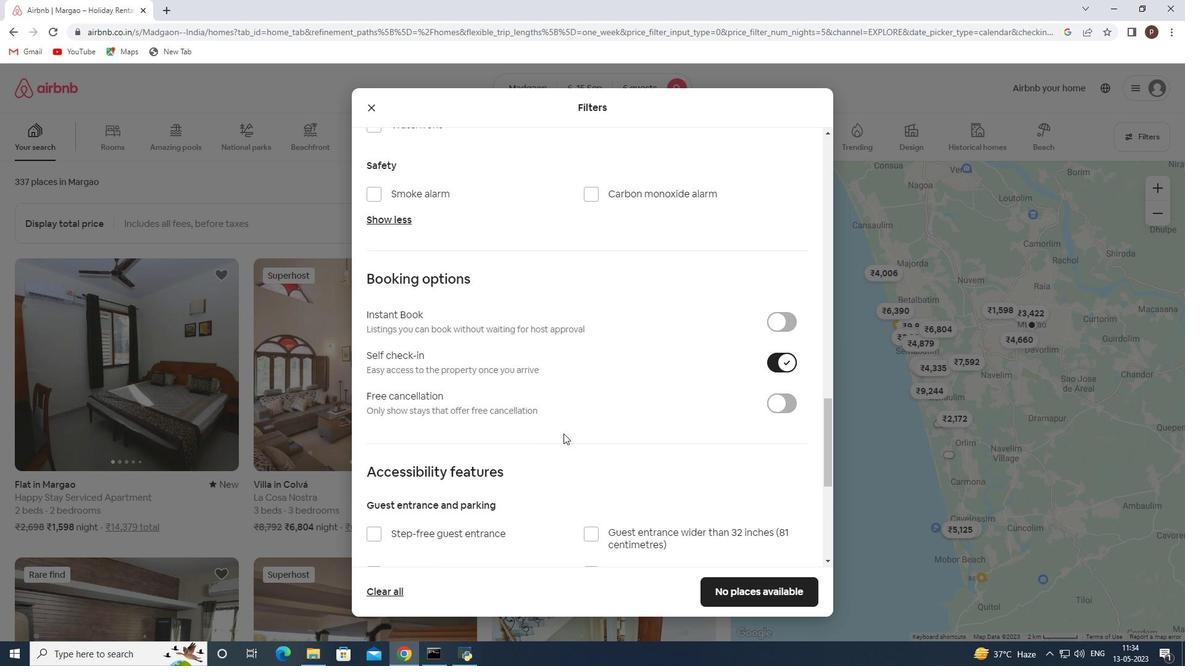 
Action: Mouse scrolled (562, 434) with delta (0, 0)
Screenshot: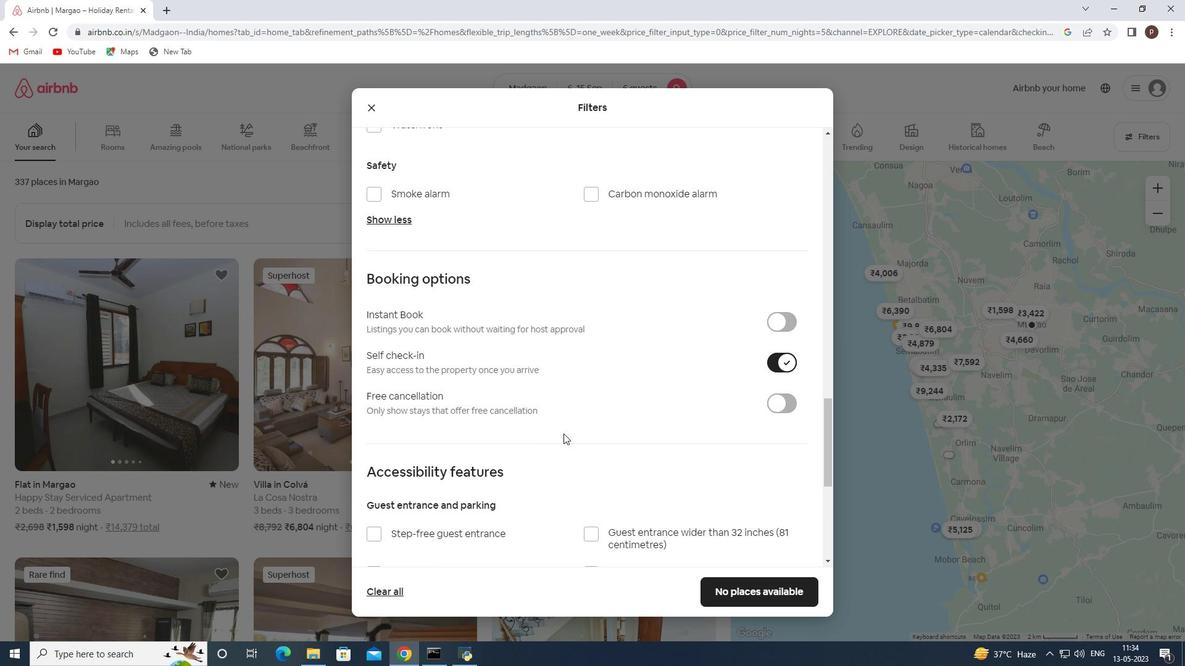 
Action: Mouse scrolled (562, 434) with delta (0, 0)
Screenshot: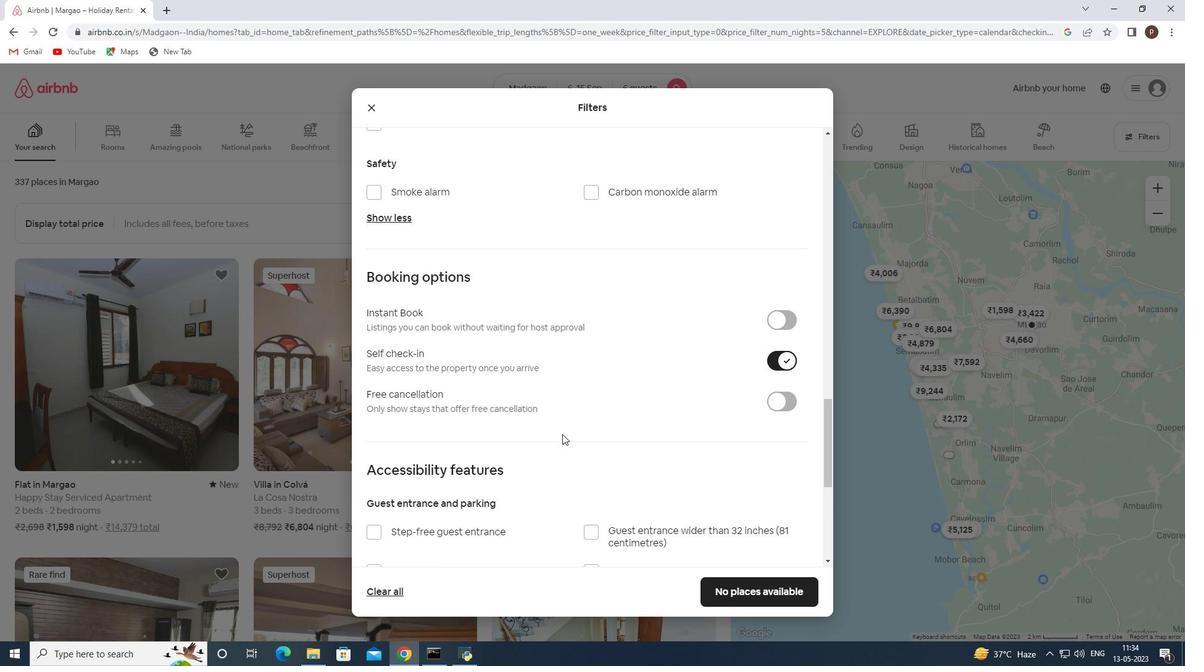 
Action: Mouse scrolled (562, 434) with delta (0, 0)
Screenshot: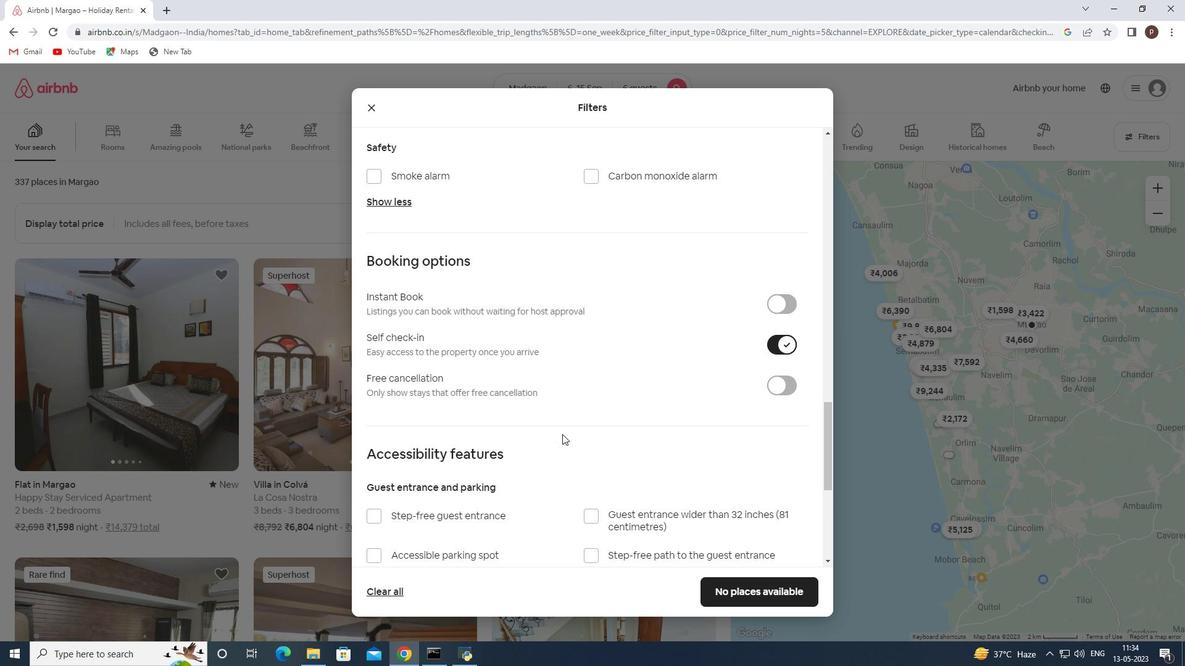 
Action: Mouse scrolled (562, 434) with delta (0, 0)
Screenshot: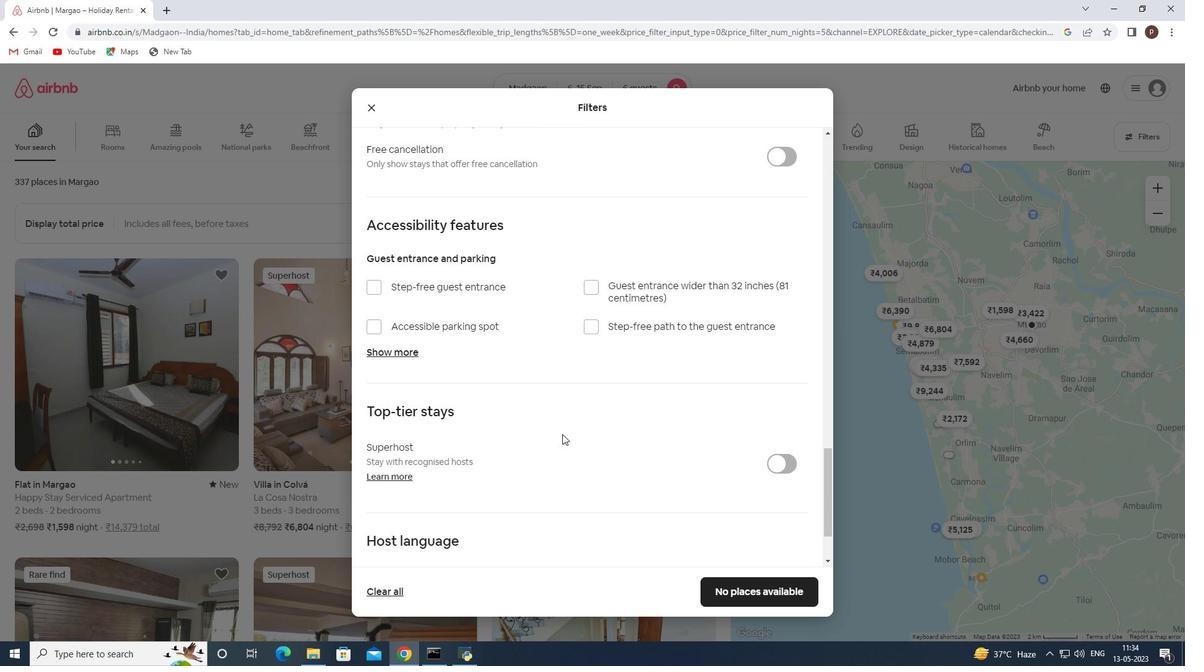
Action: Mouse scrolled (562, 434) with delta (0, 0)
Screenshot: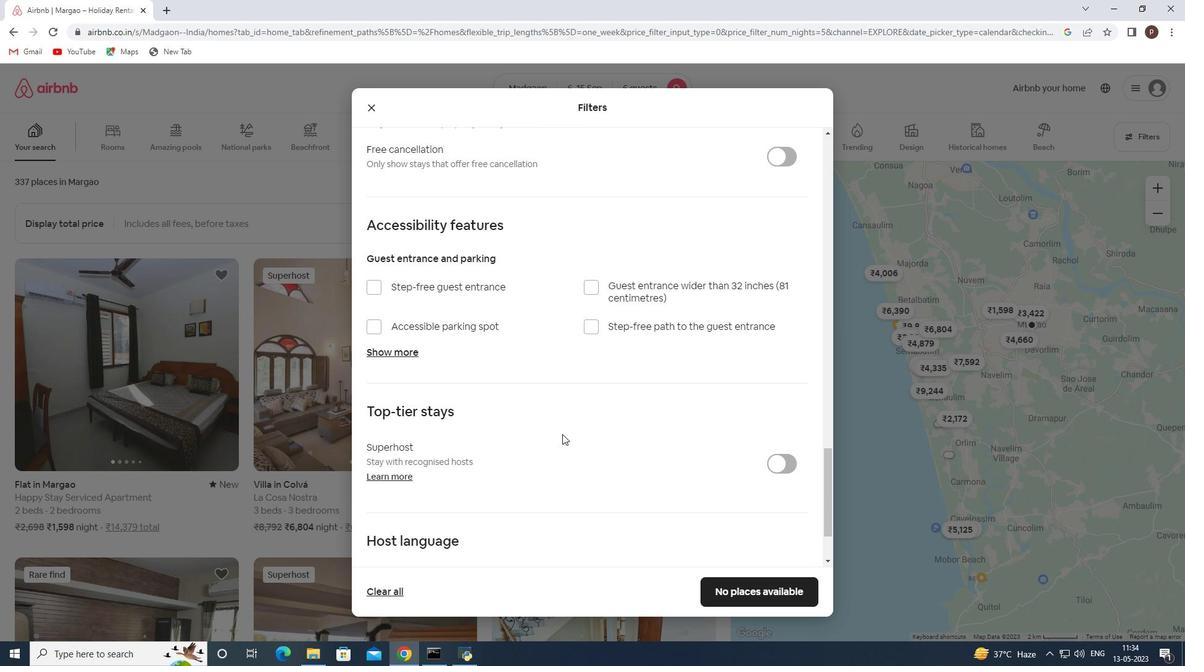
Action: Mouse scrolled (562, 434) with delta (0, 0)
Screenshot: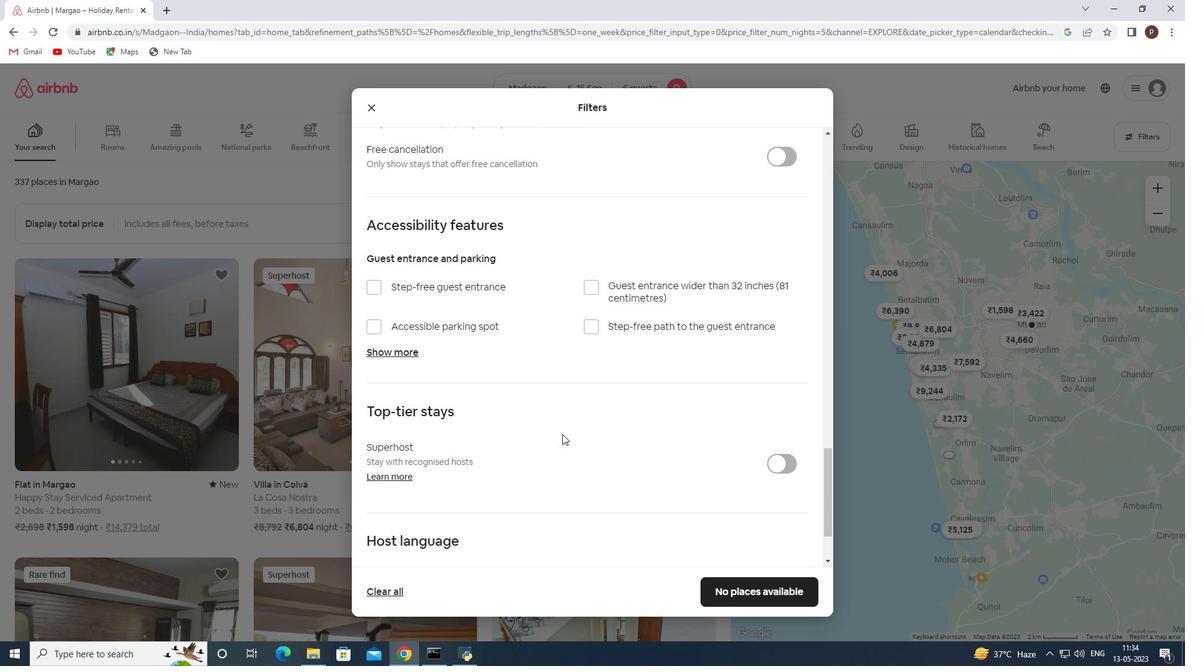 
Action: Mouse scrolled (562, 434) with delta (0, 0)
Screenshot: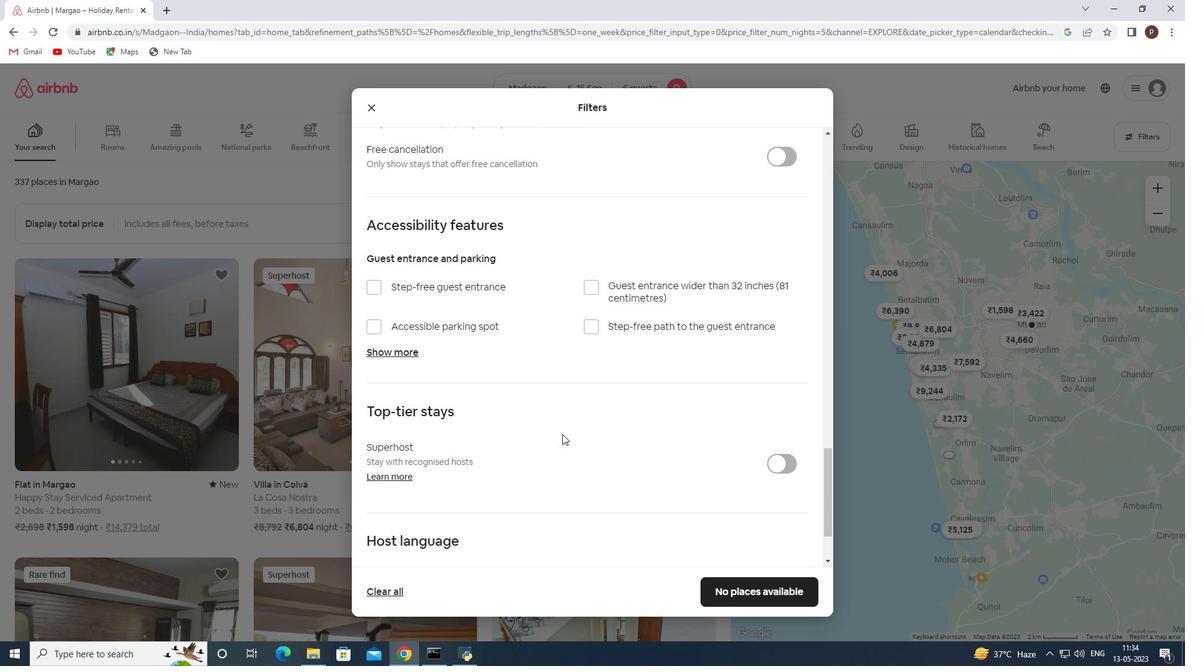 
Action: Mouse moved to (372, 480)
Screenshot: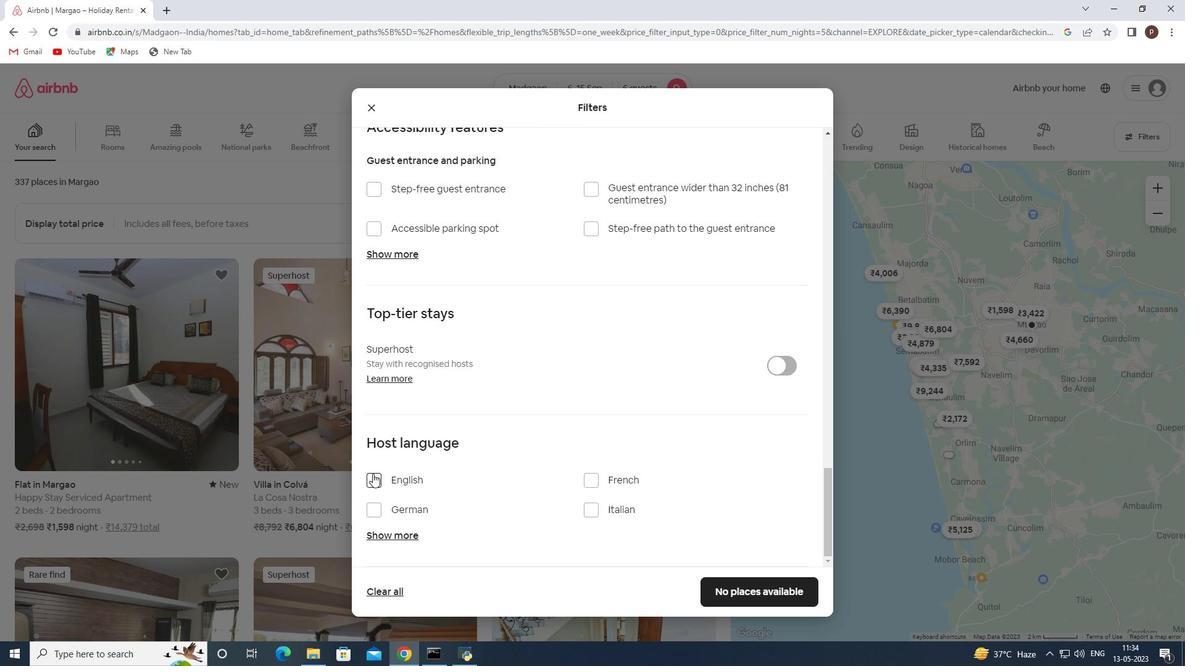 
Action: Mouse pressed left at (372, 480)
Screenshot: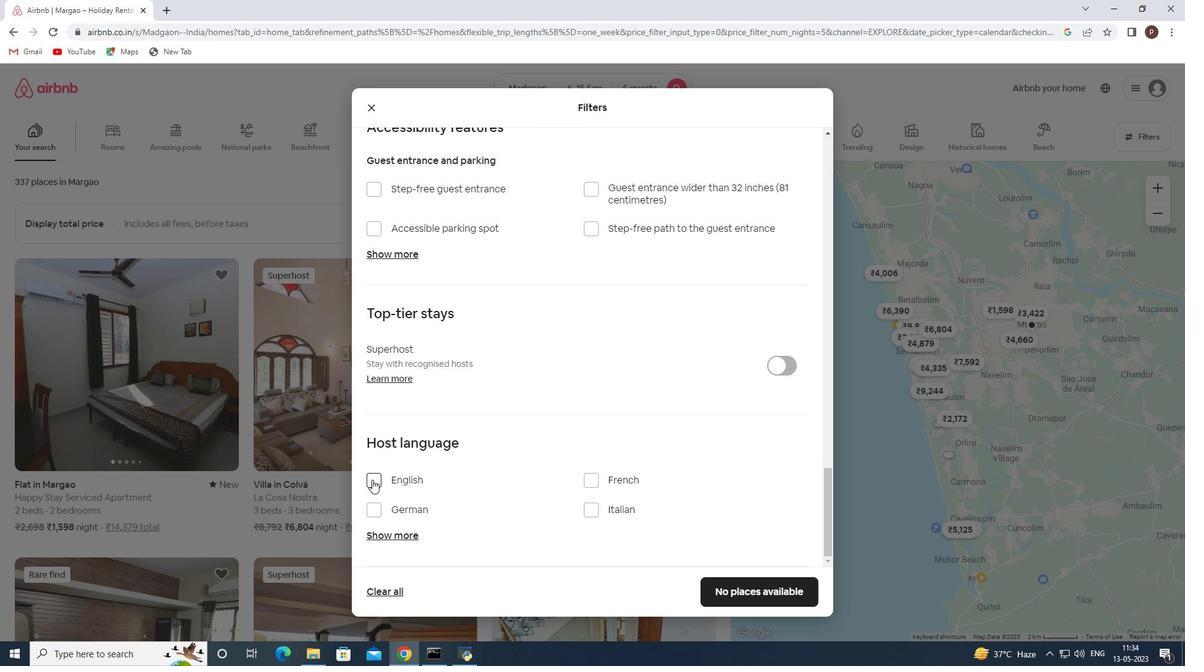 
Action: Mouse moved to (758, 586)
Screenshot: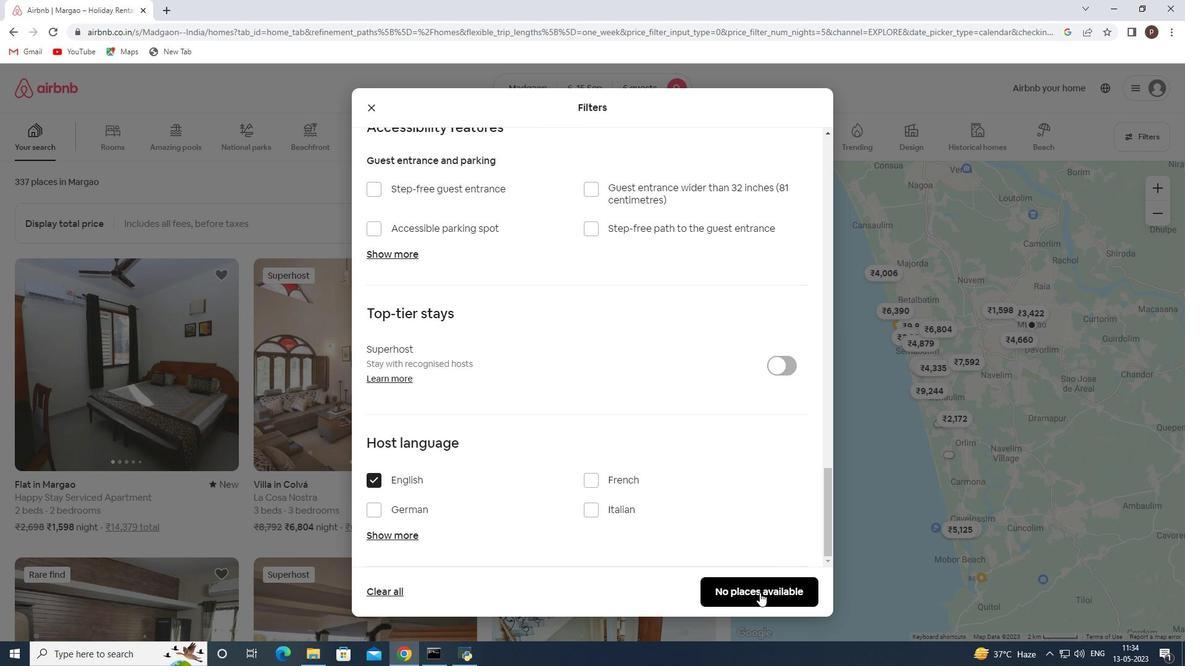 
Action: Mouse pressed left at (758, 586)
Screenshot: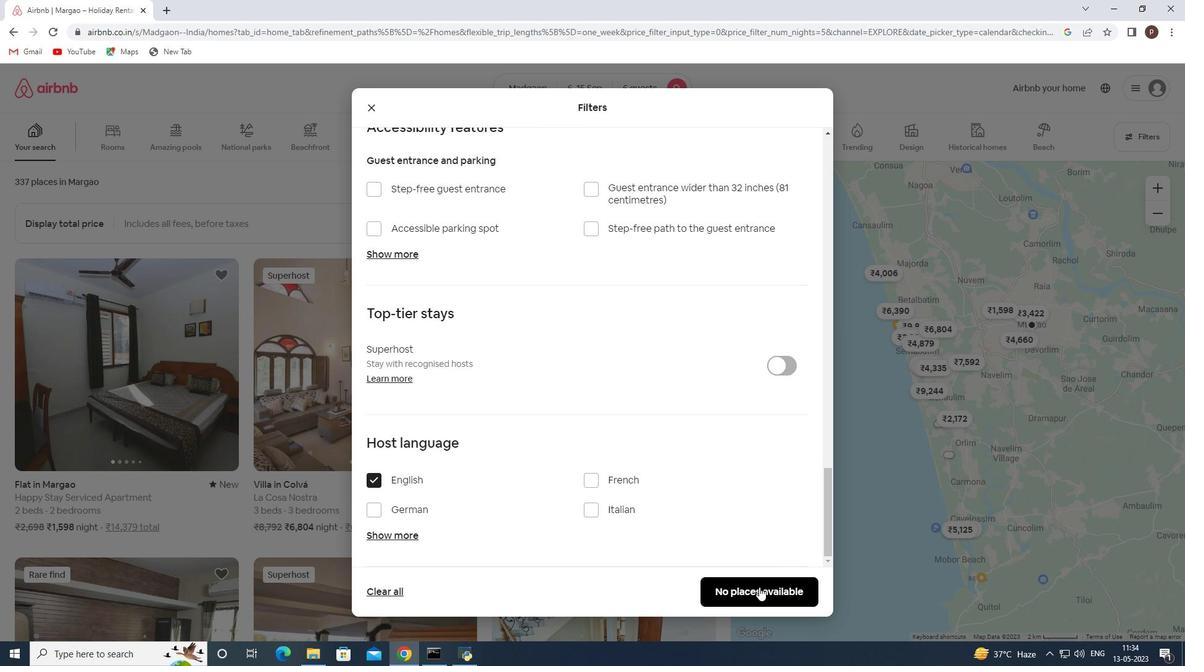 
